 Task: Compose an email with the signature Donna Thompson with the subject Request for a performance review and the message I appreciate your willingness to work with us on this matter. from softage.1@softage.net to softage.2@softage.net with an attached document Employee_contract.pdf Undo the message and rewrite the message as Could you please provide a timeline for this project? Send the email. Finally, move the email from Sent Items to the label Home improvements
Action: Mouse moved to (388, 600)
Screenshot: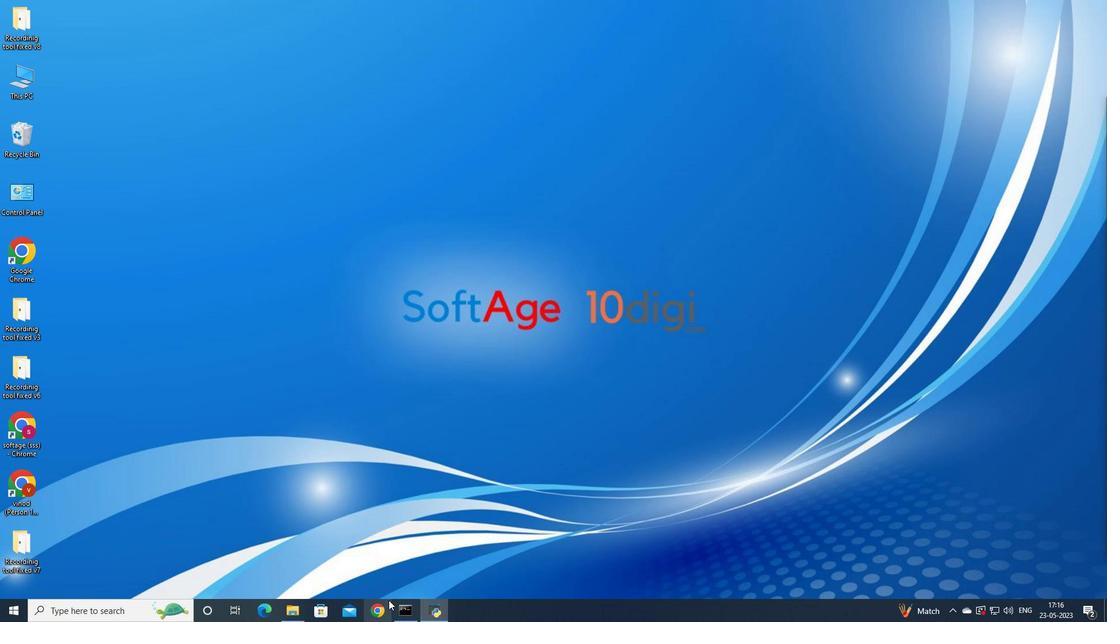 
Action: Mouse pressed left at (388, 600)
Screenshot: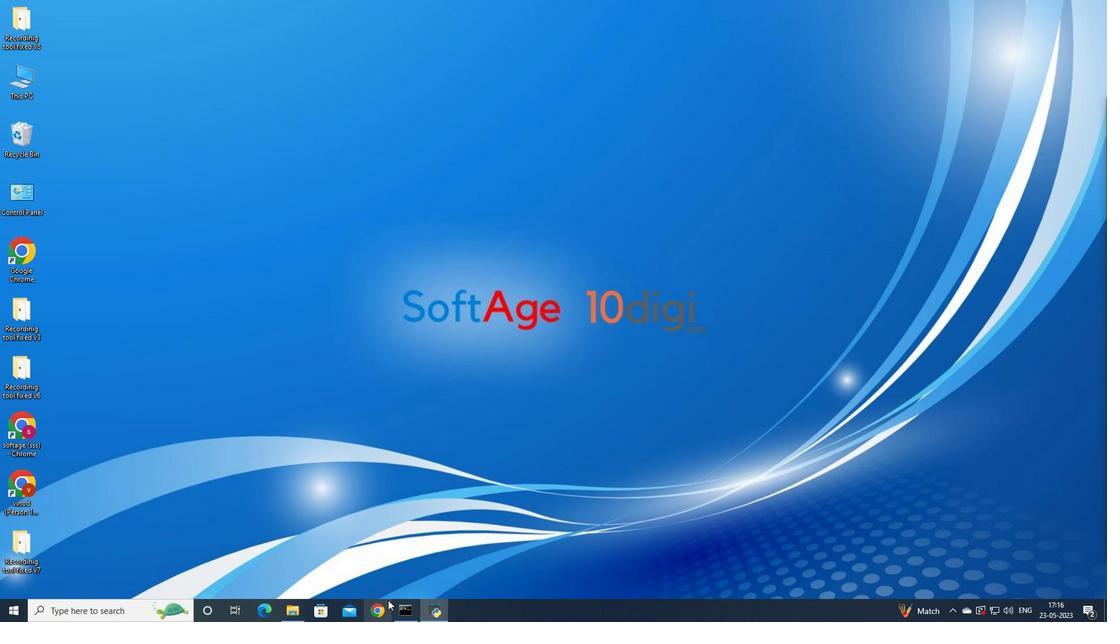 
Action: Mouse moved to (472, 365)
Screenshot: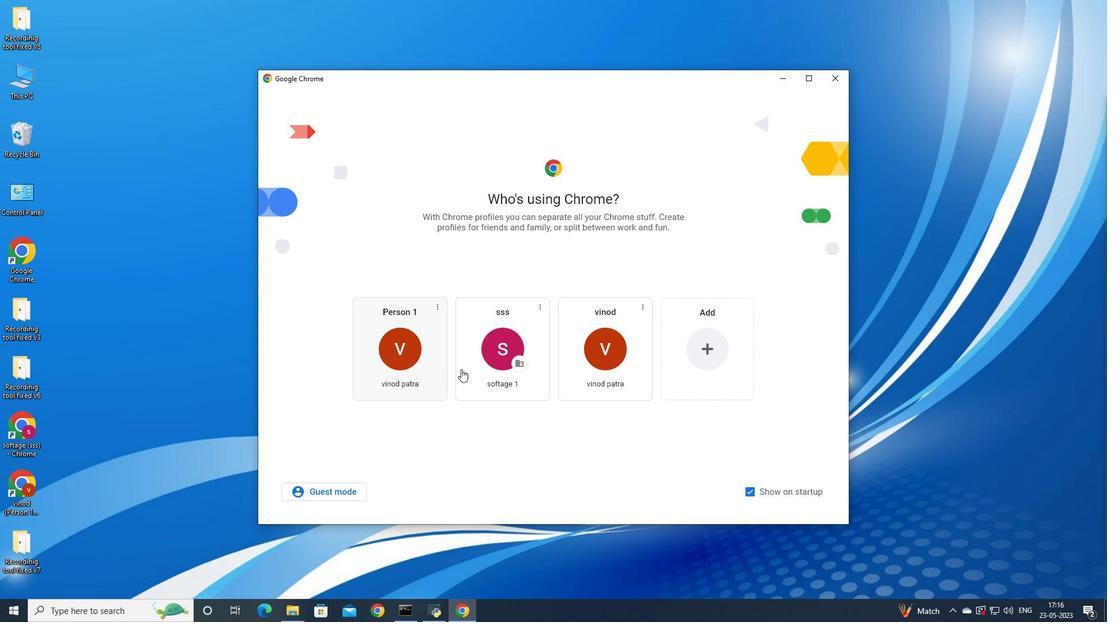
Action: Mouse pressed left at (472, 365)
Screenshot: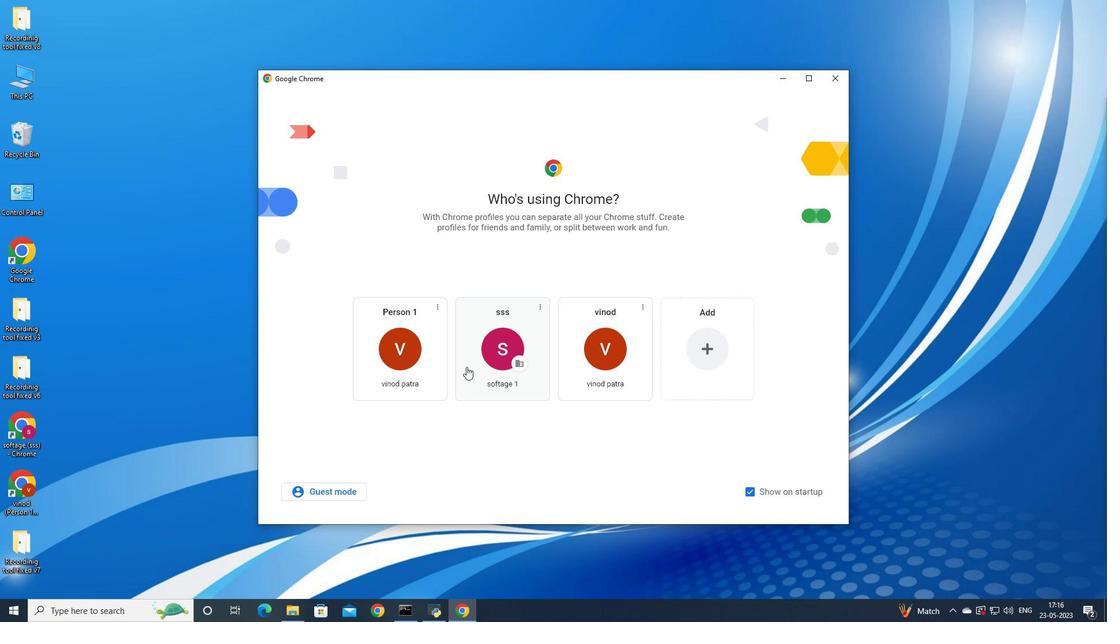 
Action: Mouse moved to (1001, 61)
Screenshot: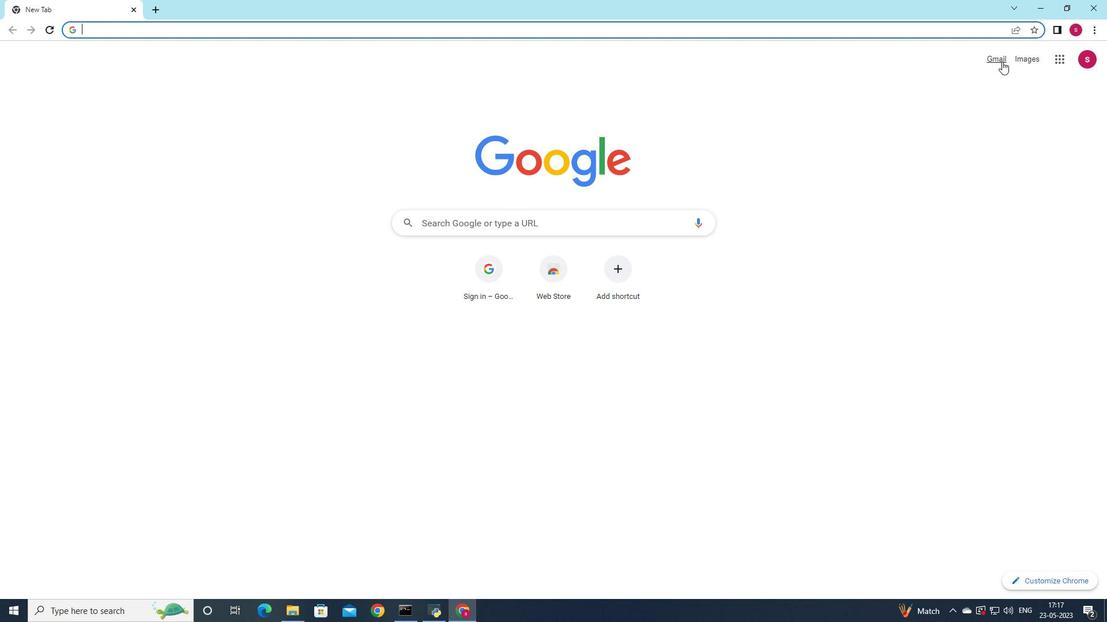 
Action: Mouse pressed left at (1001, 61)
Screenshot: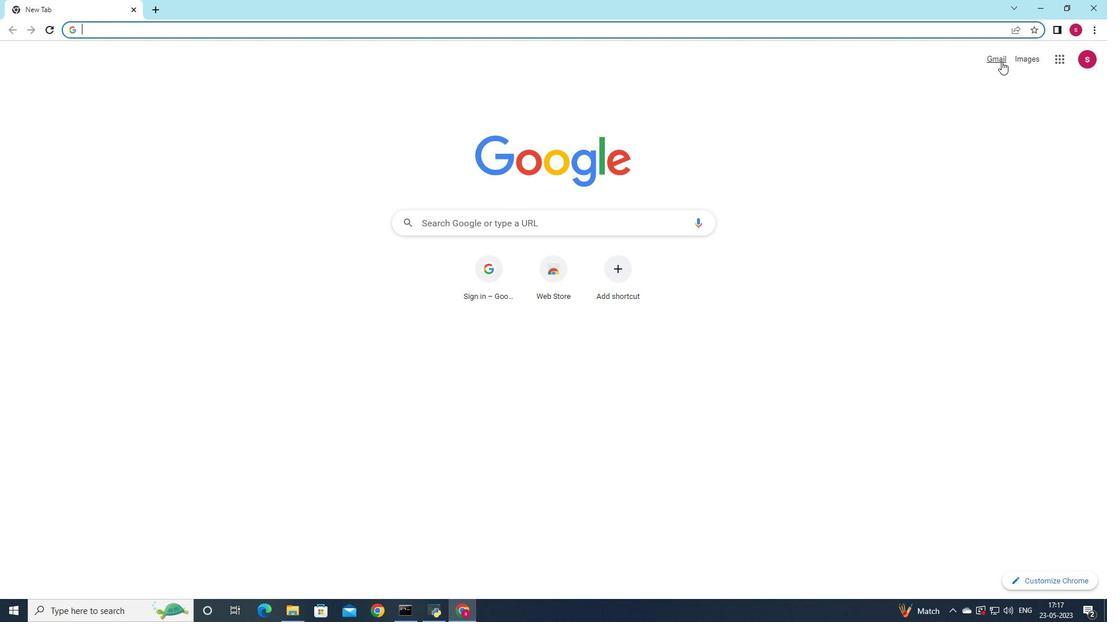 
Action: Mouse moved to (973, 83)
Screenshot: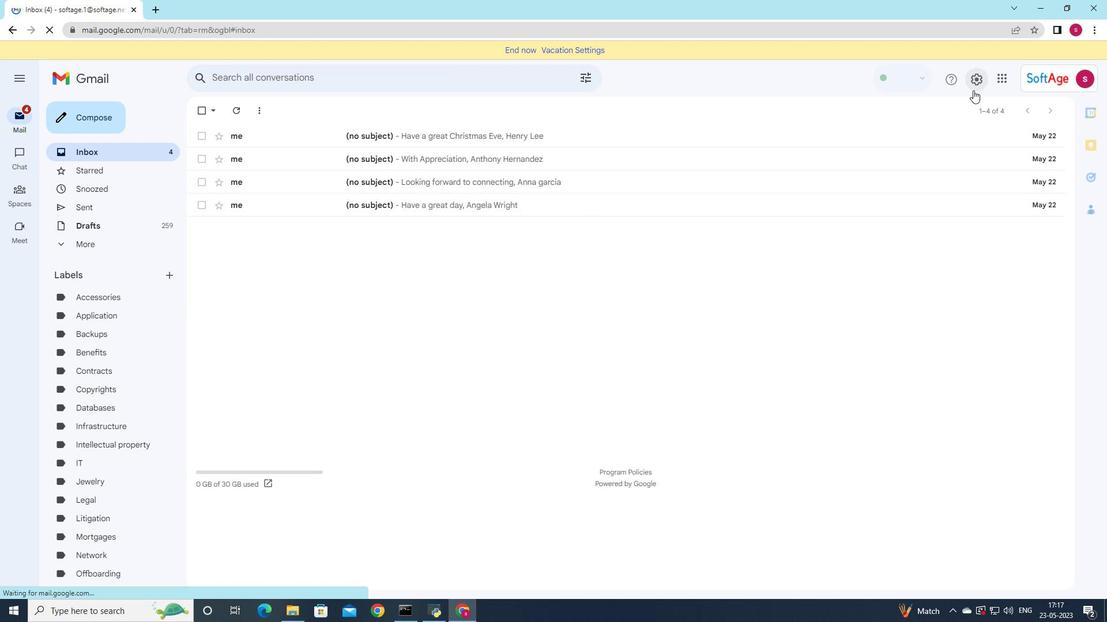 
Action: Mouse pressed left at (973, 83)
Screenshot: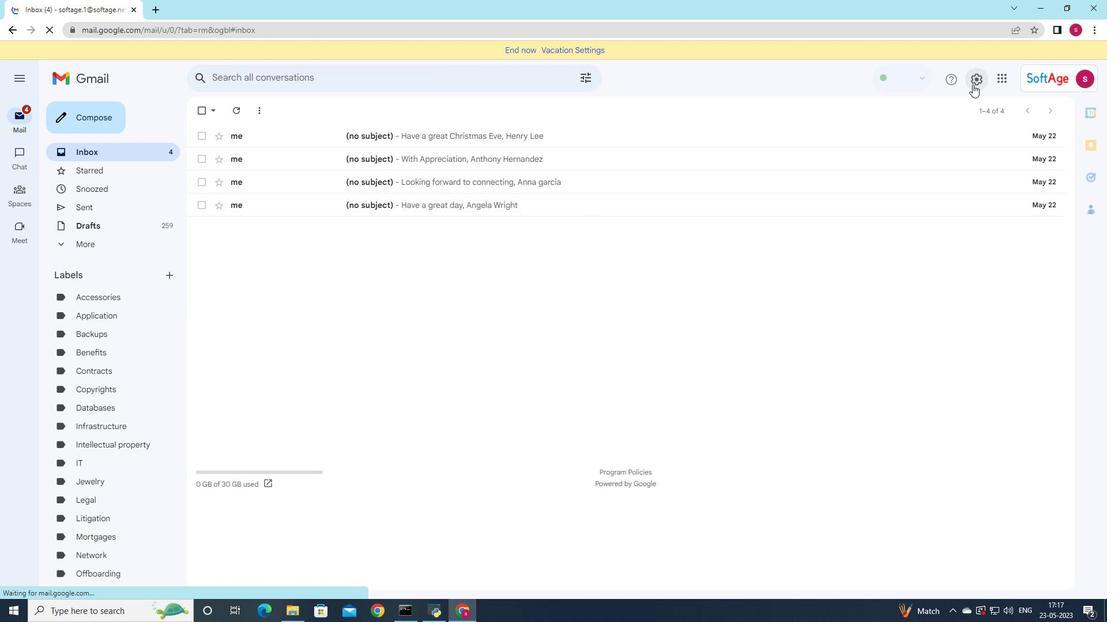 
Action: Mouse moved to (1018, 136)
Screenshot: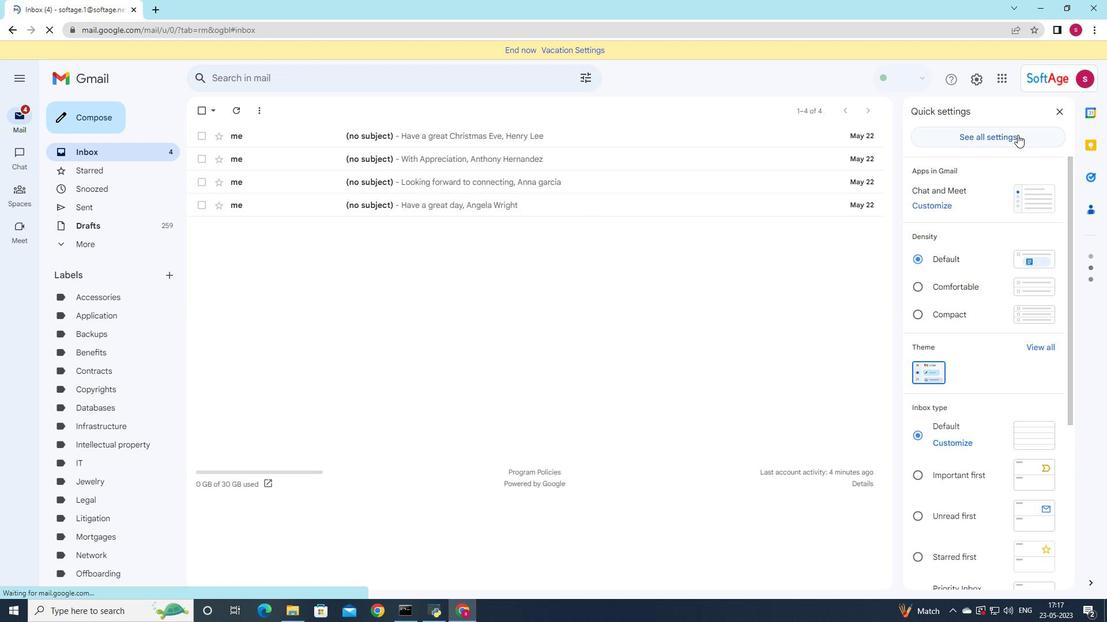 
Action: Mouse pressed left at (1018, 136)
Screenshot: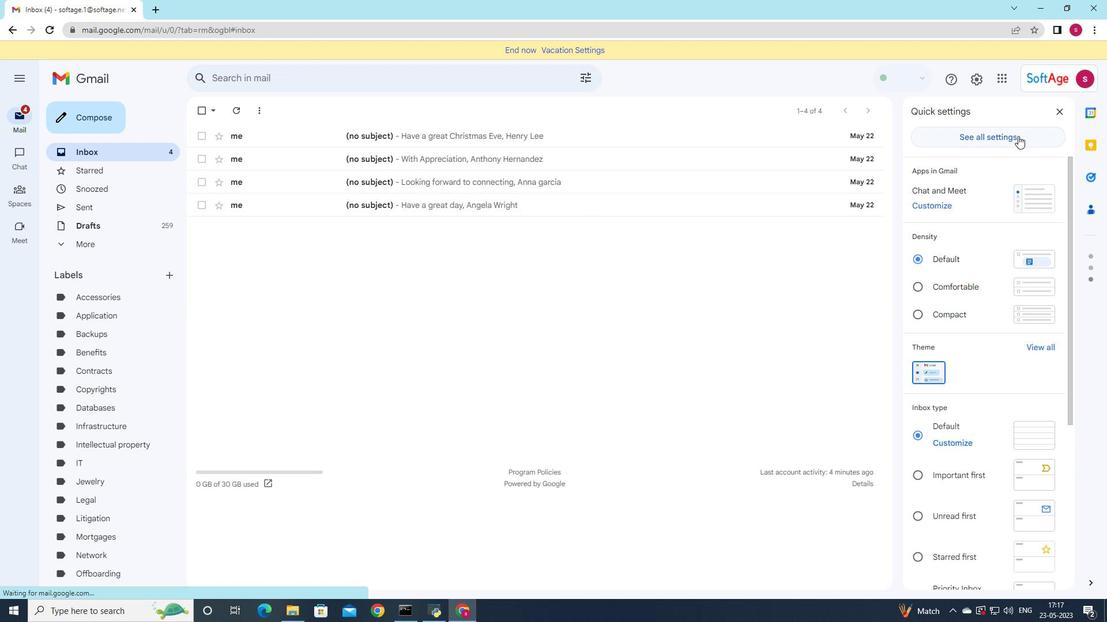 
Action: Mouse moved to (936, 141)
Screenshot: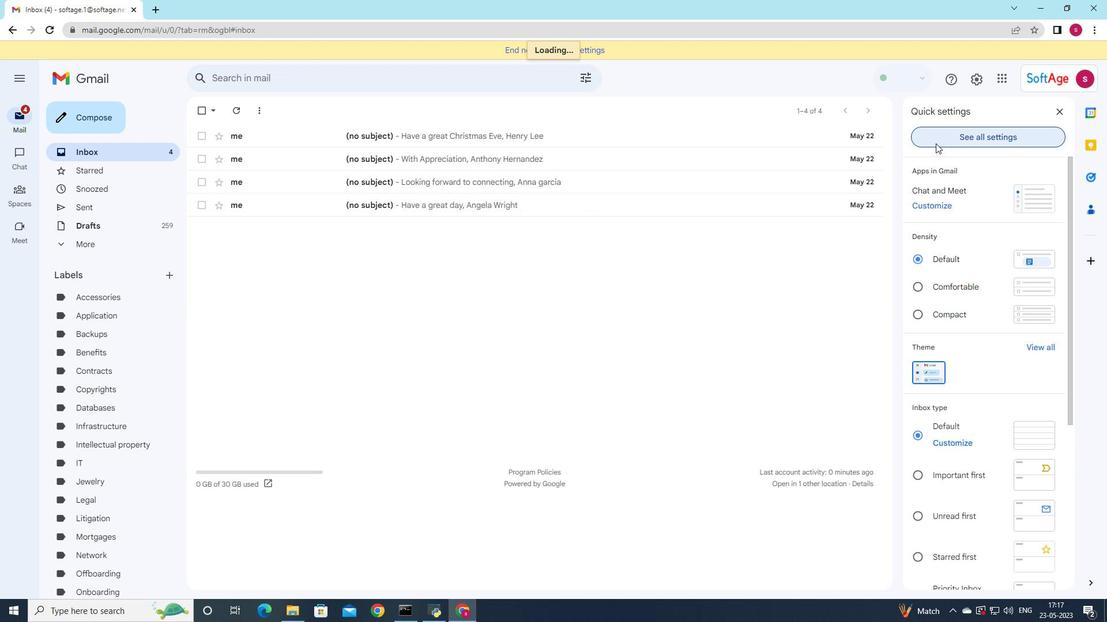 
Action: Mouse pressed left at (936, 141)
Screenshot: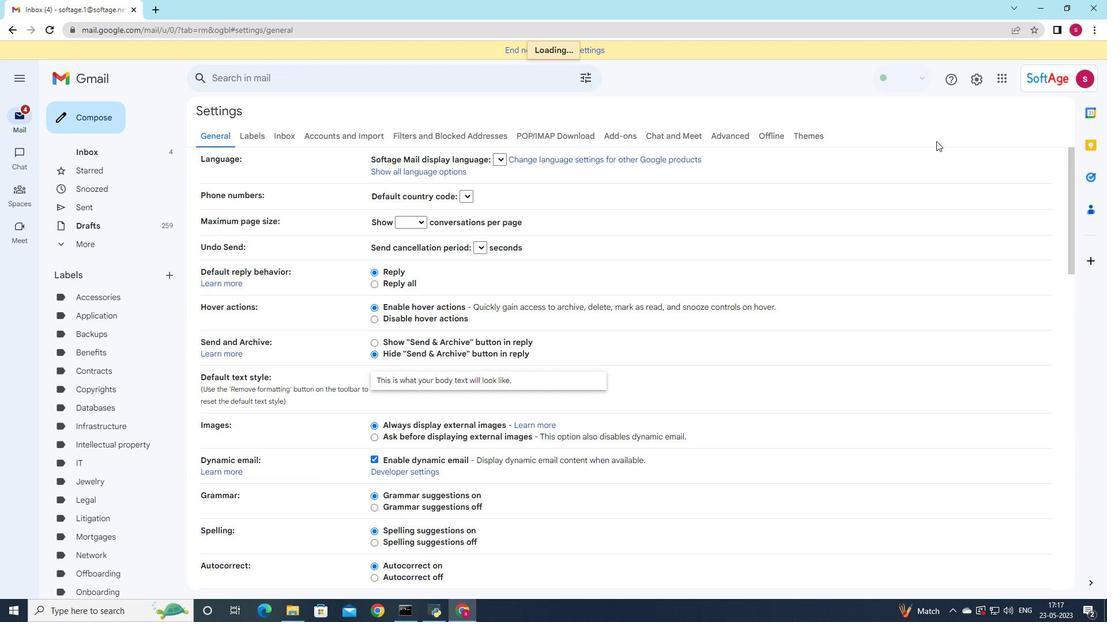 
Action: Mouse moved to (718, 275)
Screenshot: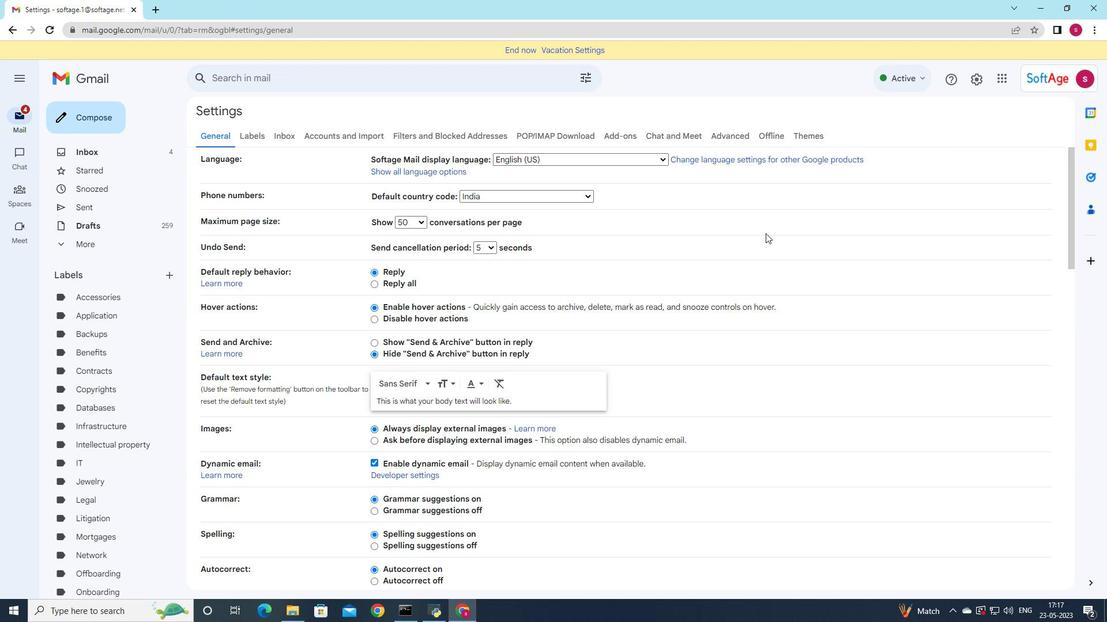 
Action: Mouse scrolled (718, 275) with delta (0, 0)
Screenshot: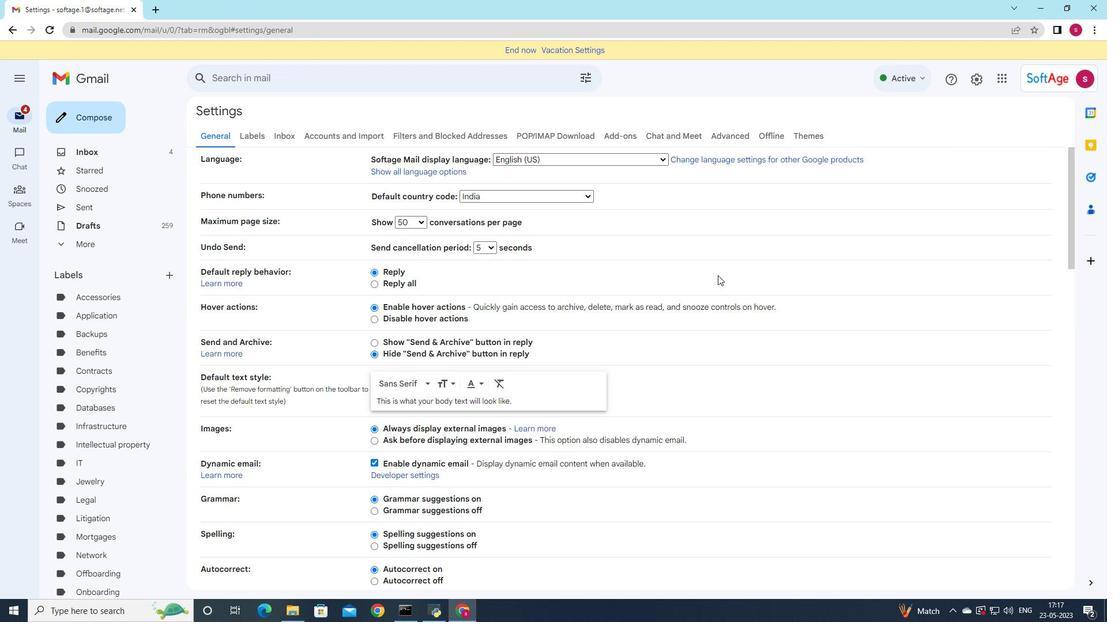 
Action: Mouse scrolled (718, 275) with delta (0, 0)
Screenshot: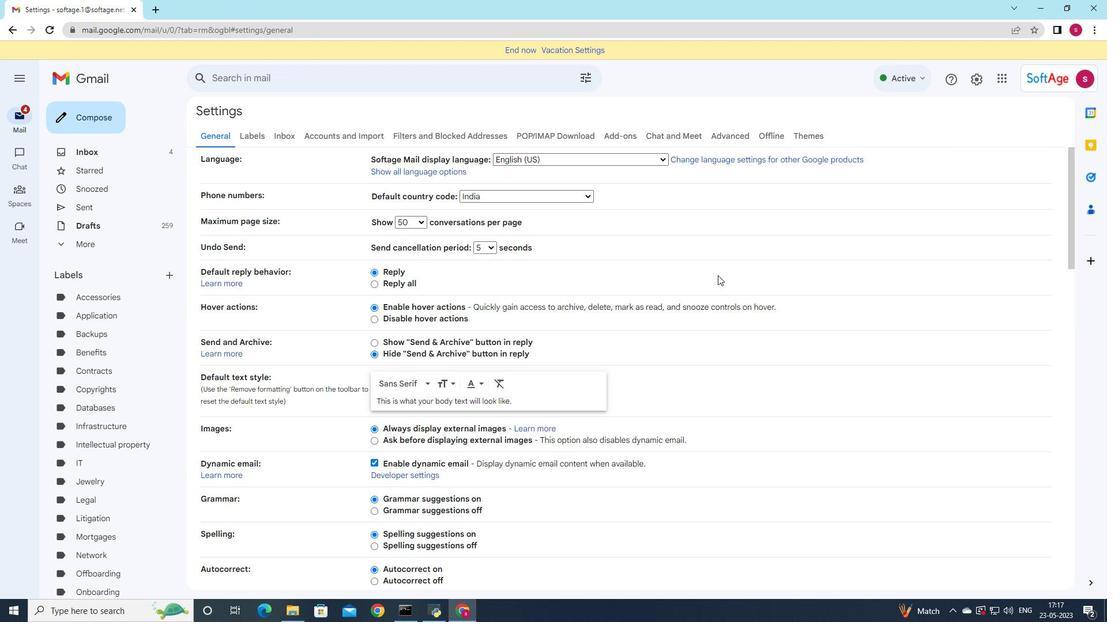 
Action: Mouse pressed middle at (718, 275)
Screenshot: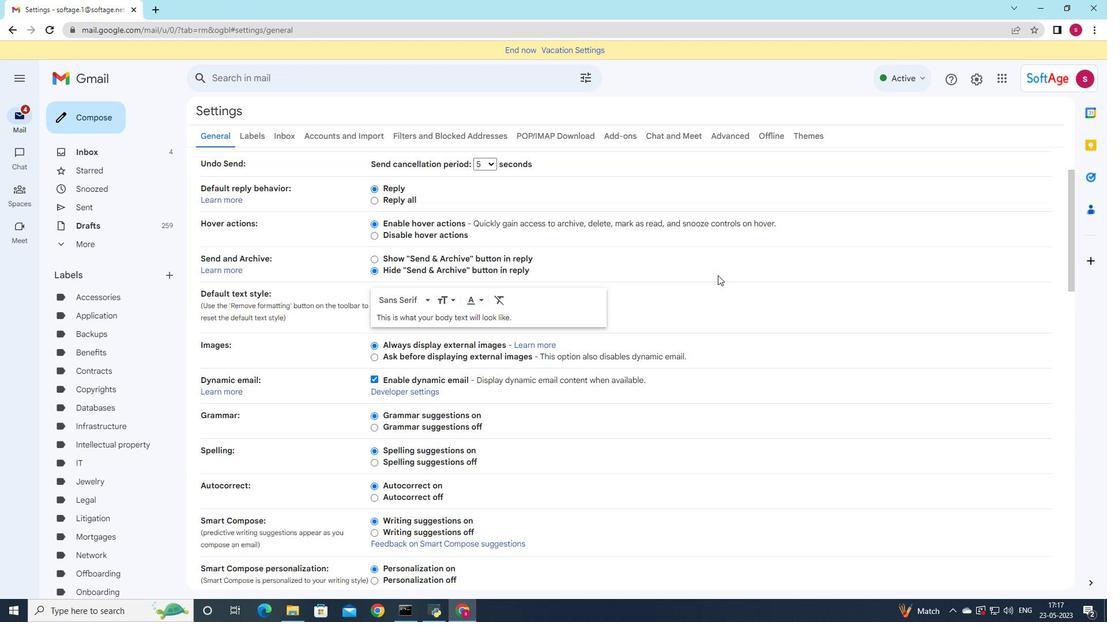 
Action: Mouse scrolled (718, 275) with delta (0, 0)
Screenshot: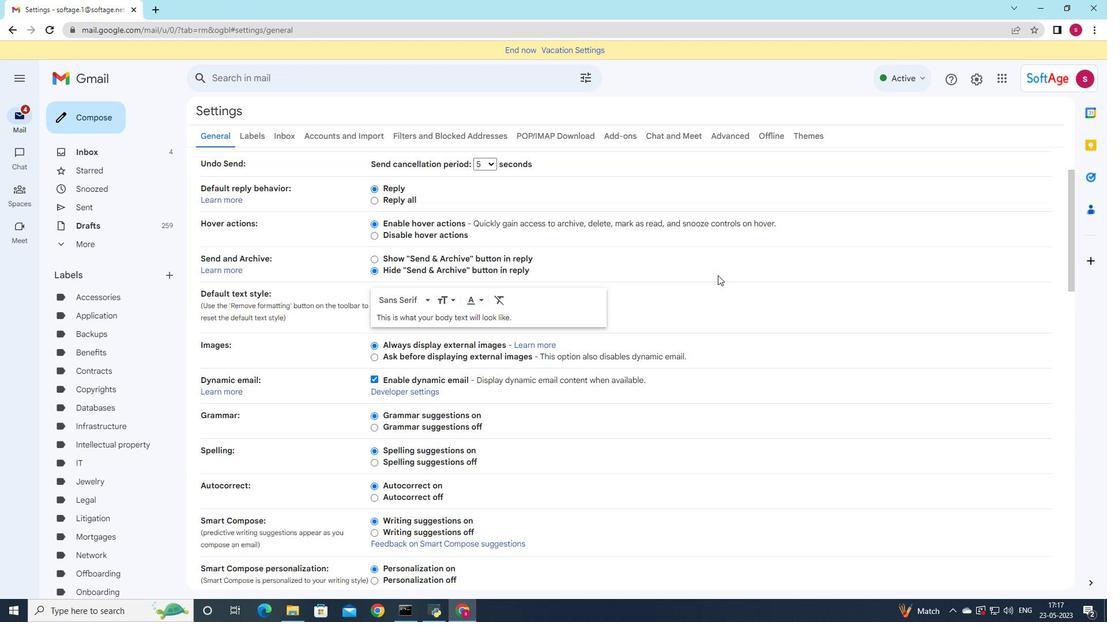 
Action: Mouse scrolled (718, 275) with delta (0, 0)
Screenshot: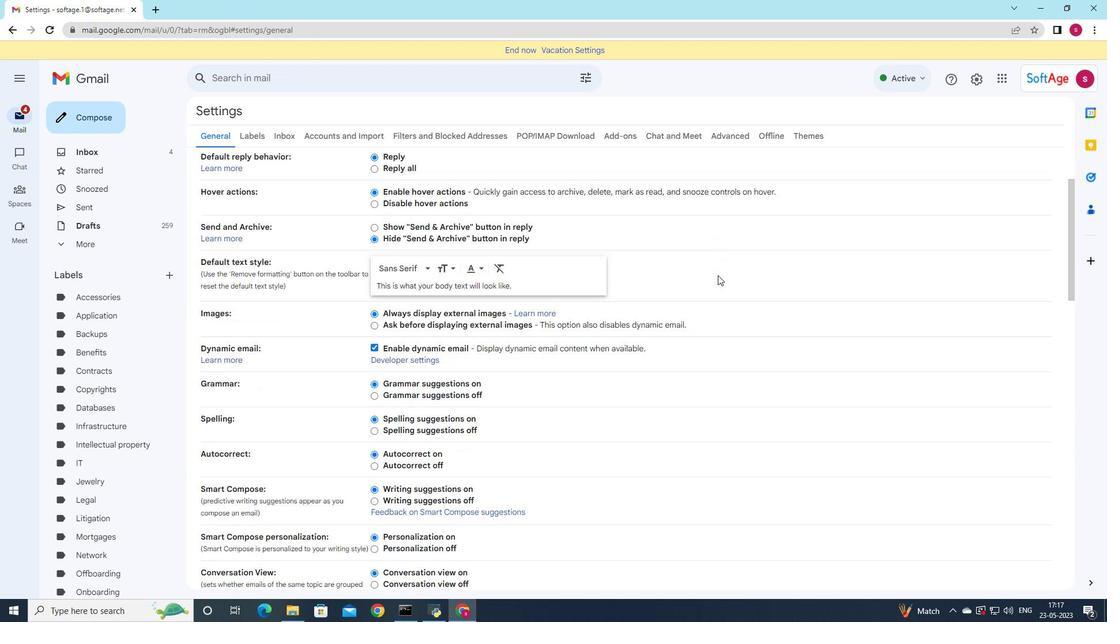 
Action: Mouse scrolled (718, 275) with delta (0, 0)
Screenshot: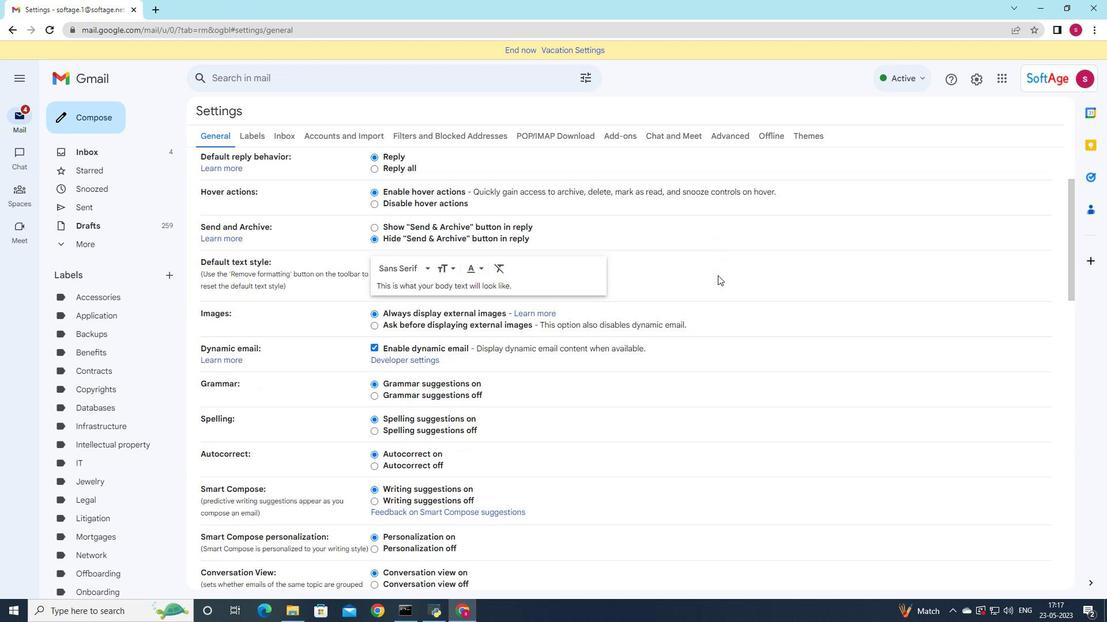 
Action: Mouse scrolled (718, 275) with delta (0, 0)
Screenshot: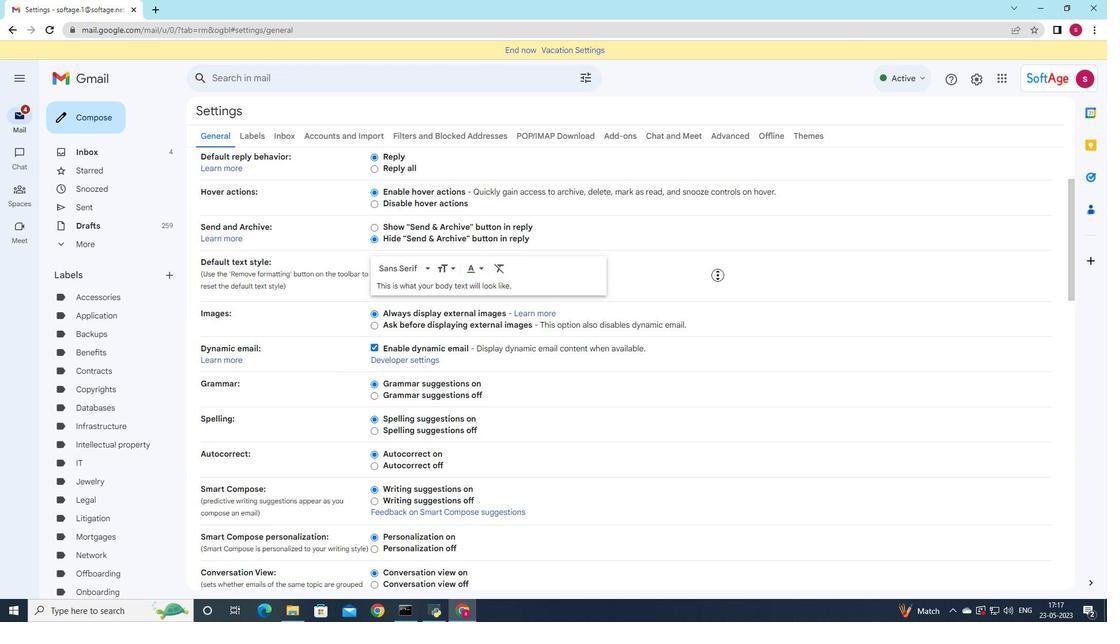 
Action: Mouse scrolled (718, 275) with delta (0, 0)
Screenshot: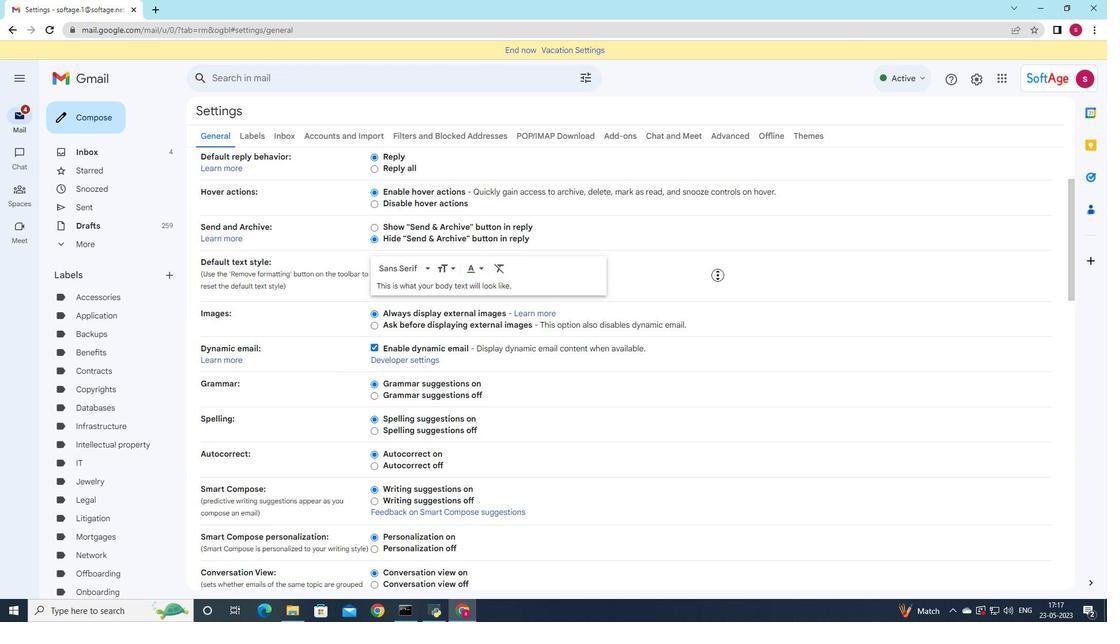 
Action: Mouse scrolled (718, 275) with delta (0, 0)
Screenshot: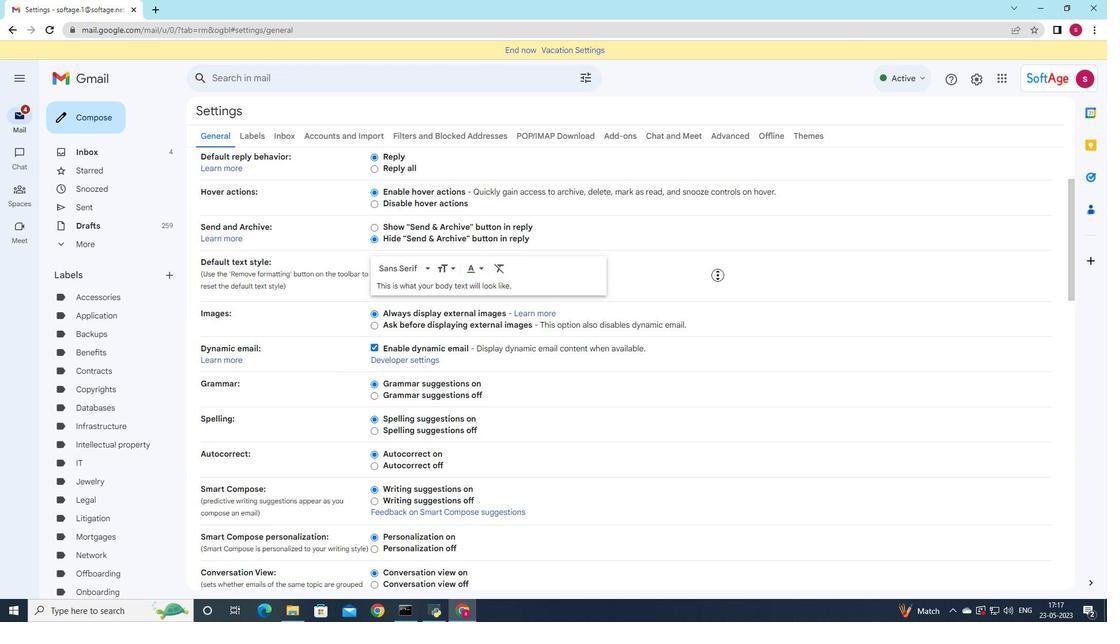 
Action: Mouse moved to (869, 308)
Screenshot: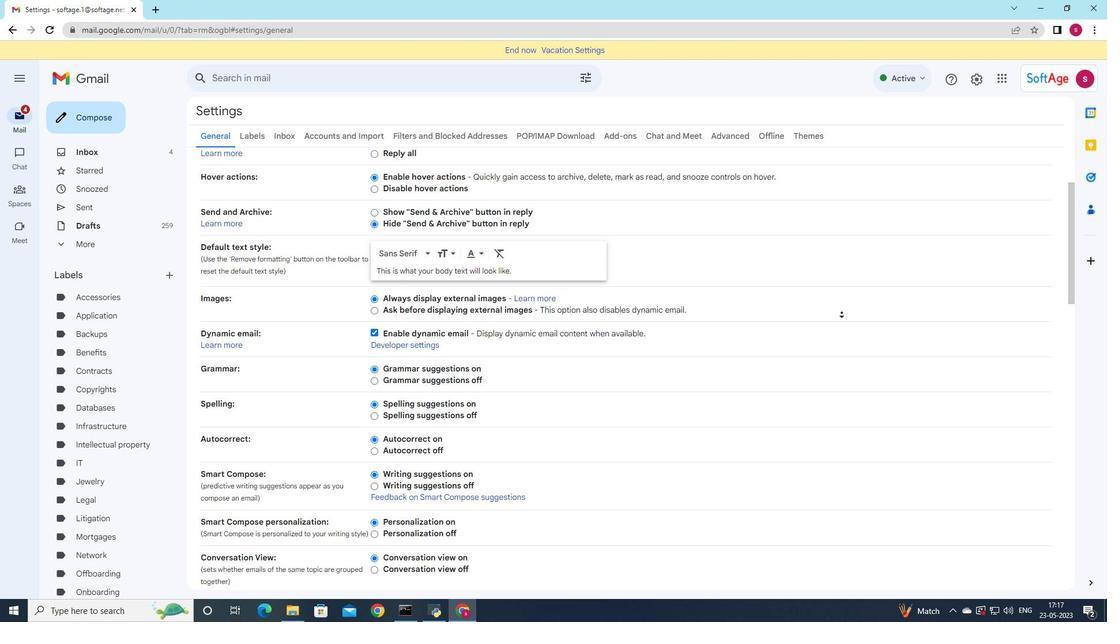 
Action: Mouse pressed left at (869, 308)
Screenshot: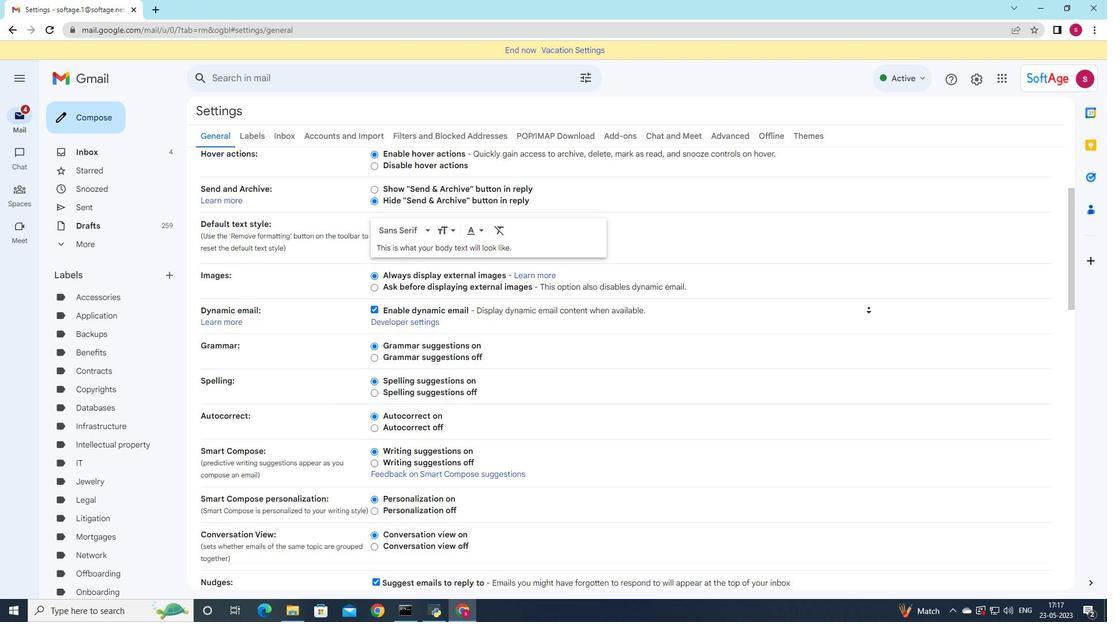 
Action: Mouse moved to (506, 391)
Screenshot: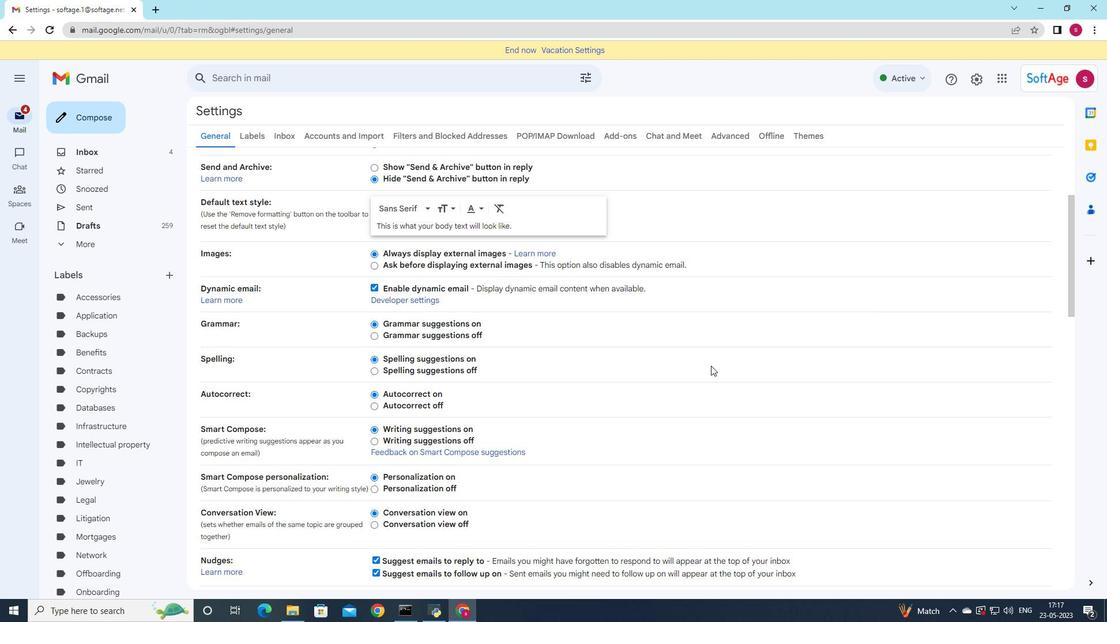 
Action: Mouse scrolled (506, 391) with delta (0, 0)
Screenshot: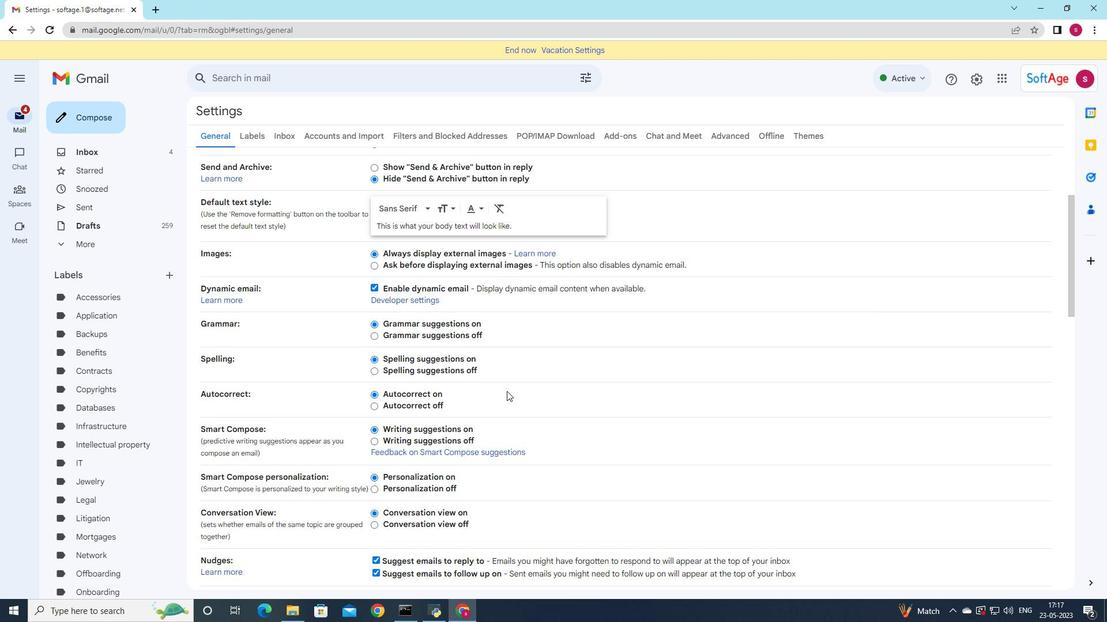 
Action: Mouse scrolled (506, 391) with delta (0, 0)
Screenshot: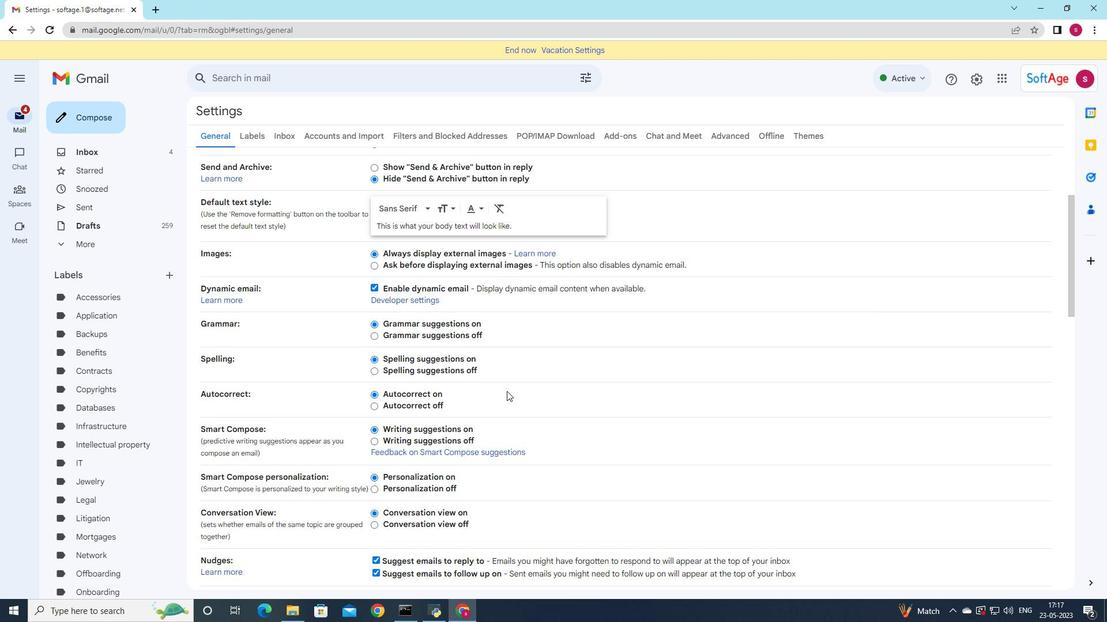 
Action: Mouse scrolled (506, 391) with delta (0, 0)
Screenshot: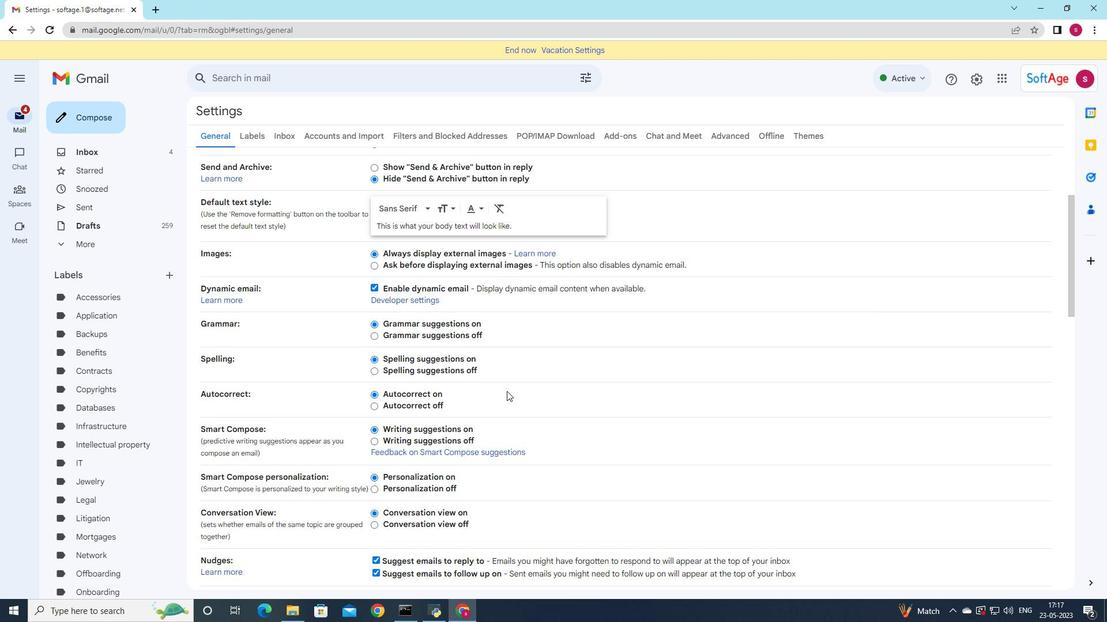 
Action: Mouse scrolled (506, 391) with delta (0, 0)
Screenshot: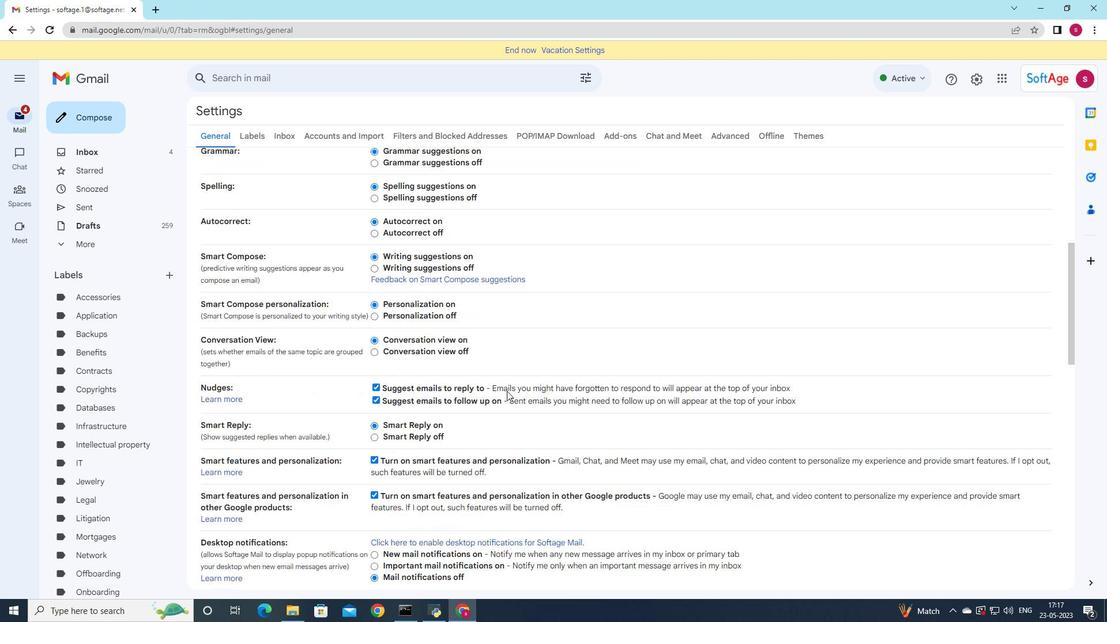 
Action: Mouse scrolled (506, 391) with delta (0, 0)
Screenshot: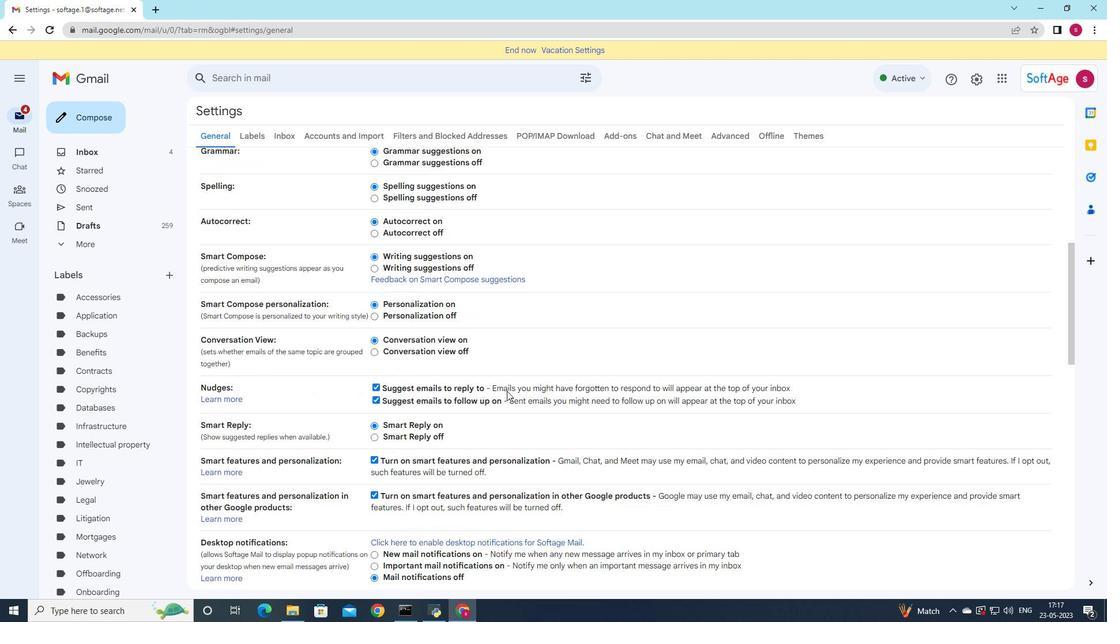 
Action: Mouse scrolled (506, 391) with delta (0, 0)
Screenshot: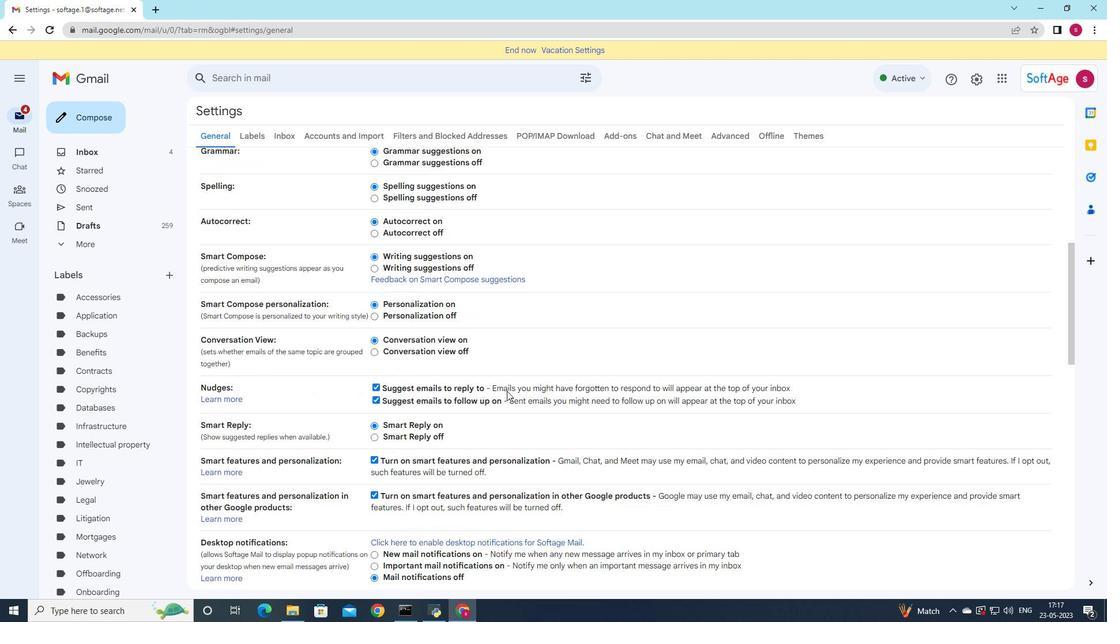 
Action: Mouse scrolled (506, 391) with delta (0, 0)
Screenshot: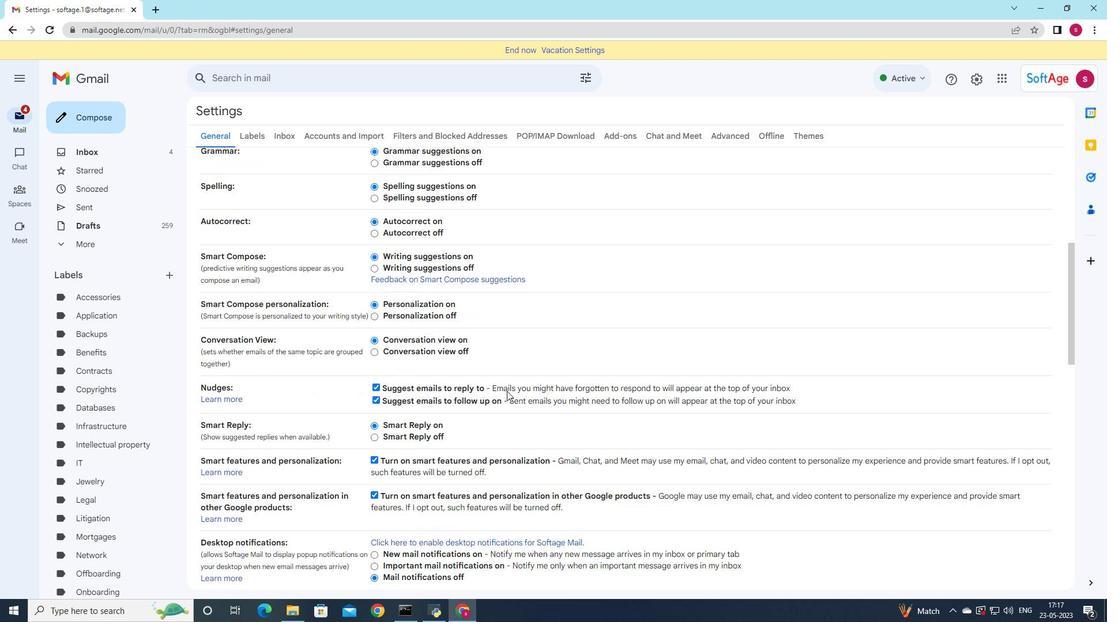 
Action: Mouse moved to (506, 398)
Screenshot: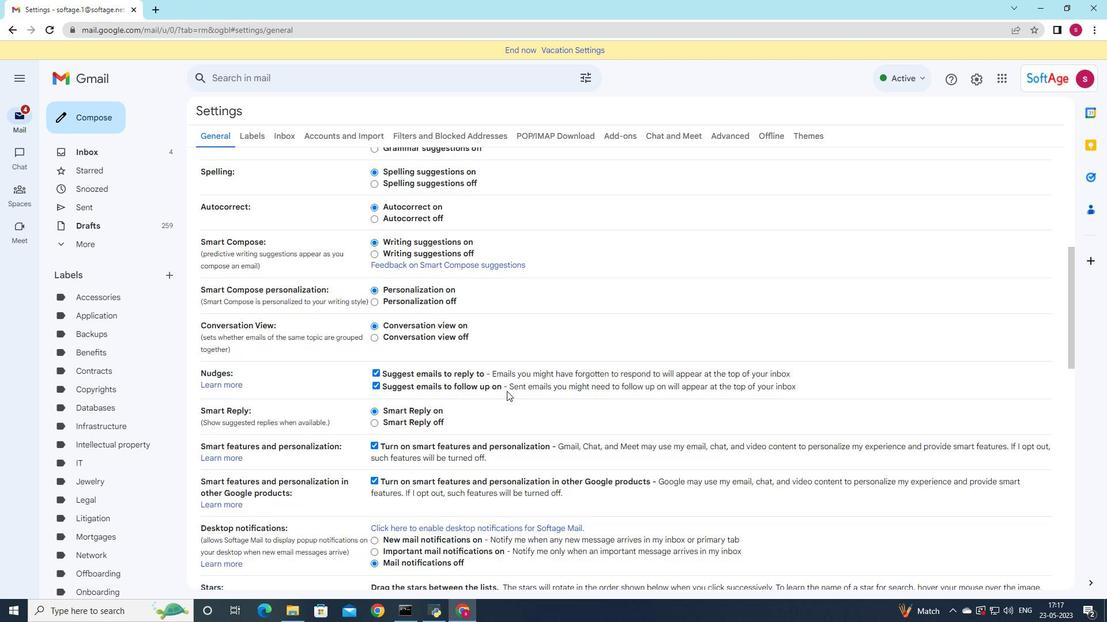 
Action: Mouse scrolled (506, 397) with delta (0, 0)
Screenshot: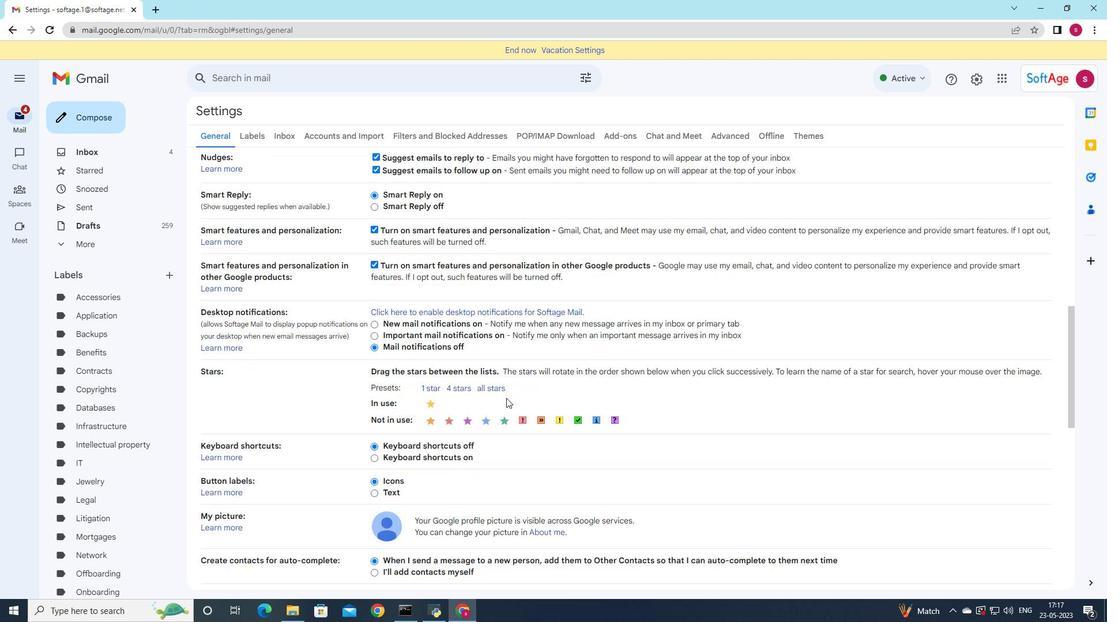 
Action: Mouse moved to (478, 440)
Screenshot: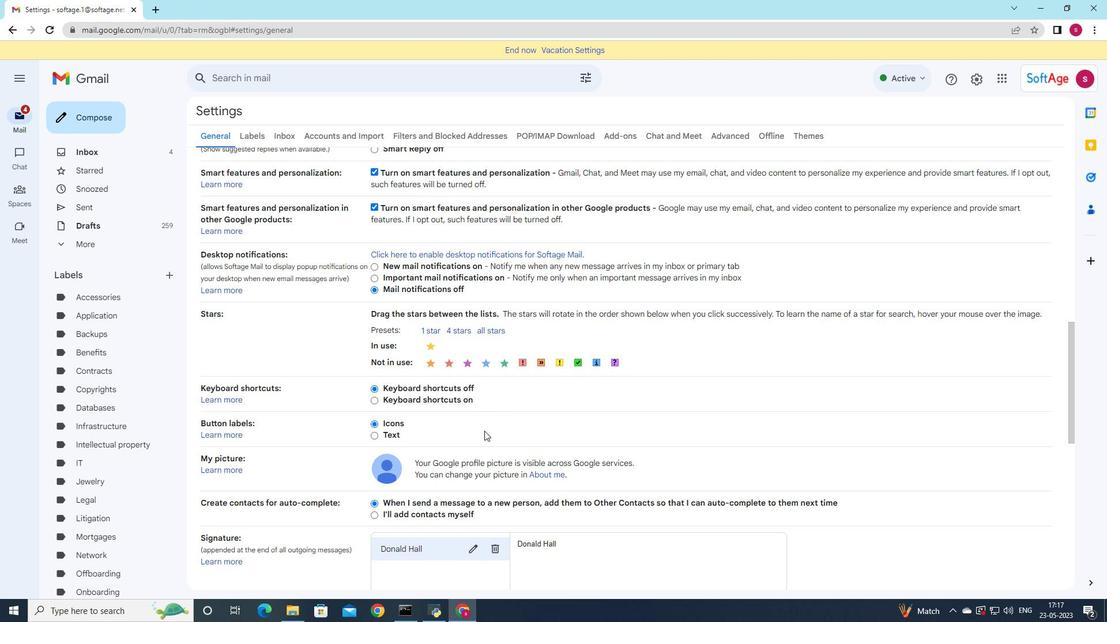 
Action: Mouse scrolled (478, 439) with delta (0, 0)
Screenshot: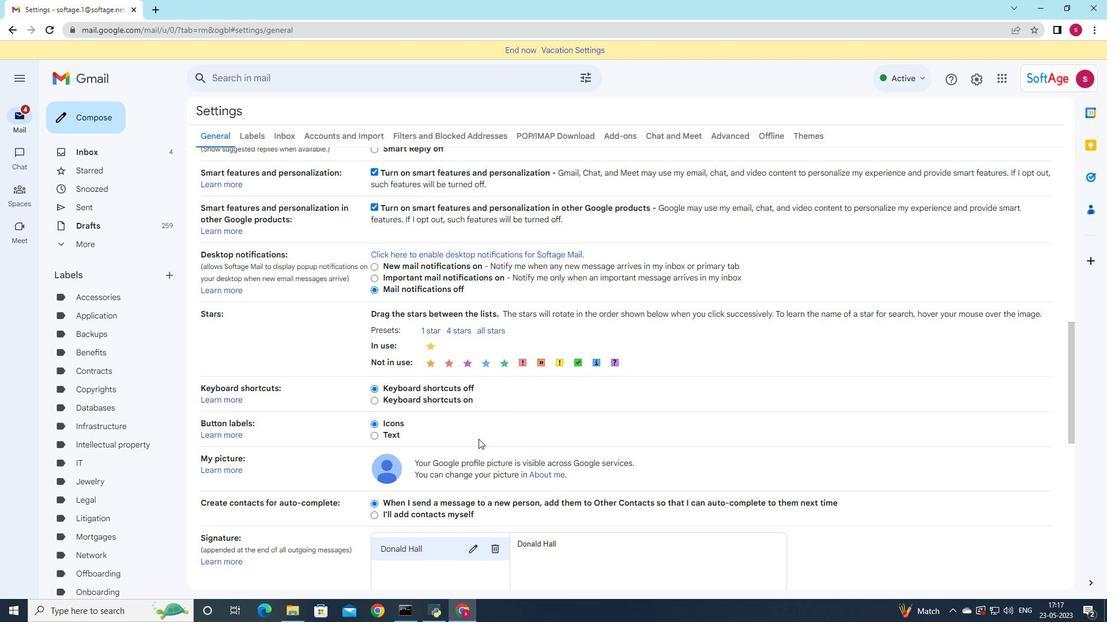 
Action: Mouse scrolled (478, 439) with delta (0, 0)
Screenshot: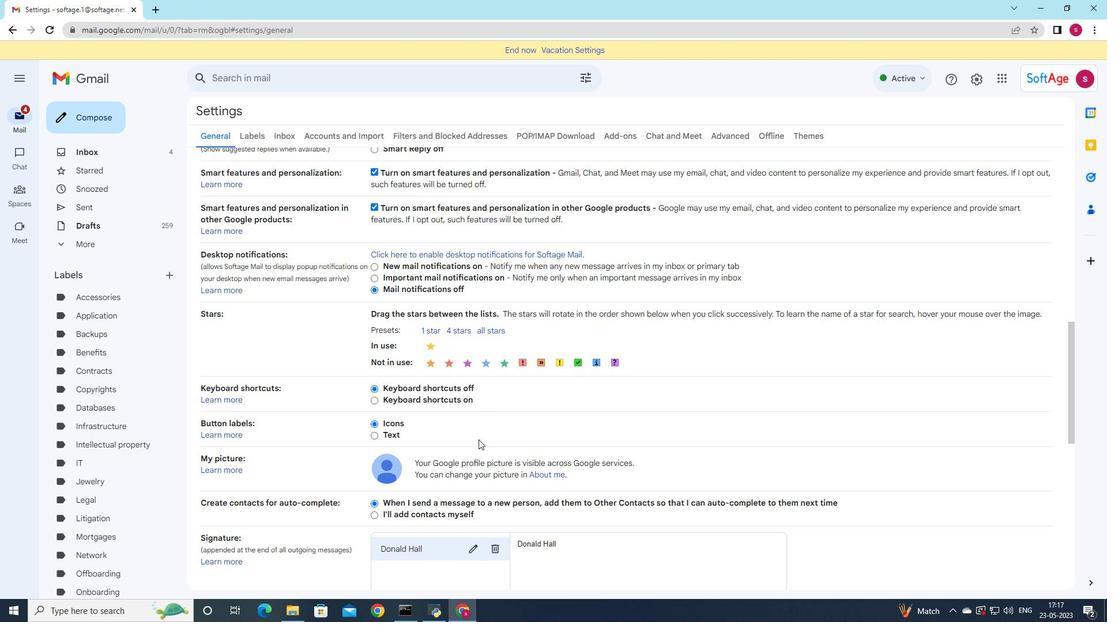 
Action: Mouse scrolled (478, 439) with delta (0, 0)
Screenshot: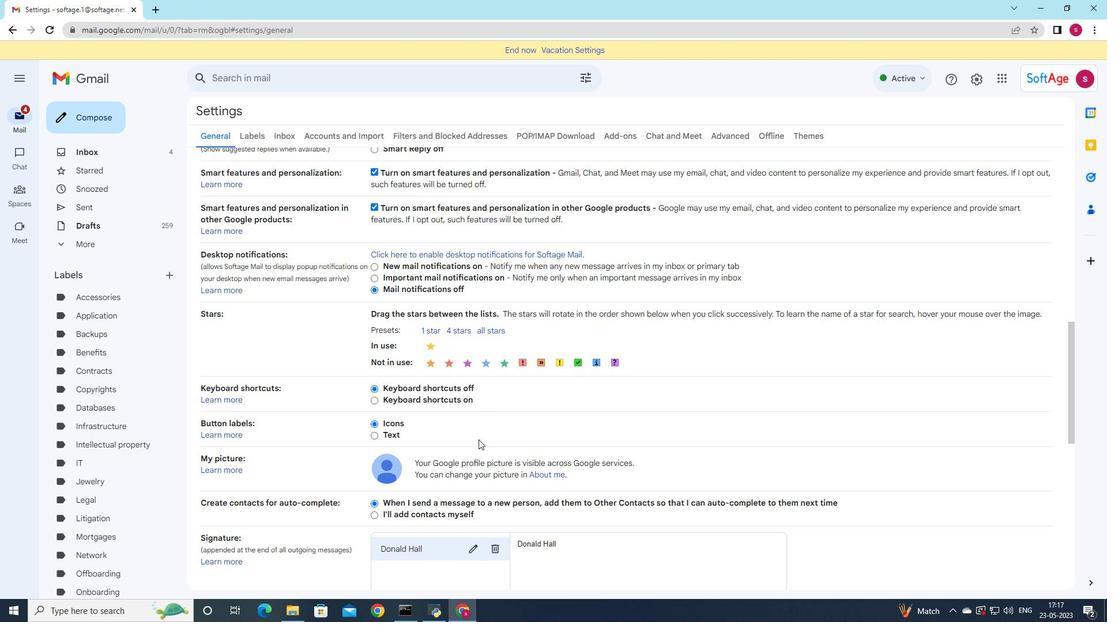 
Action: Mouse moved to (500, 380)
Screenshot: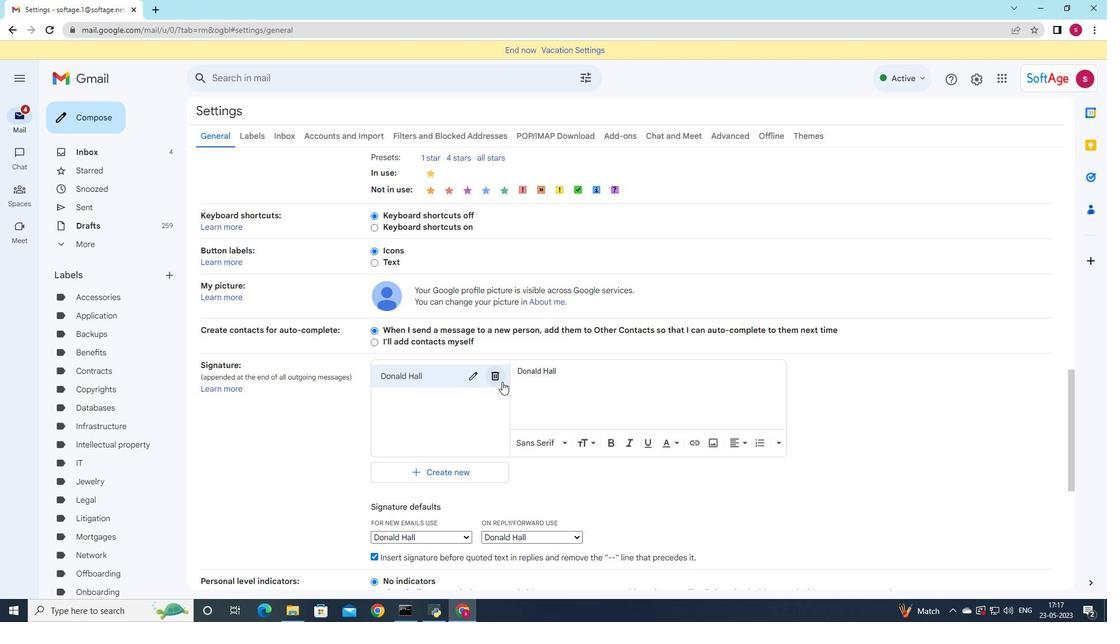 
Action: Mouse pressed left at (500, 380)
Screenshot: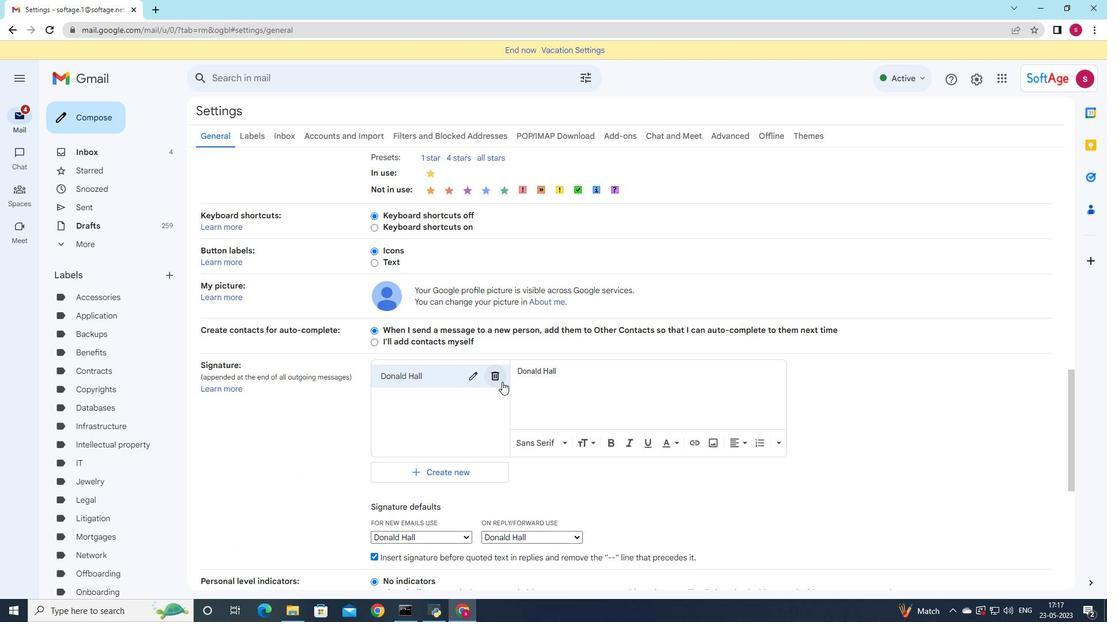 
Action: Mouse moved to (647, 344)
Screenshot: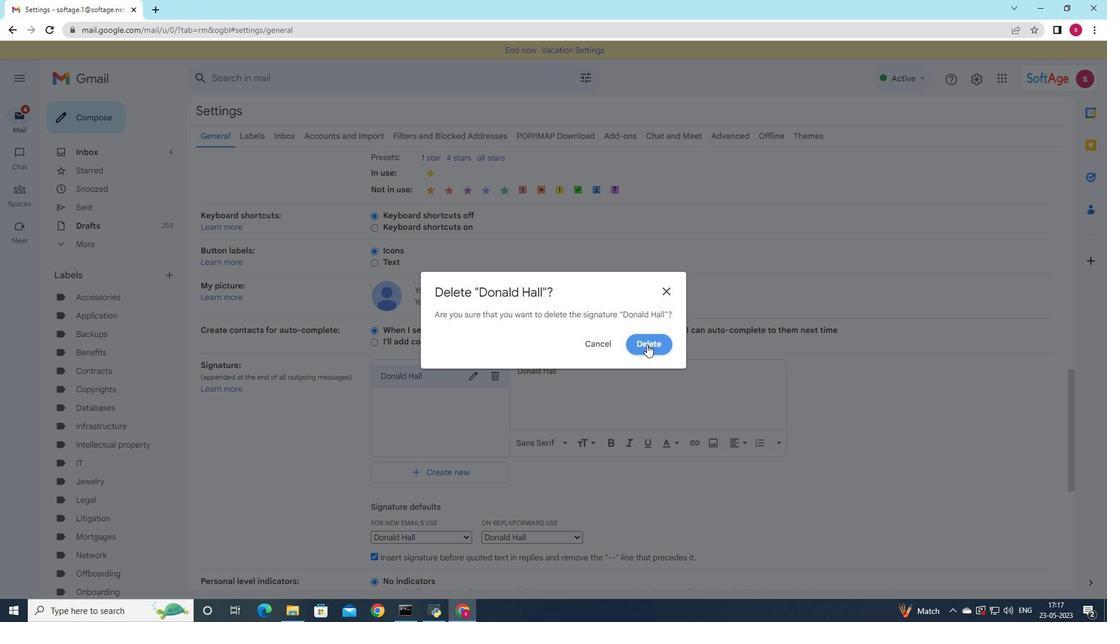
Action: Mouse pressed left at (647, 344)
Screenshot: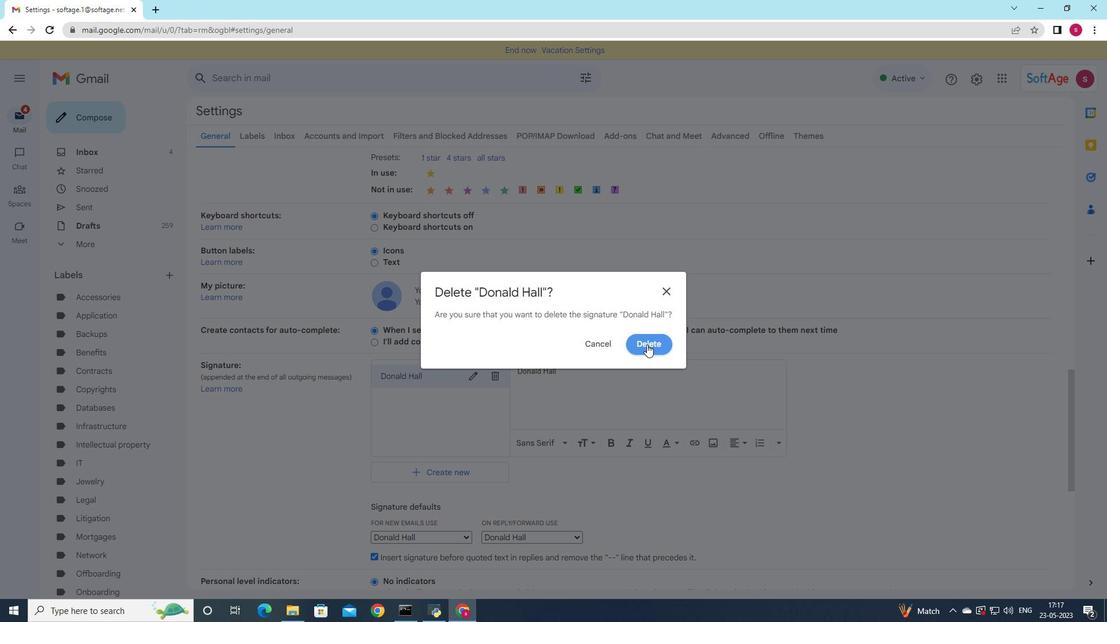 
Action: Mouse moved to (445, 393)
Screenshot: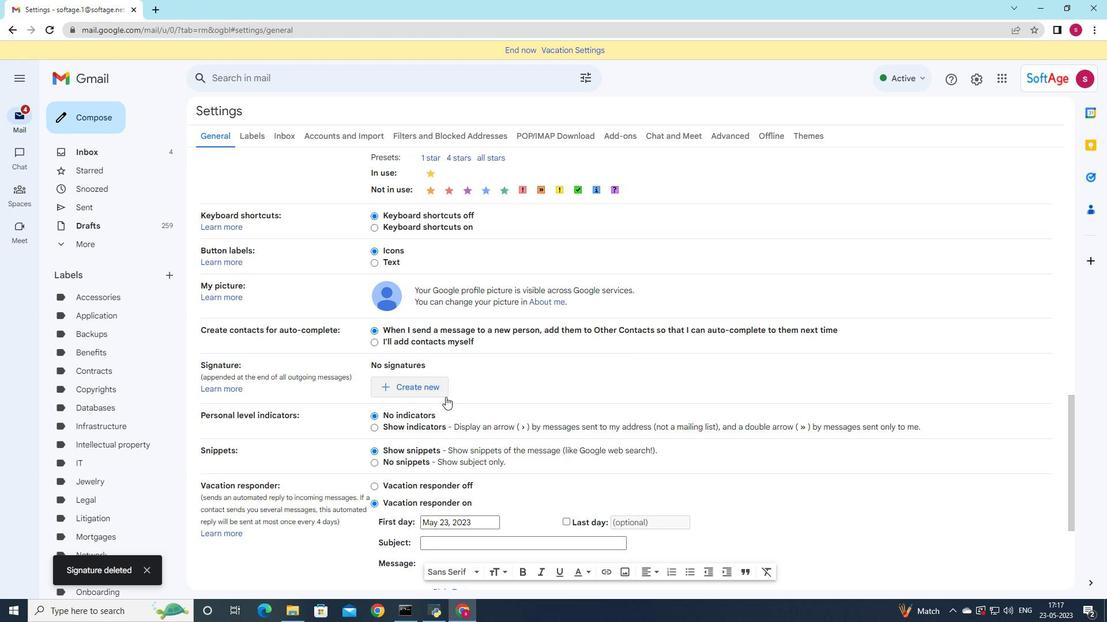 
Action: Mouse pressed left at (445, 393)
Screenshot: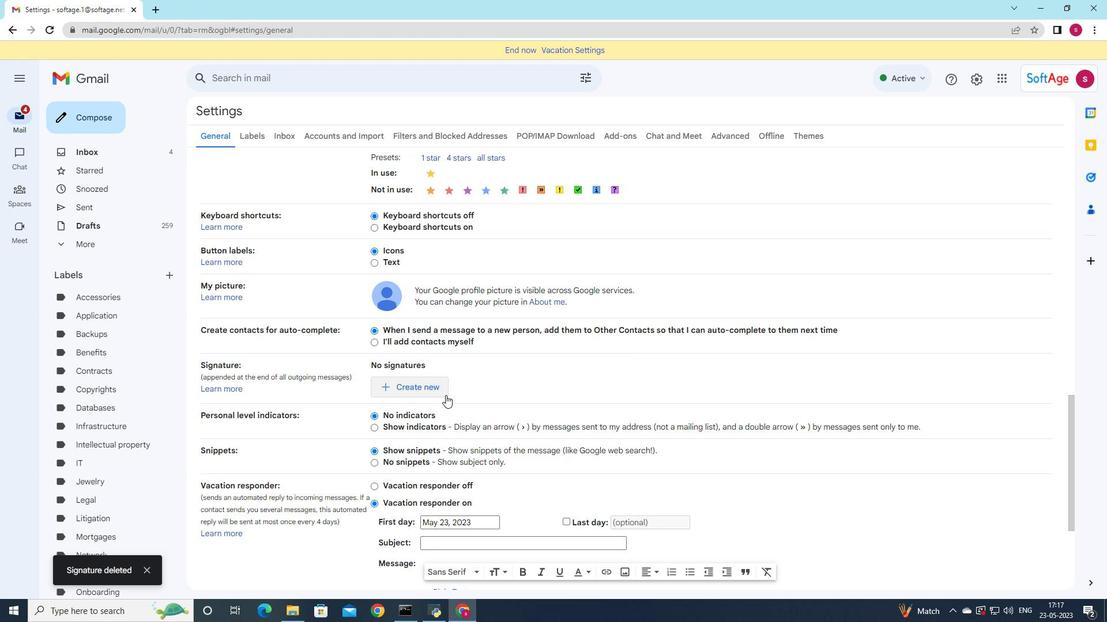 
Action: Mouse moved to (651, 387)
Screenshot: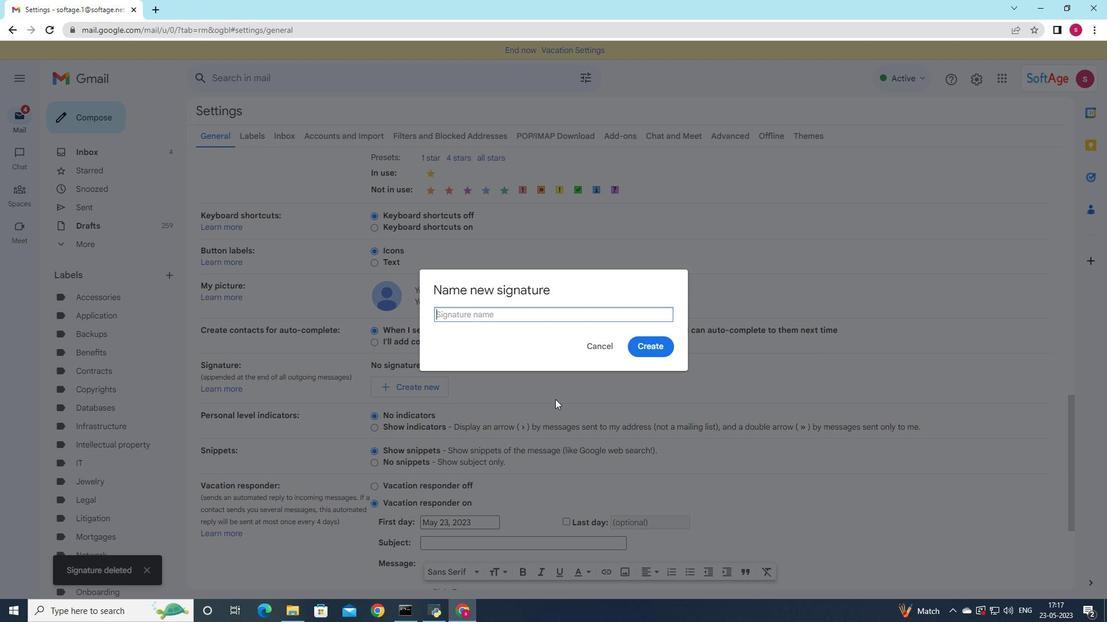 
Action: Key pressed <Key.shift>Donna<Key.space><Key.shift>Thompson
Screenshot: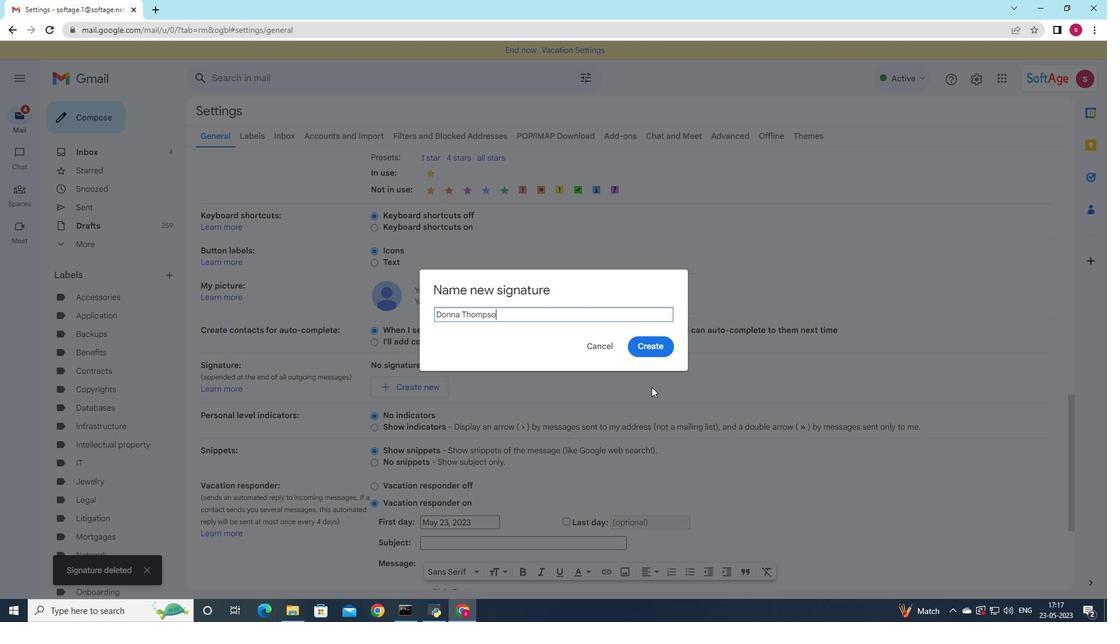 
Action: Mouse moved to (659, 346)
Screenshot: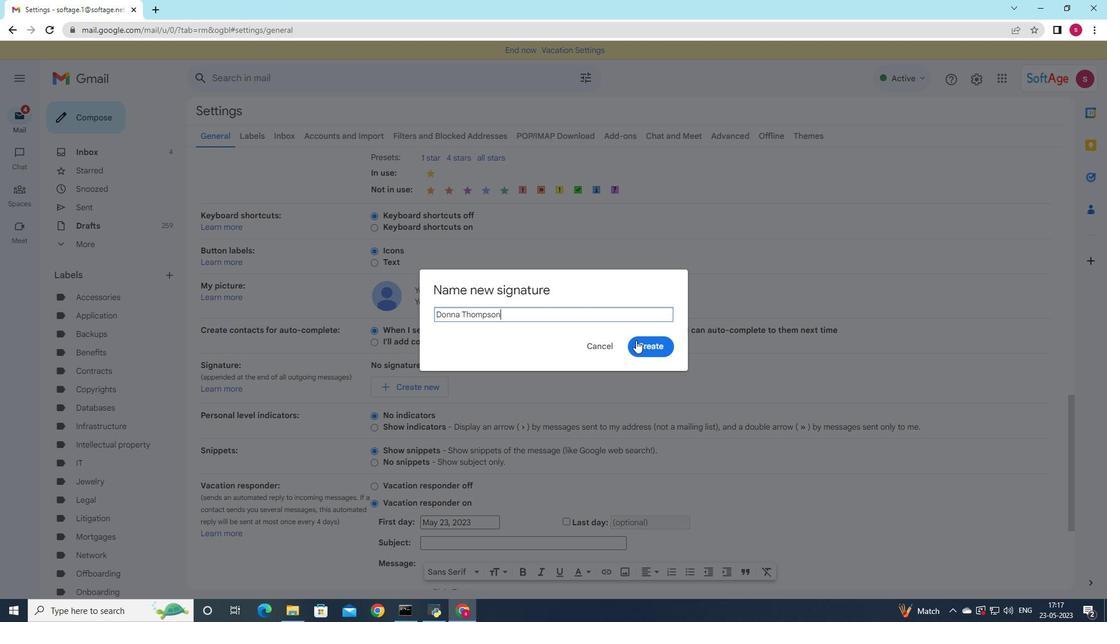 
Action: Mouse pressed left at (659, 346)
Screenshot: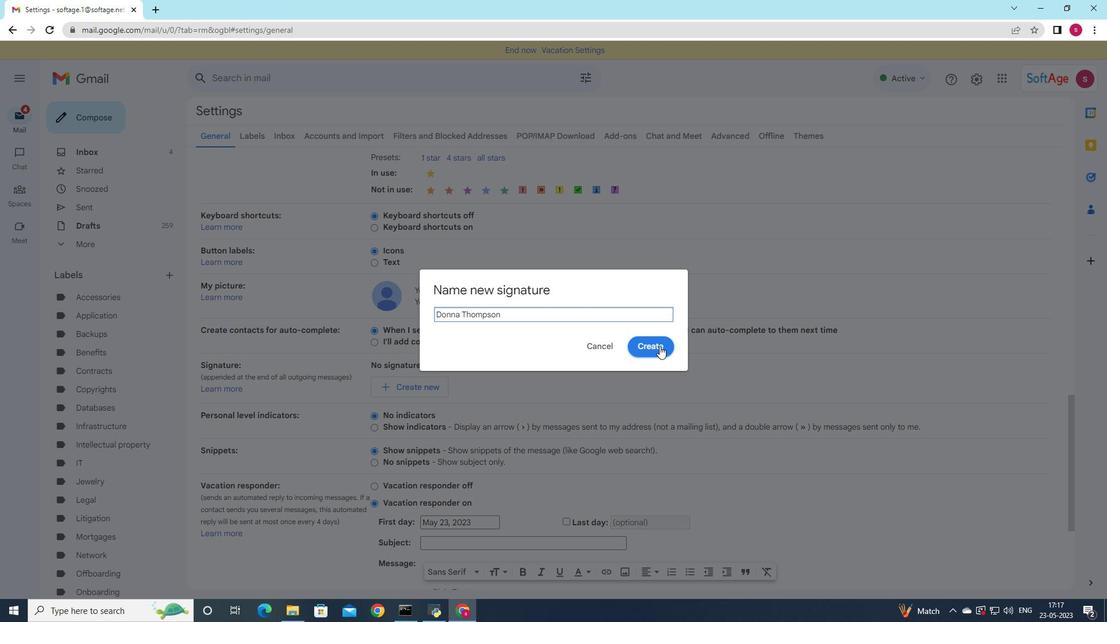 
Action: Mouse moved to (467, 302)
Screenshot: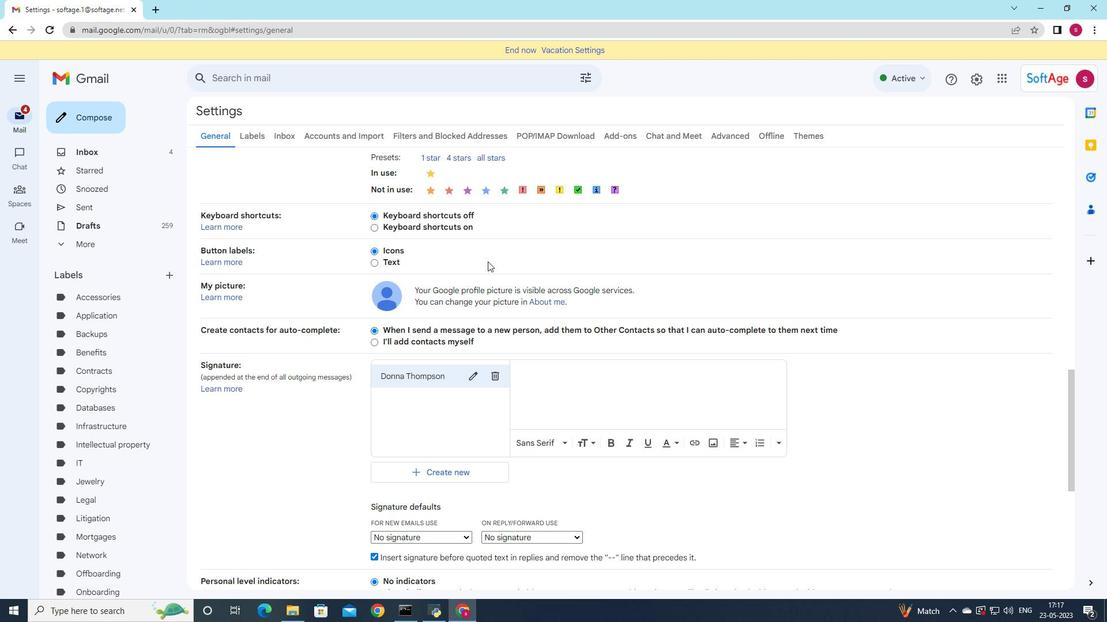 
Action: Mouse scrolled (467, 302) with delta (0, 0)
Screenshot: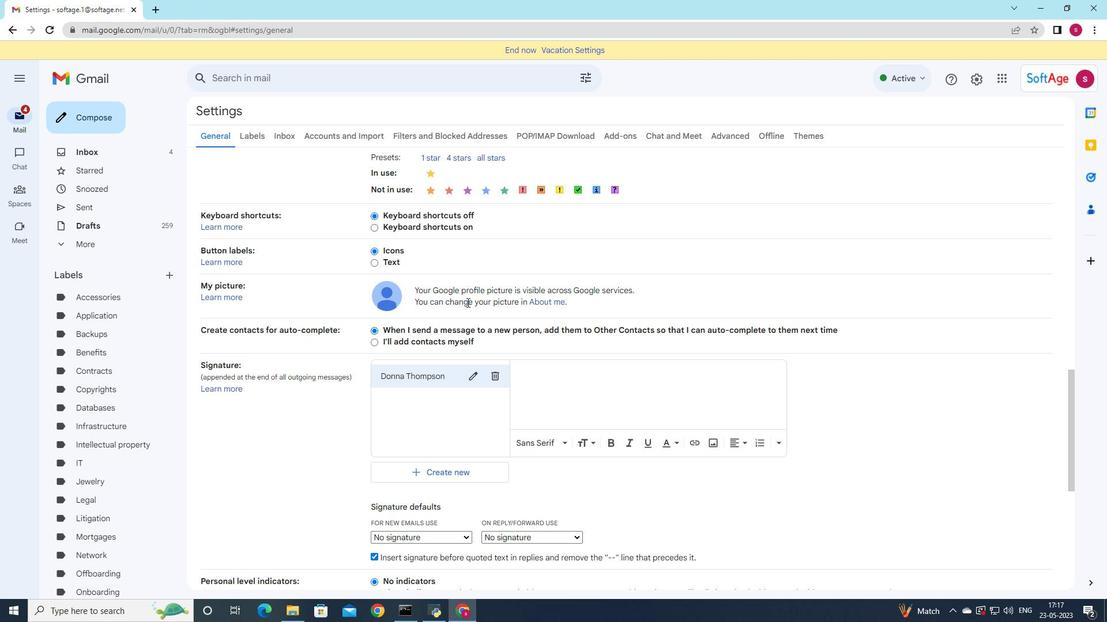 
Action: Mouse moved to (554, 336)
Screenshot: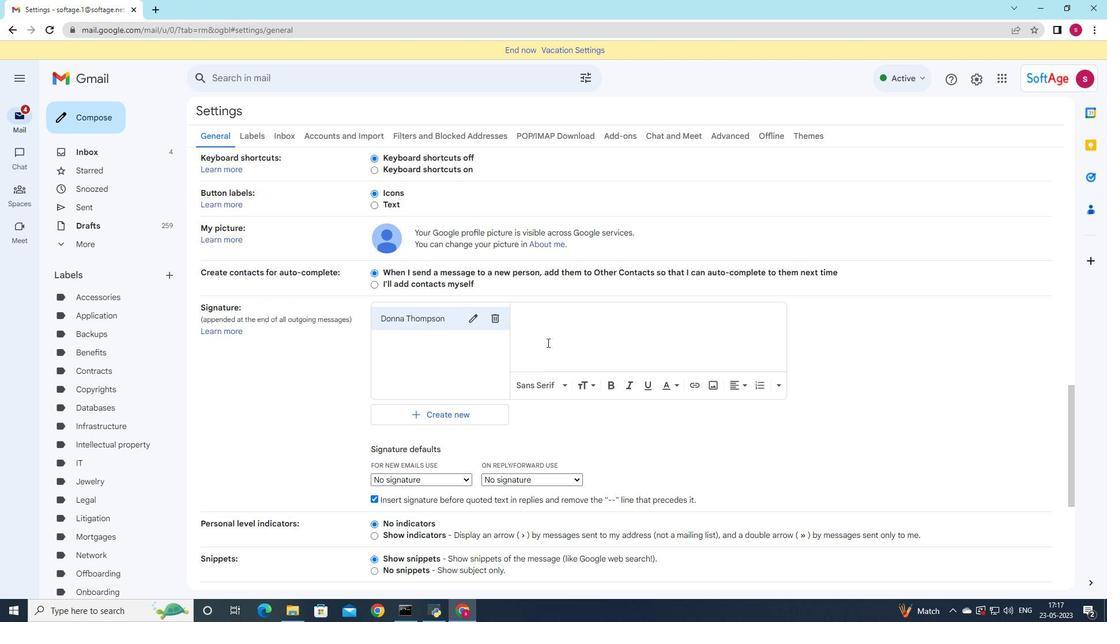 
Action: Mouse pressed left at (554, 336)
Screenshot: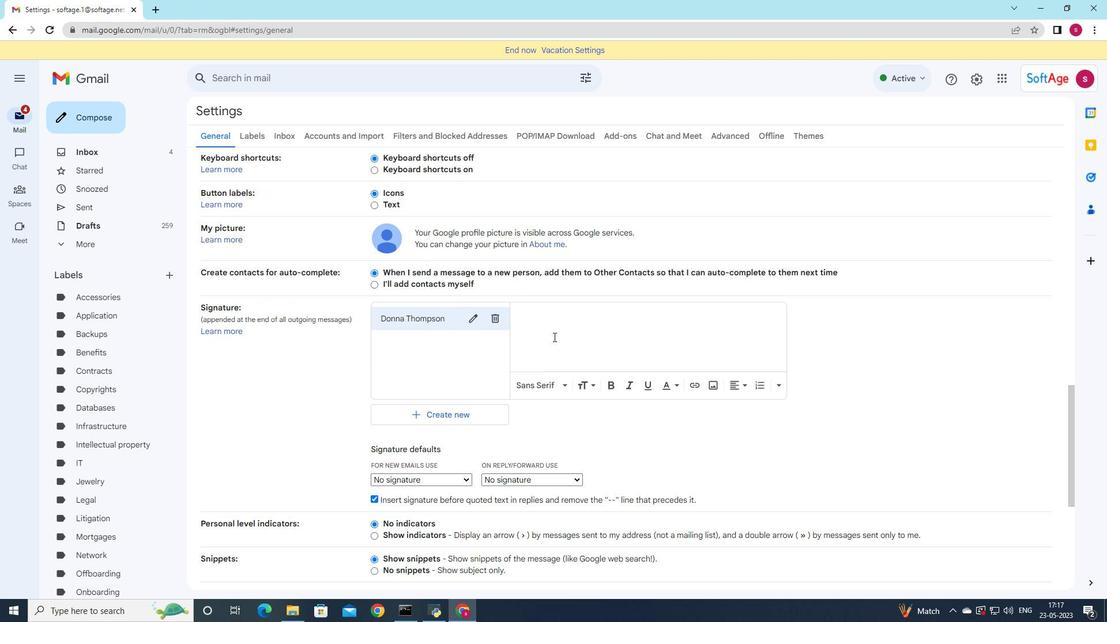 
Action: Key pressed <Key.shift>Donna<Key.space><Key.shift>Thompson
Screenshot: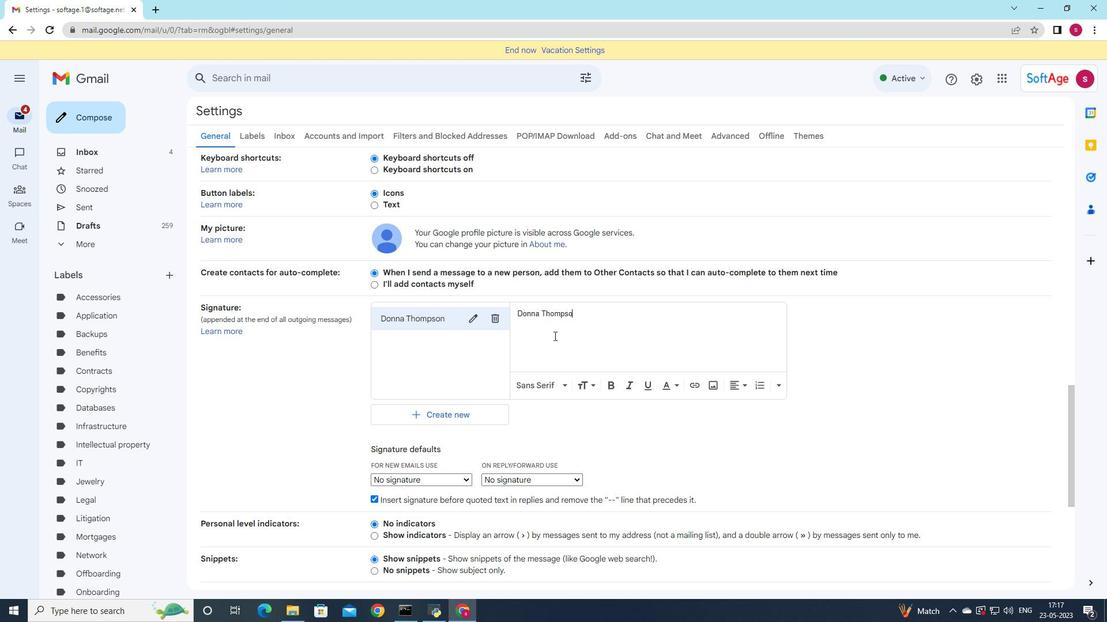 
Action: Mouse moved to (448, 483)
Screenshot: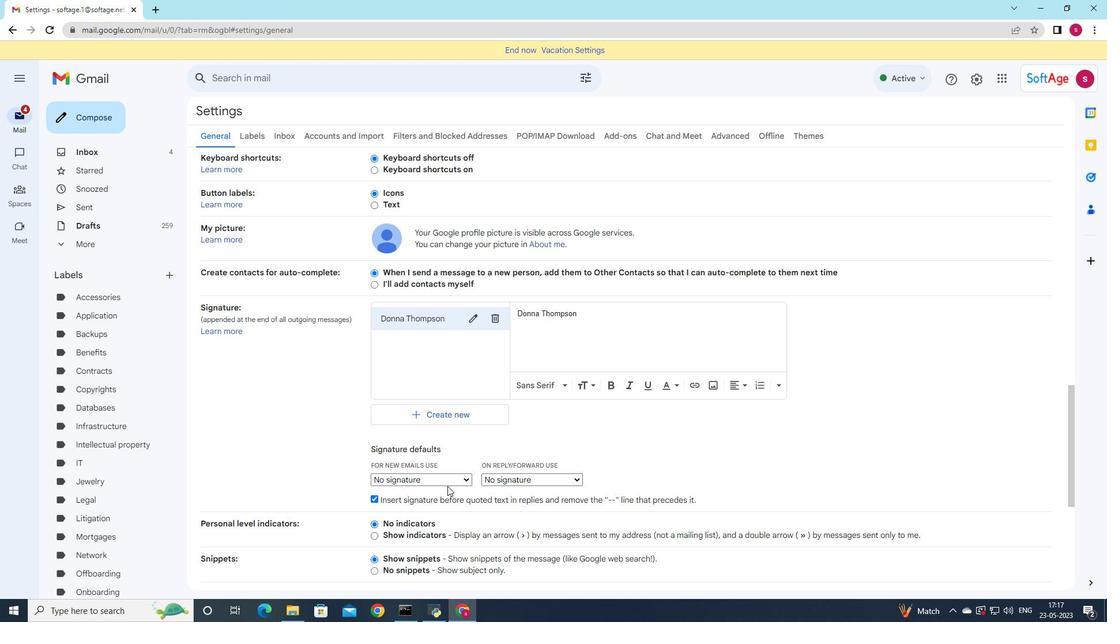 
Action: Mouse pressed left at (448, 483)
Screenshot: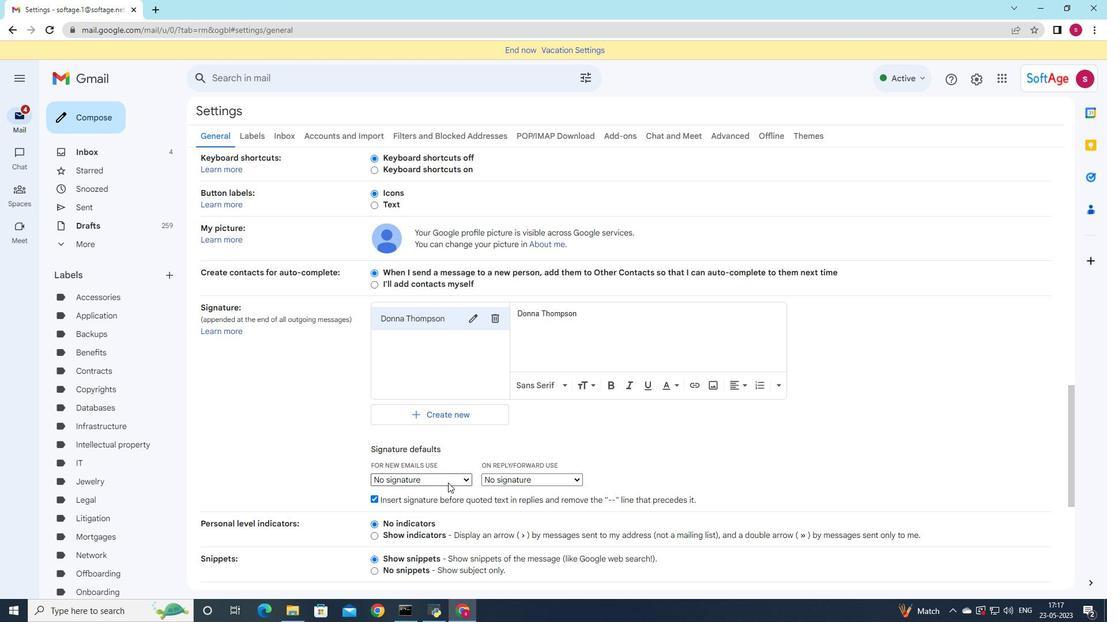 
Action: Mouse moved to (451, 504)
Screenshot: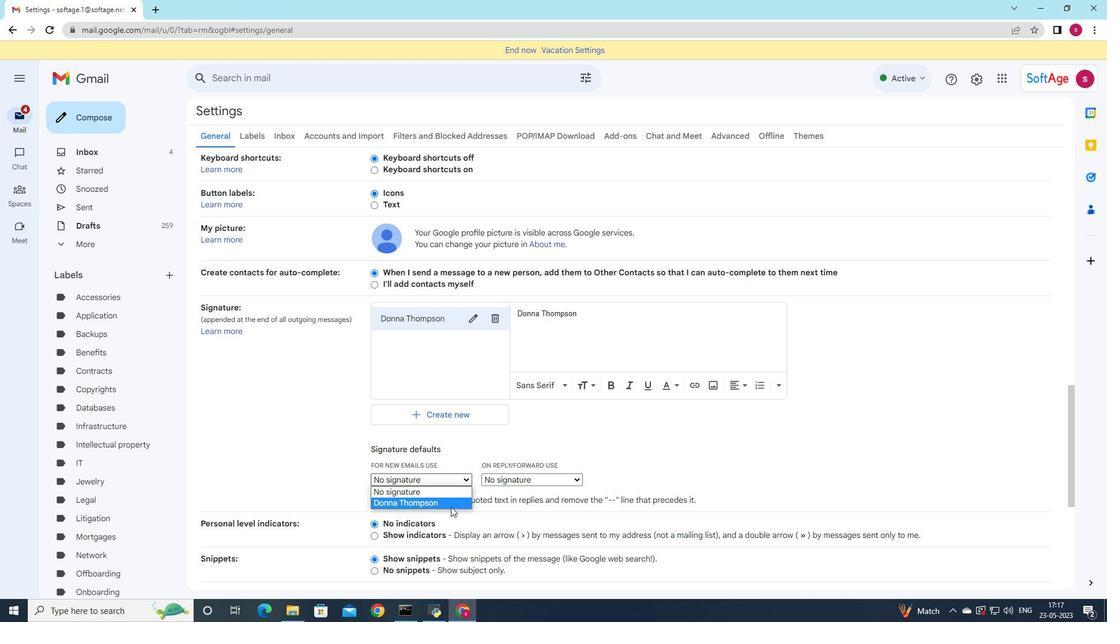 
Action: Mouse pressed left at (451, 504)
Screenshot: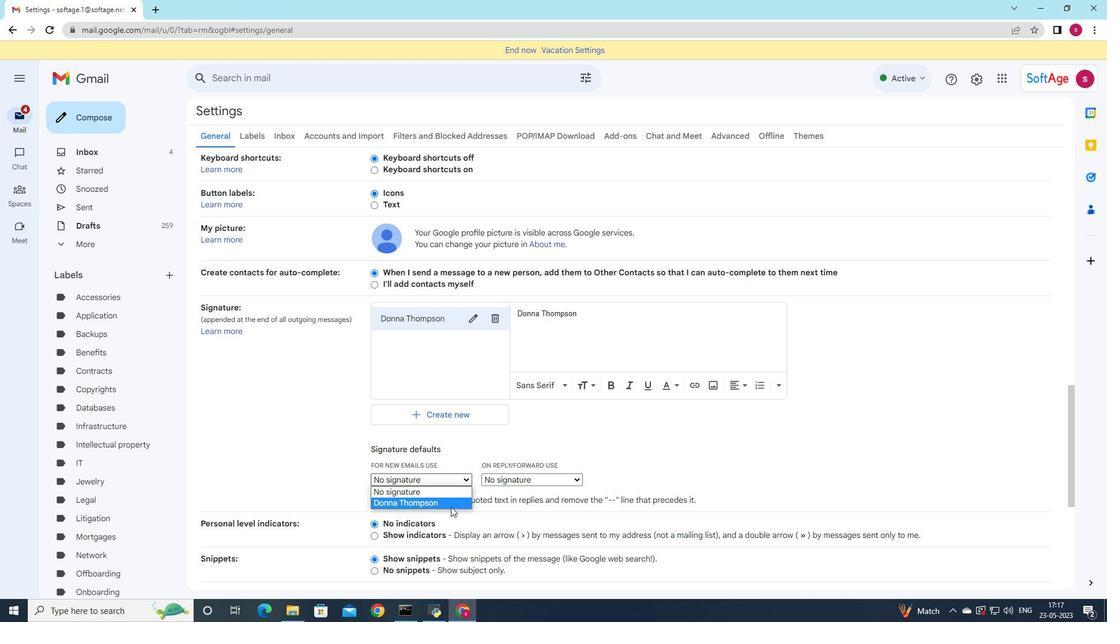 
Action: Mouse moved to (501, 482)
Screenshot: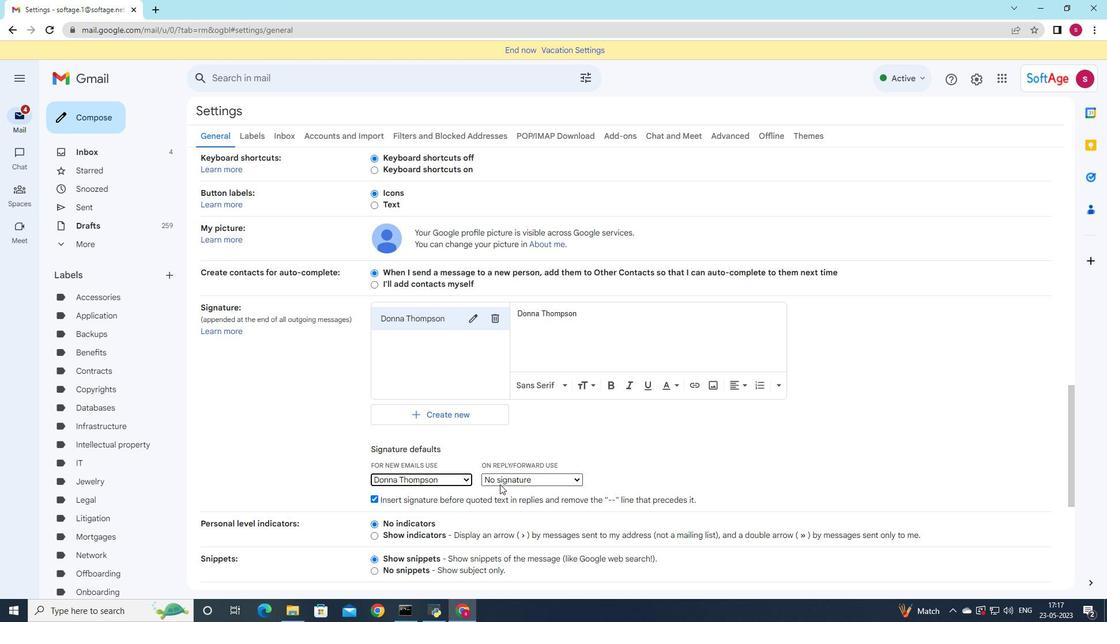 
Action: Mouse pressed left at (501, 482)
Screenshot: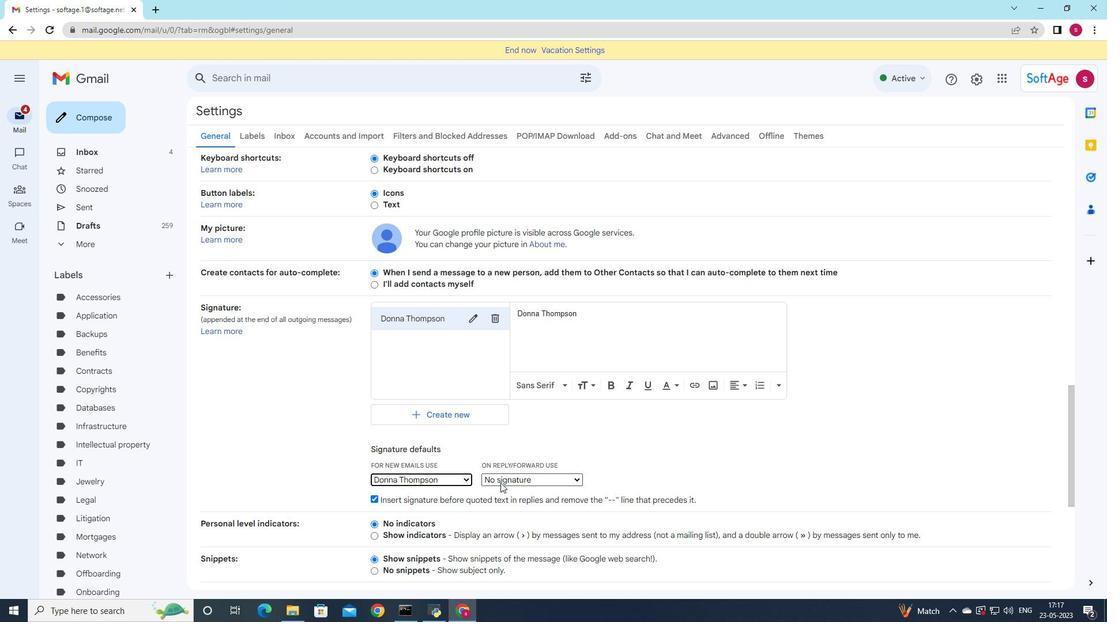 
Action: Mouse moved to (503, 505)
Screenshot: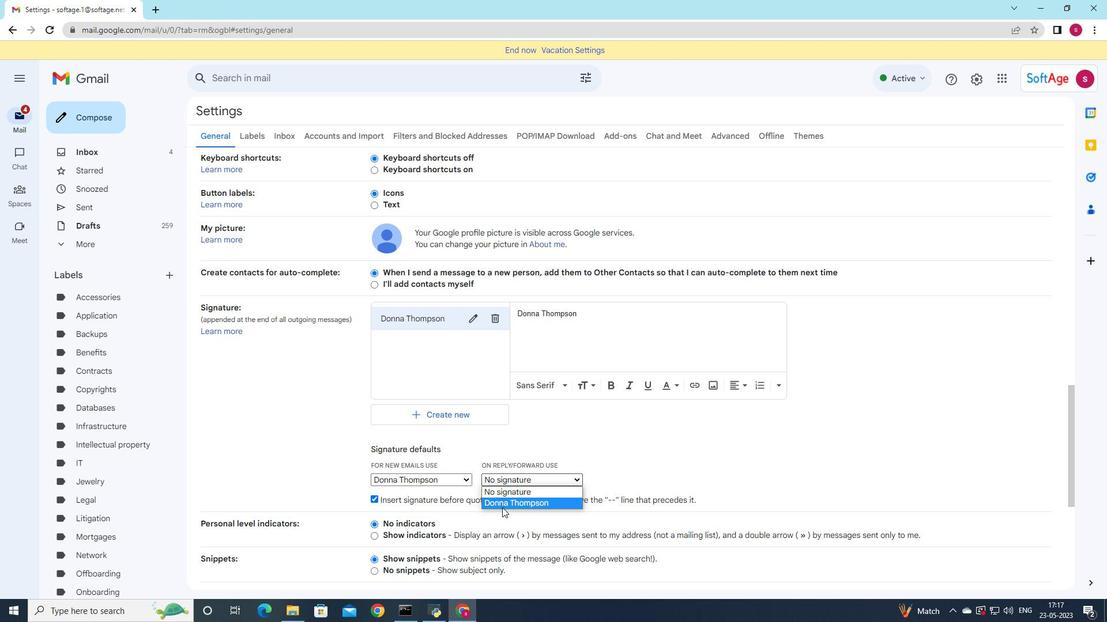 
Action: Mouse pressed left at (503, 505)
Screenshot: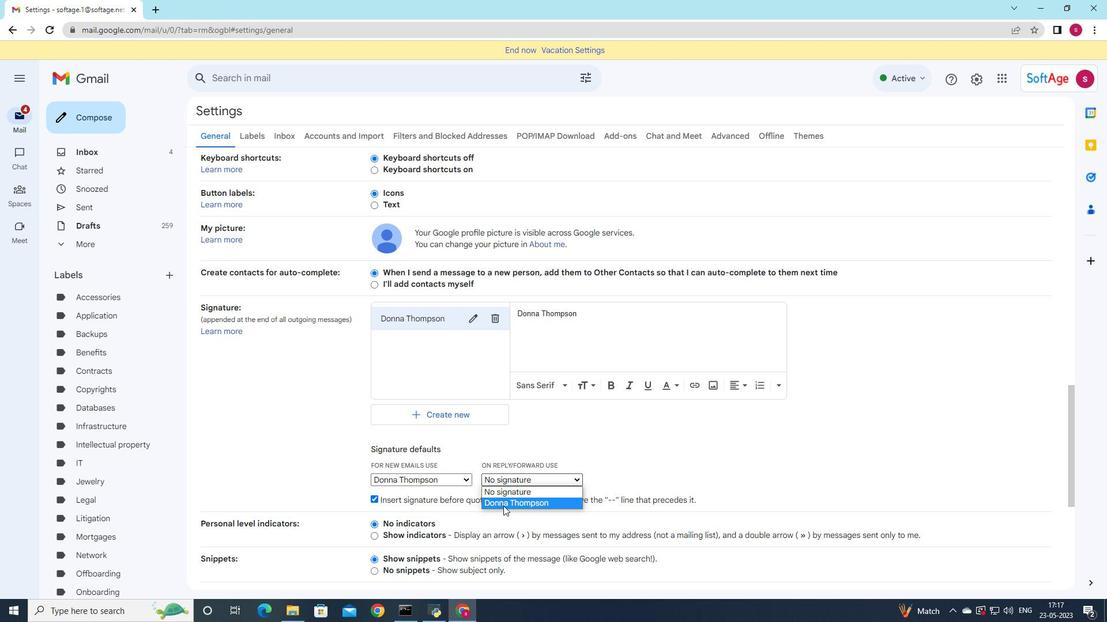 
Action: Mouse moved to (467, 478)
Screenshot: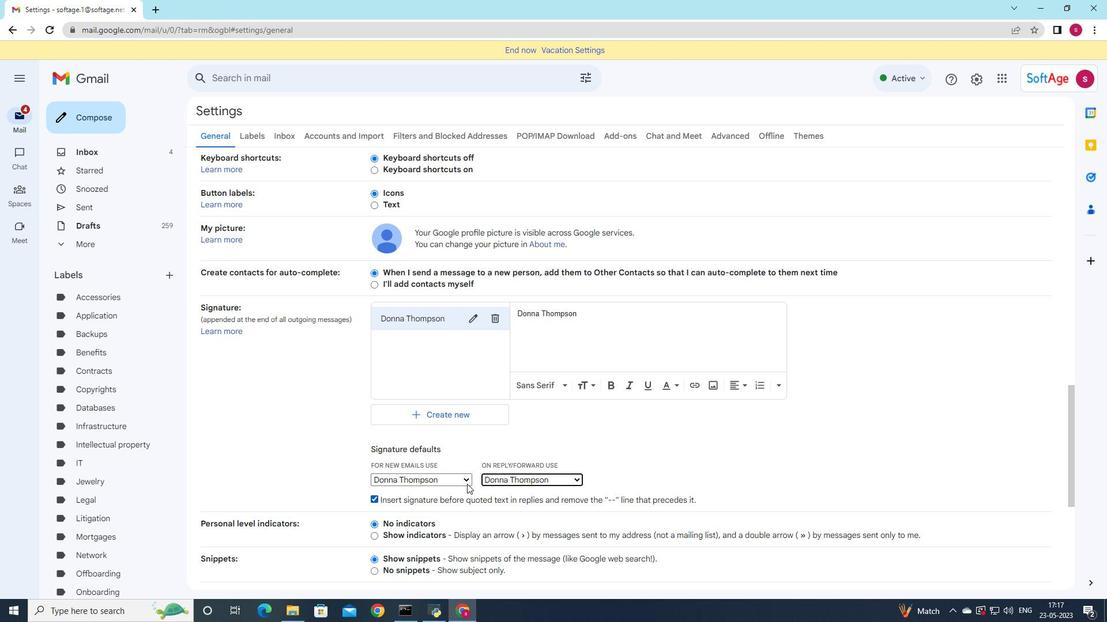 
Action: Mouse scrolled (467, 478) with delta (0, 0)
Screenshot: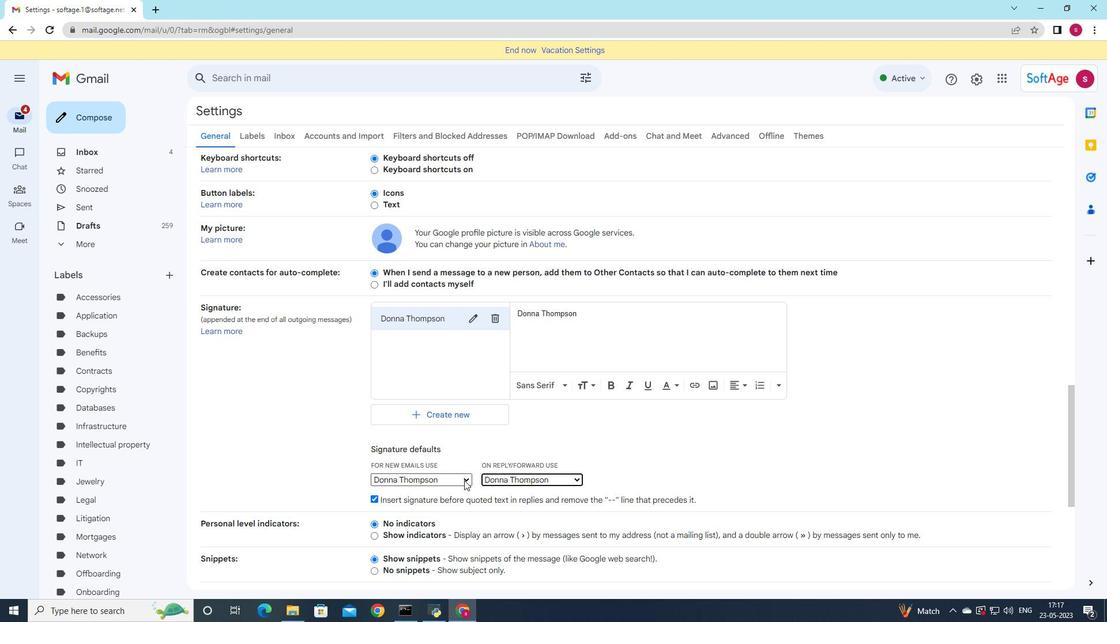
Action: Mouse scrolled (467, 478) with delta (0, 0)
Screenshot: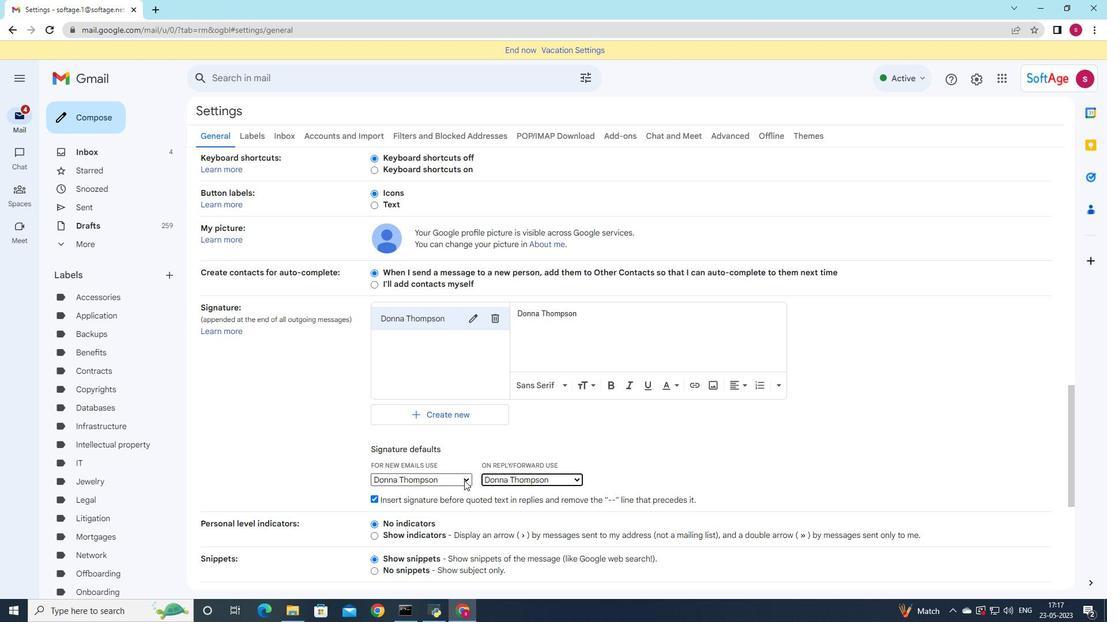 
Action: Mouse scrolled (467, 478) with delta (0, 0)
Screenshot: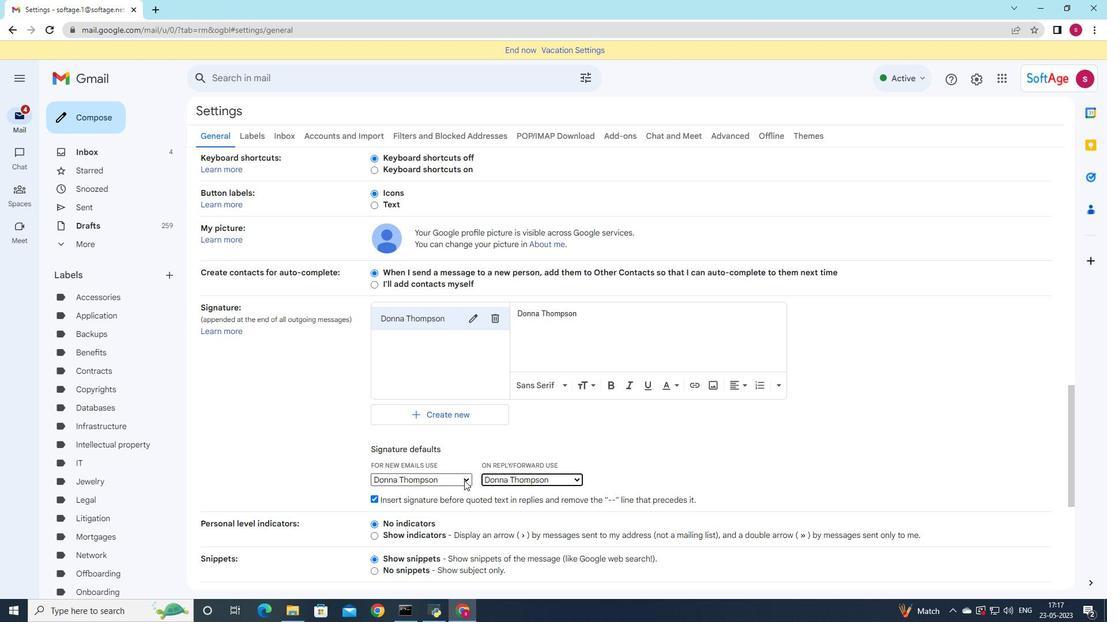 
Action: Mouse scrolled (467, 478) with delta (0, 0)
Screenshot: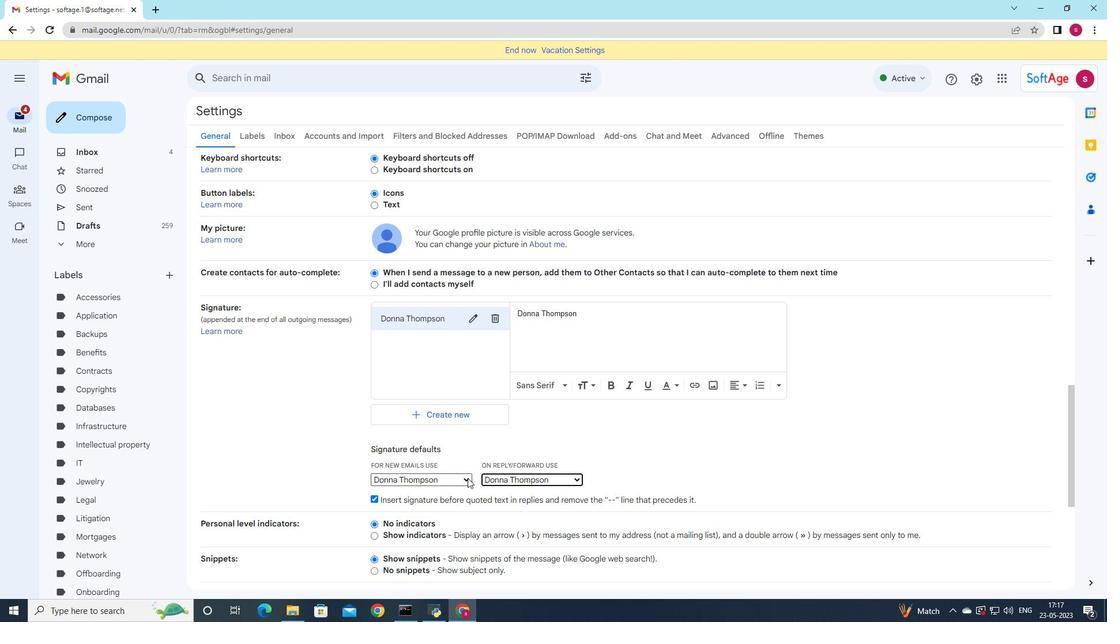 
Action: Mouse moved to (449, 438)
Screenshot: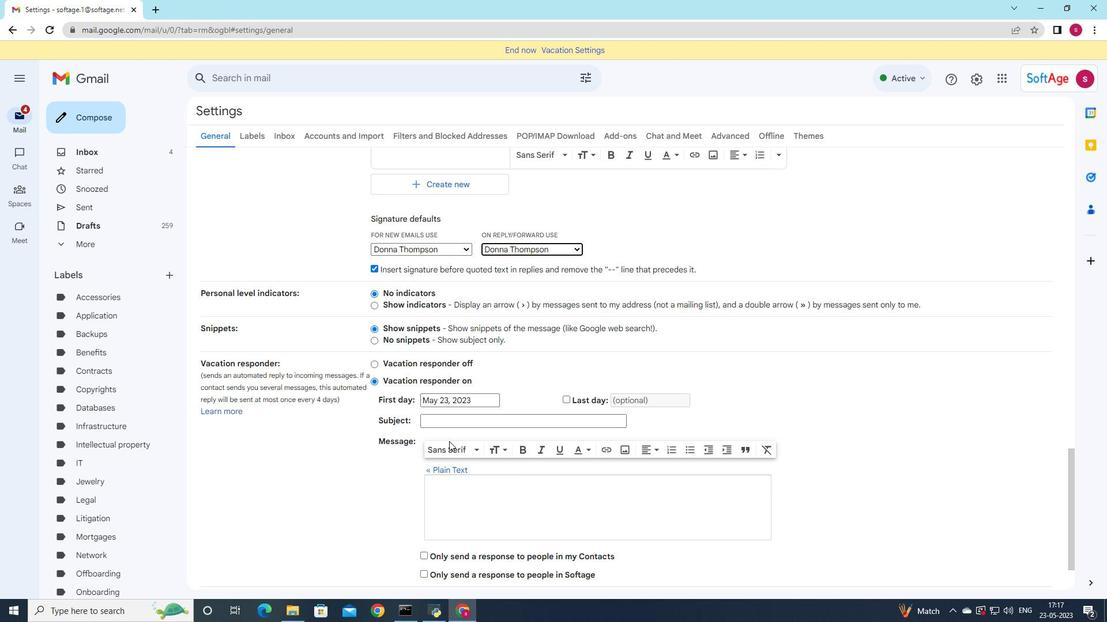 
Action: Mouse scrolled (449, 438) with delta (0, 0)
Screenshot: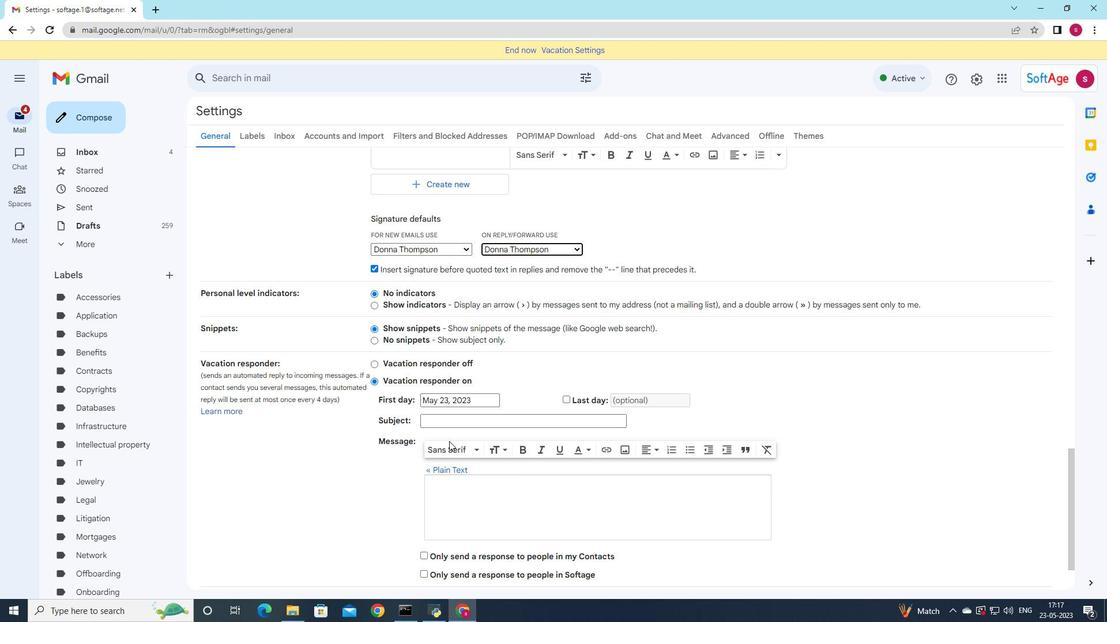 
Action: Mouse scrolled (449, 438) with delta (0, 0)
Screenshot: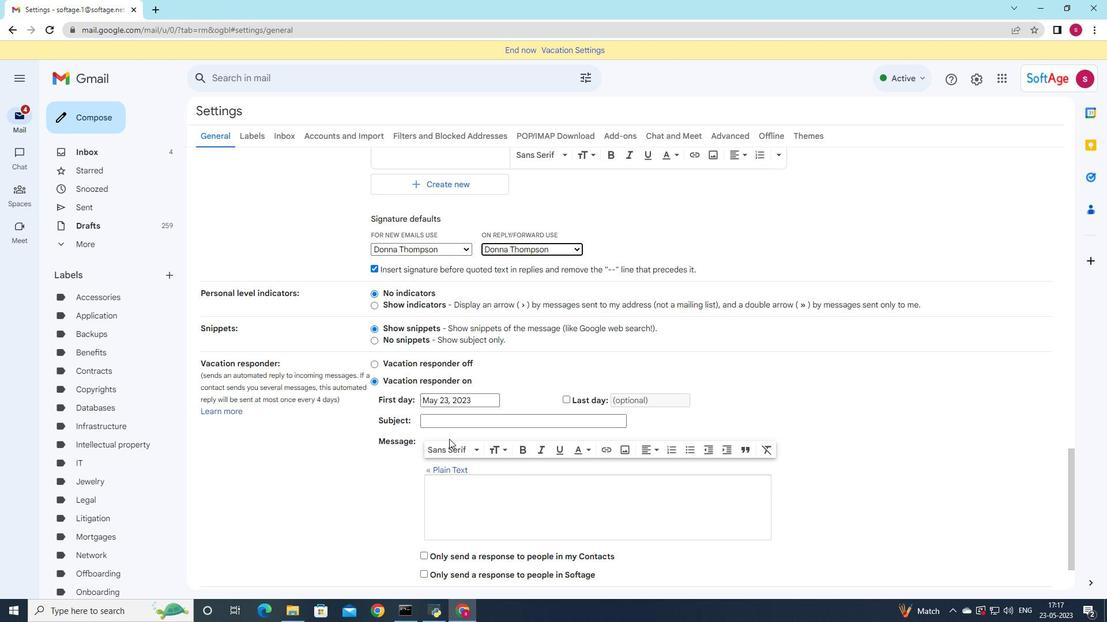 
Action: Mouse scrolled (449, 438) with delta (0, 0)
Screenshot: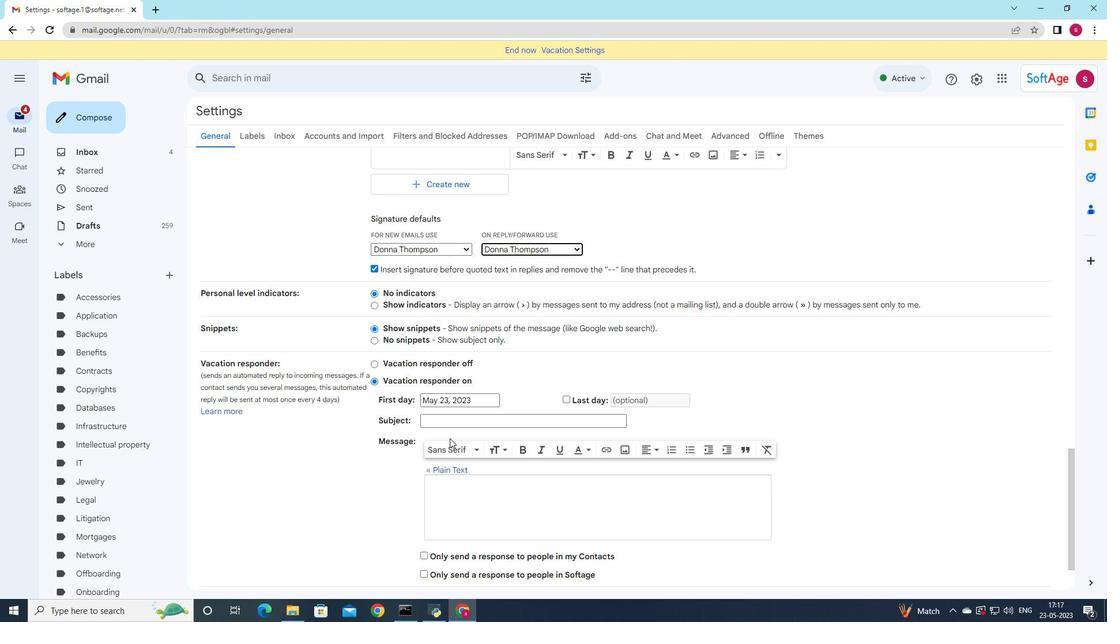 
Action: Mouse scrolled (449, 438) with delta (0, 0)
Screenshot: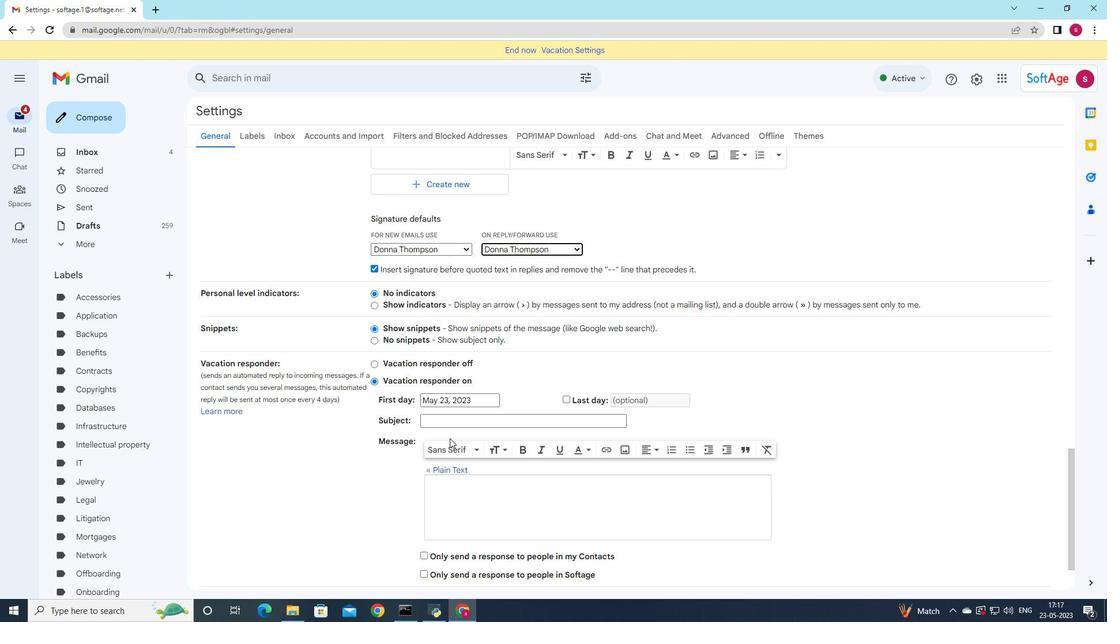 
Action: Mouse moved to (587, 526)
Screenshot: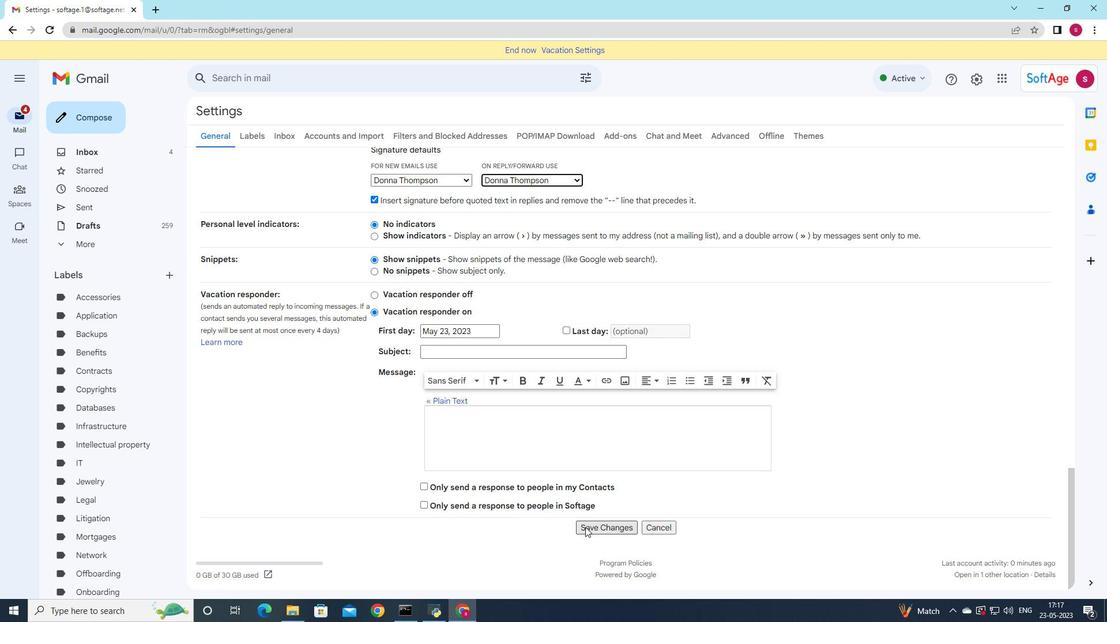 
Action: Mouse pressed left at (587, 526)
Screenshot: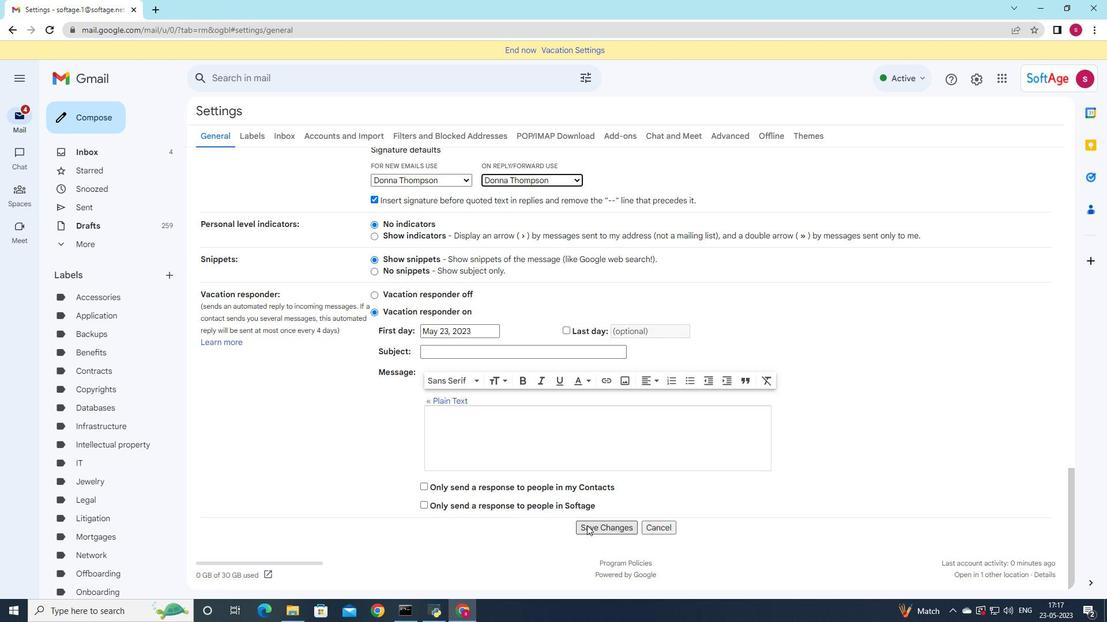 
Action: Mouse moved to (113, 110)
Screenshot: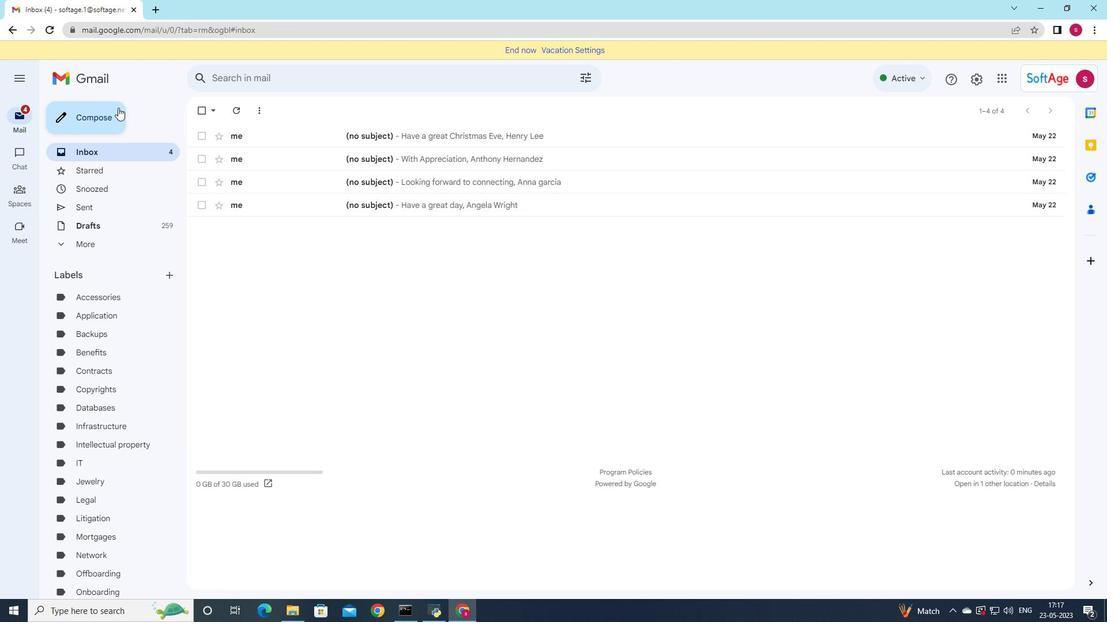 
Action: Mouse pressed left at (113, 110)
Screenshot: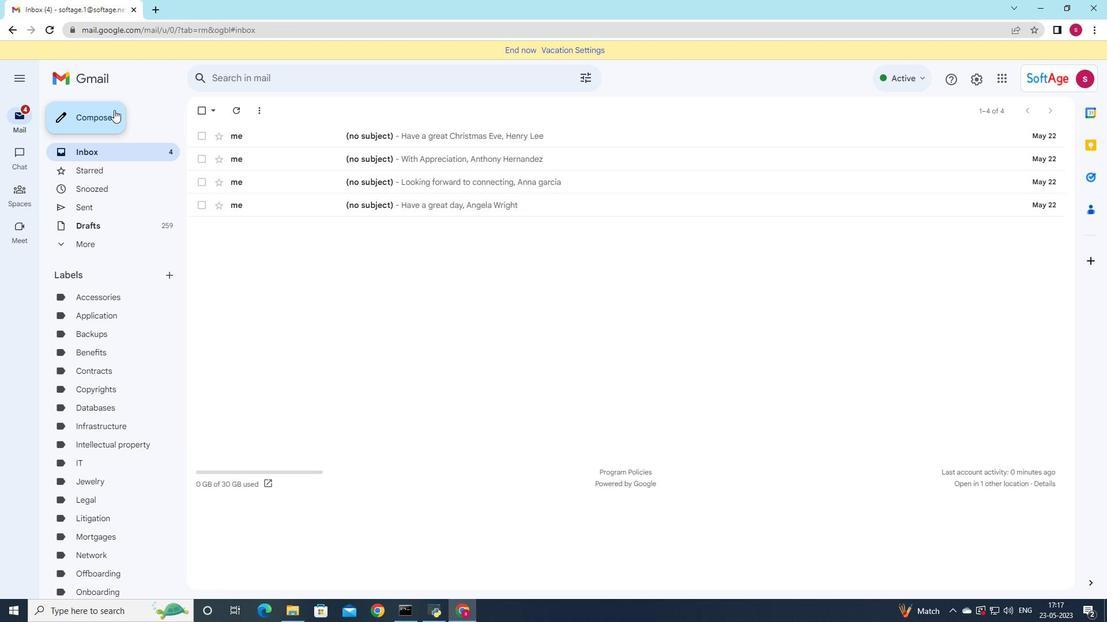 
Action: Mouse moved to (835, 282)
Screenshot: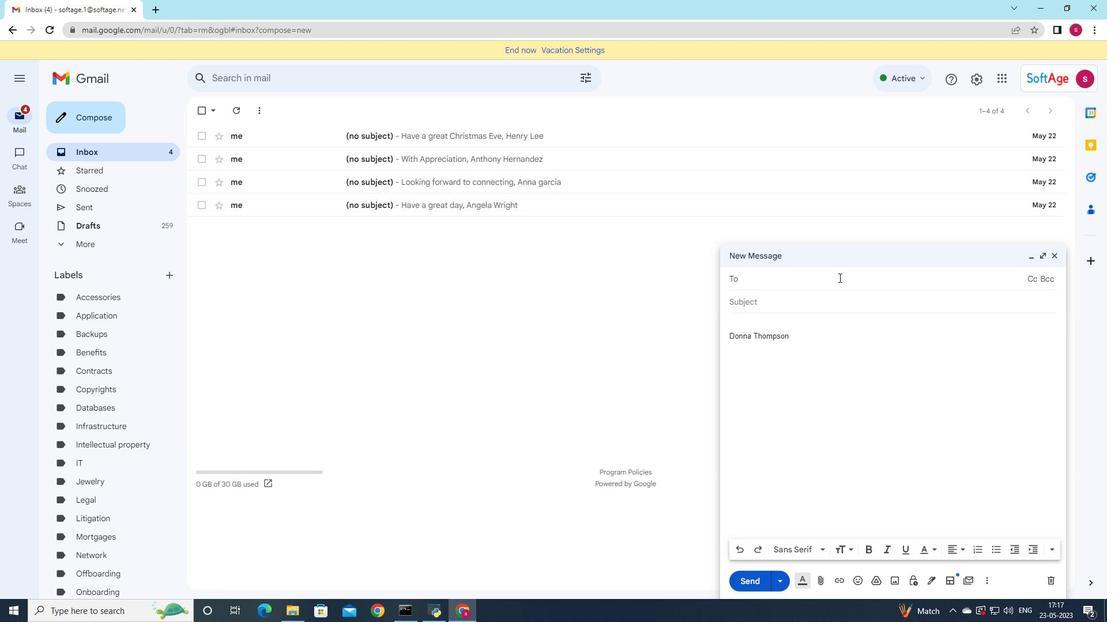
Action: Key pressed so
Screenshot: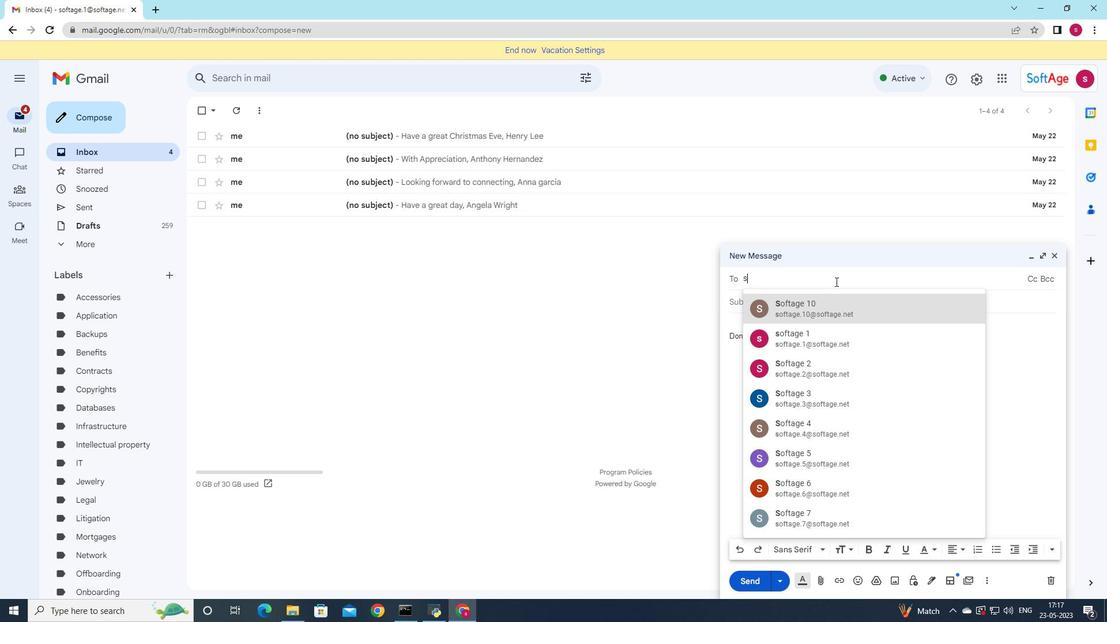 
Action: Mouse moved to (820, 366)
Screenshot: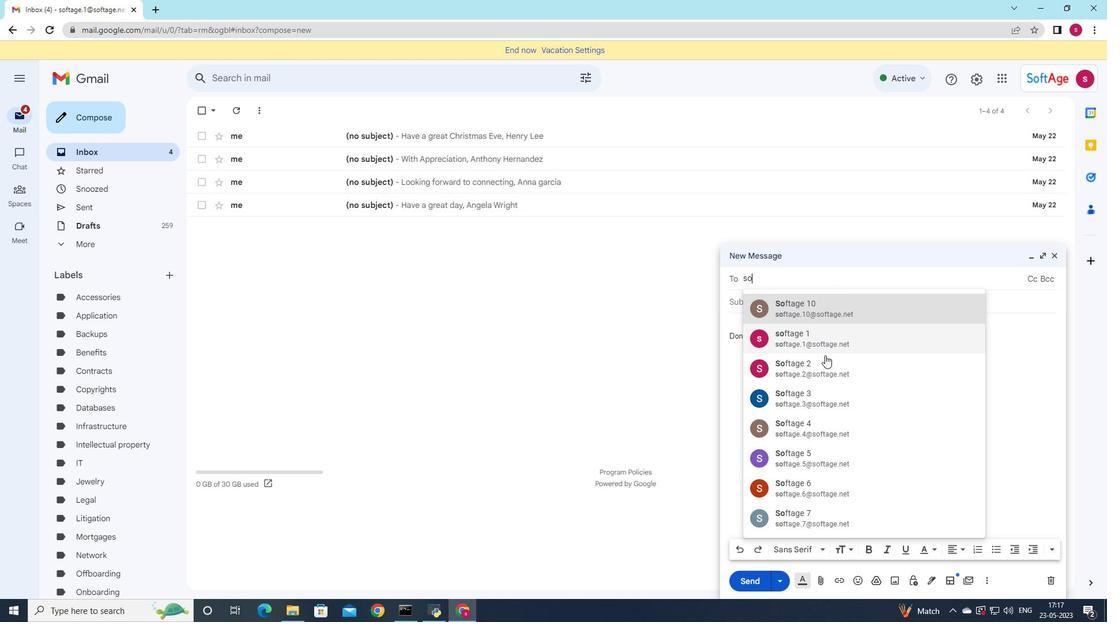 
Action: Mouse pressed left at (820, 366)
Screenshot: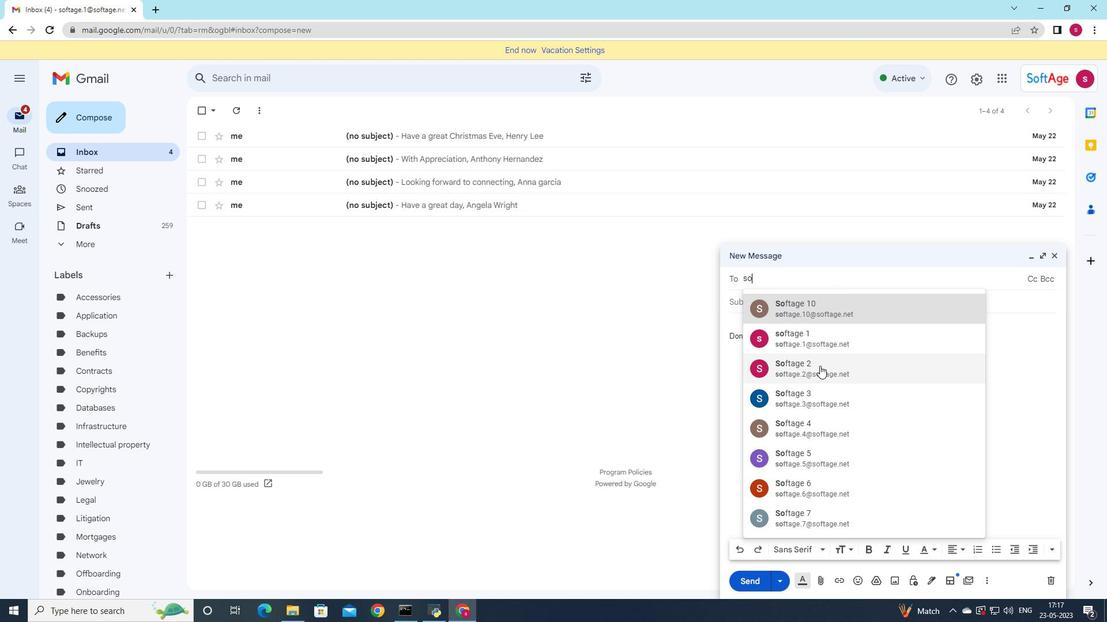 
Action: Mouse moved to (776, 316)
Screenshot: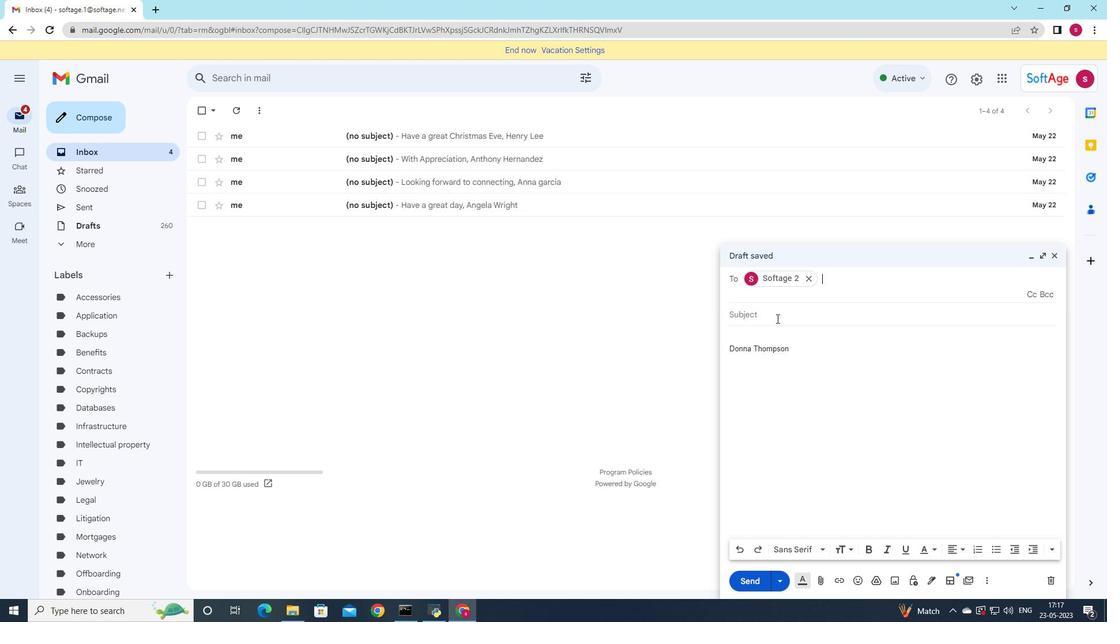
Action: Mouse pressed left at (776, 316)
Screenshot: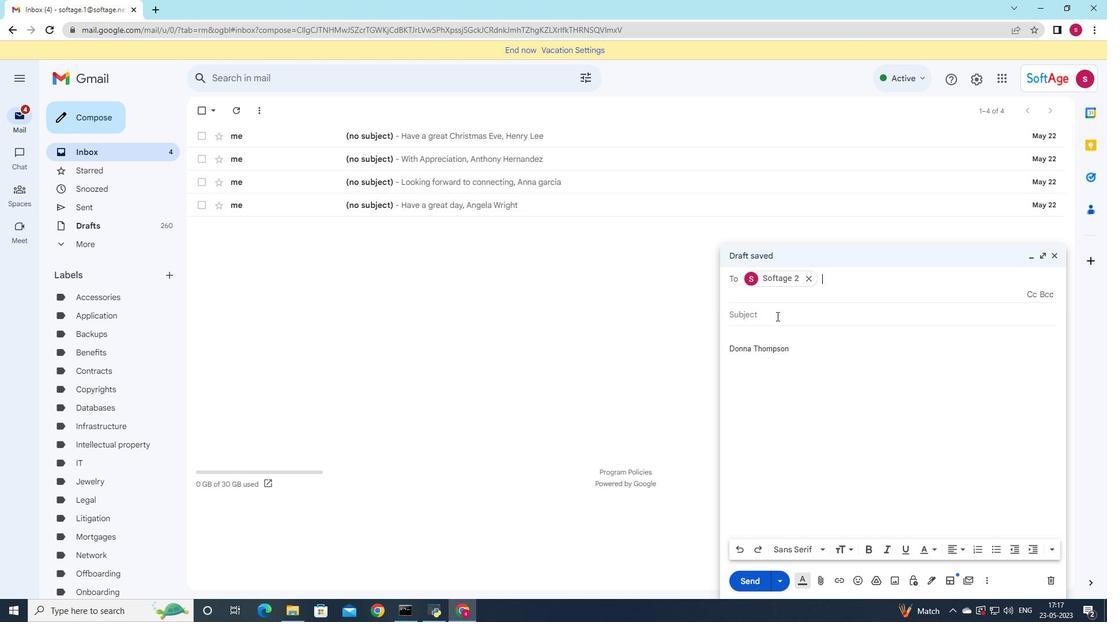 
Action: Mouse moved to (1019, 374)
Screenshot: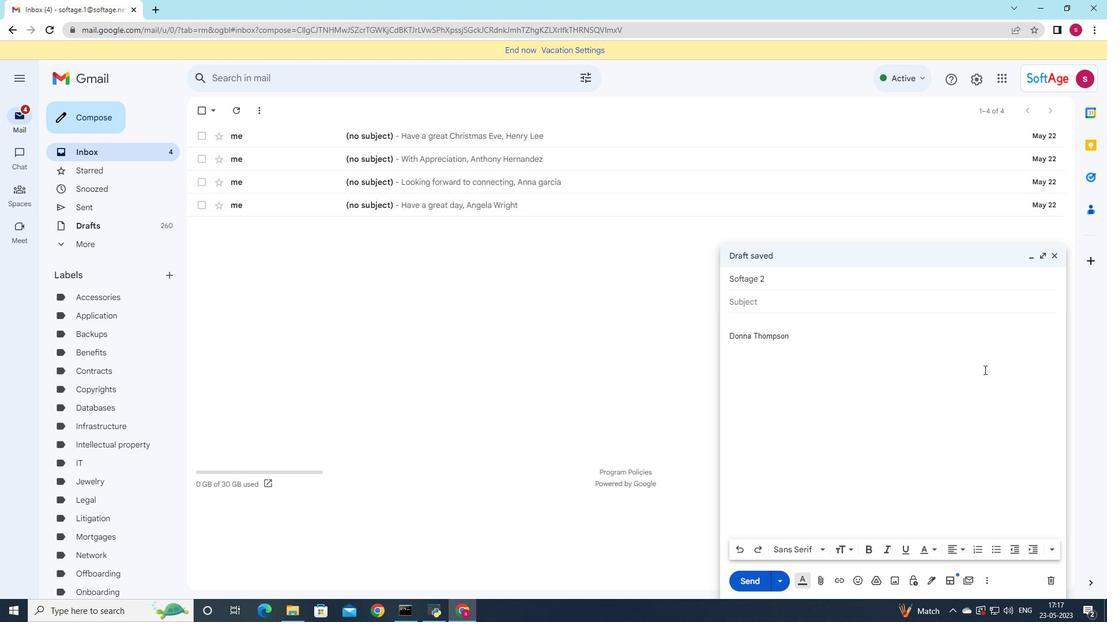 
Action: Key pressed <Key.shift>Requs<Key.backspace>est<Key.space>for<Key.space>a<Key.space>pr<Key.backspace>erfomance<Key.space>review
Screenshot: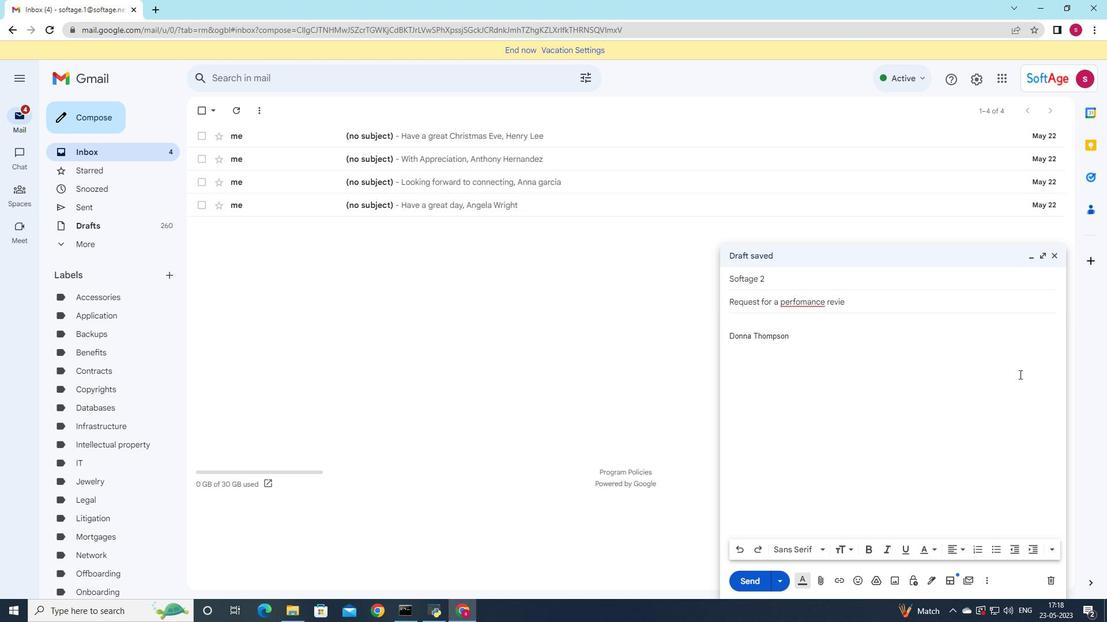 
Action: Mouse moved to (876, 306)
Screenshot: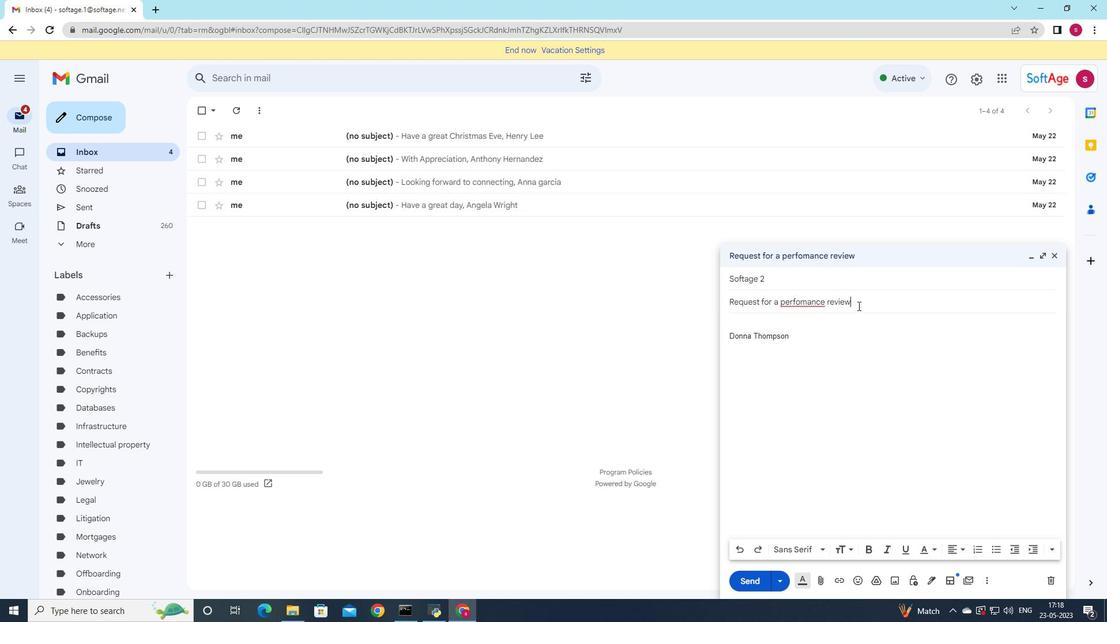 
Action: Mouse pressed left at (876, 306)
Screenshot: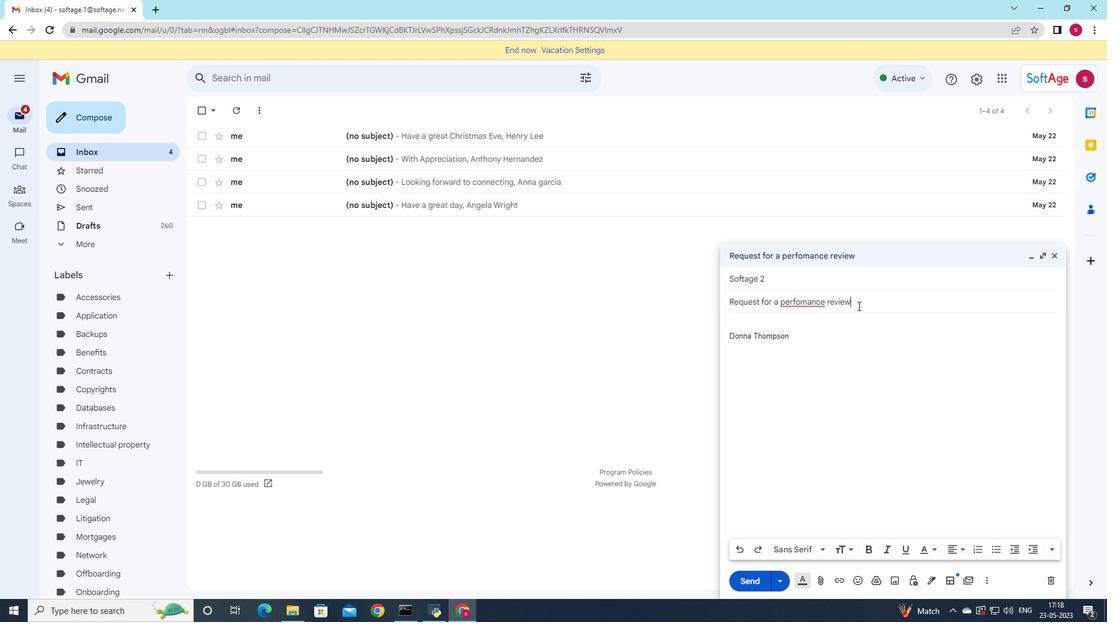 
Action: Mouse moved to (821, 582)
Screenshot: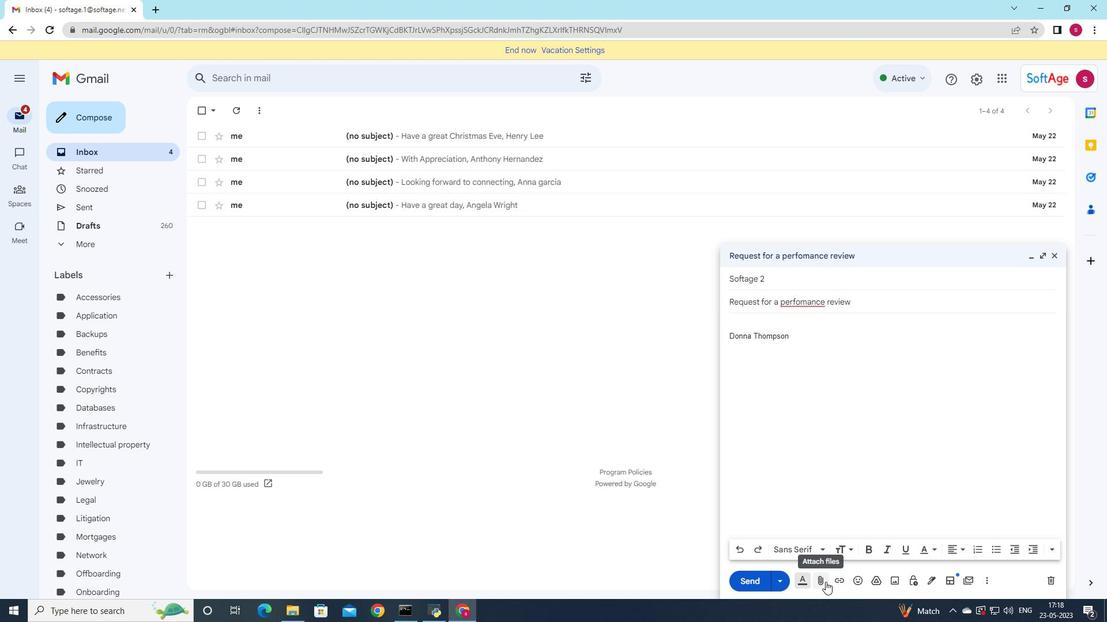 
Action: Mouse pressed left at (821, 582)
Screenshot: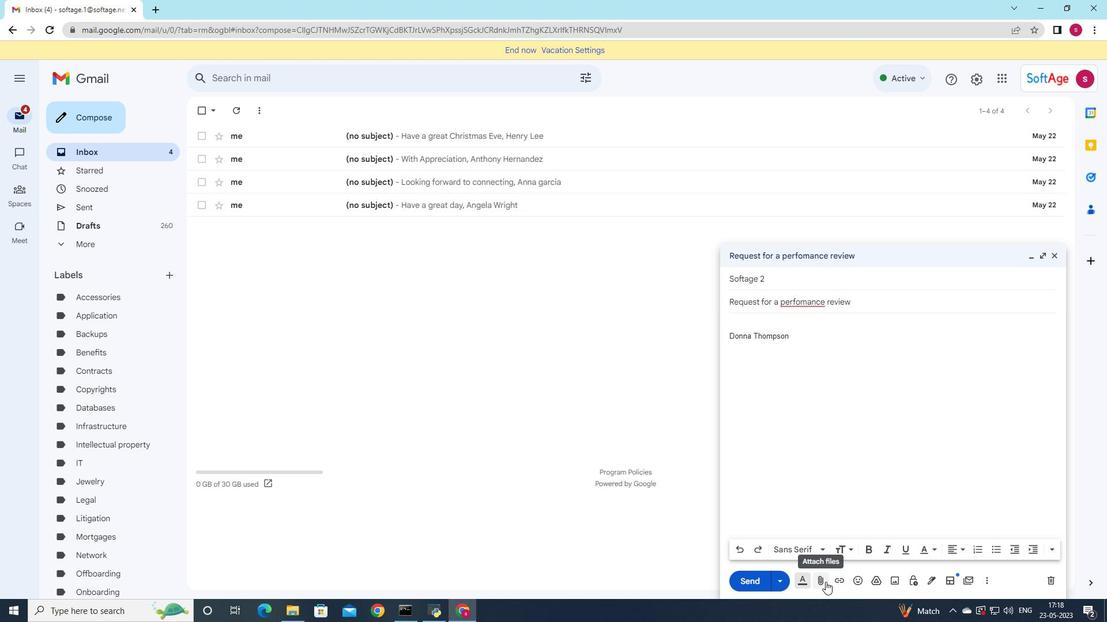 
Action: Mouse moved to (193, 88)
Screenshot: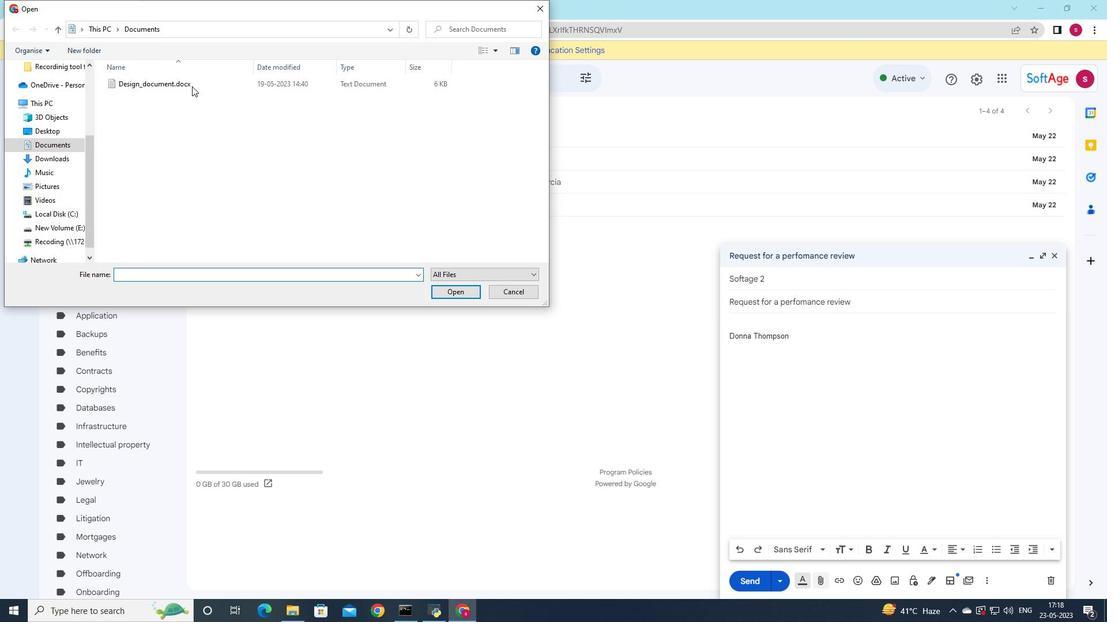 
Action: Mouse pressed left at (193, 88)
Screenshot: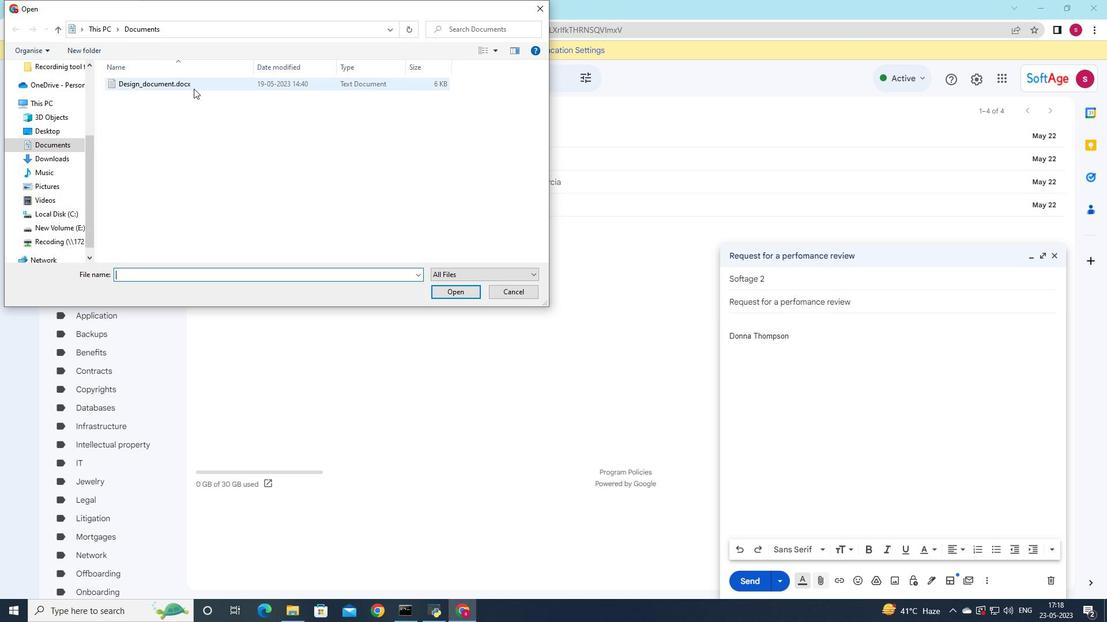 
Action: Mouse moved to (203, 82)
Screenshot: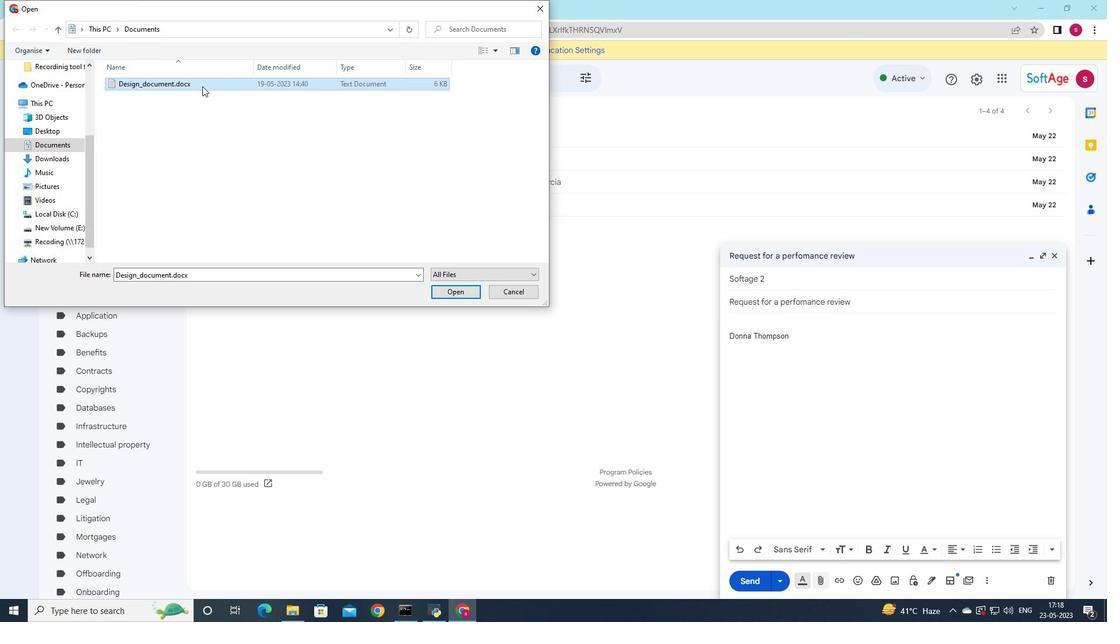 
Action: Mouse pressed left at (203, 82)
Screenshot: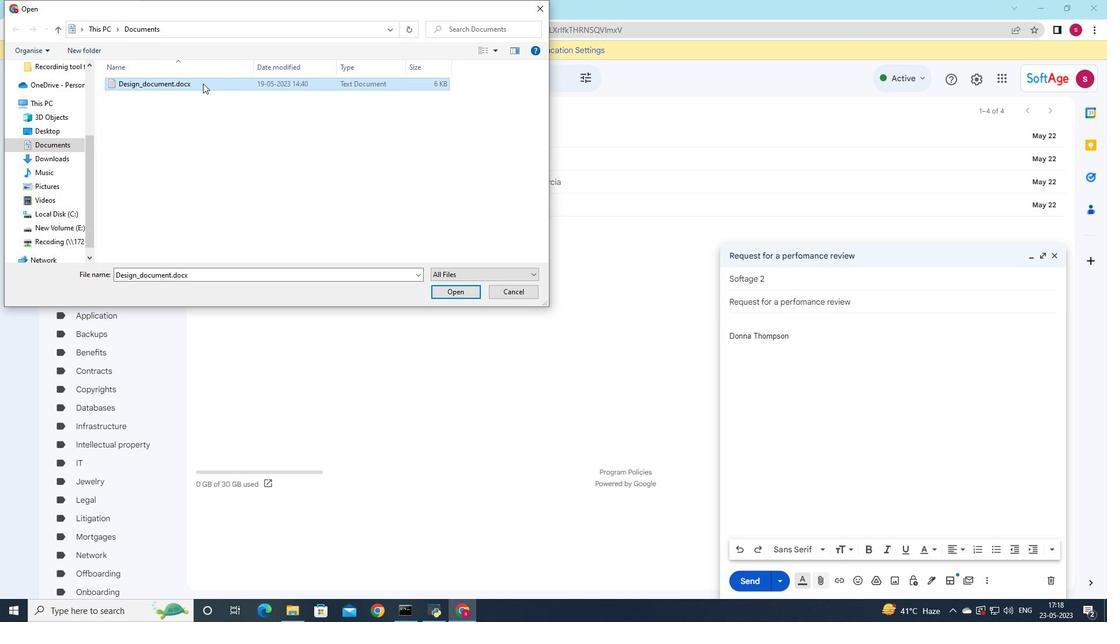 
Action: Mouse moved to (672, 164)
Screenshot: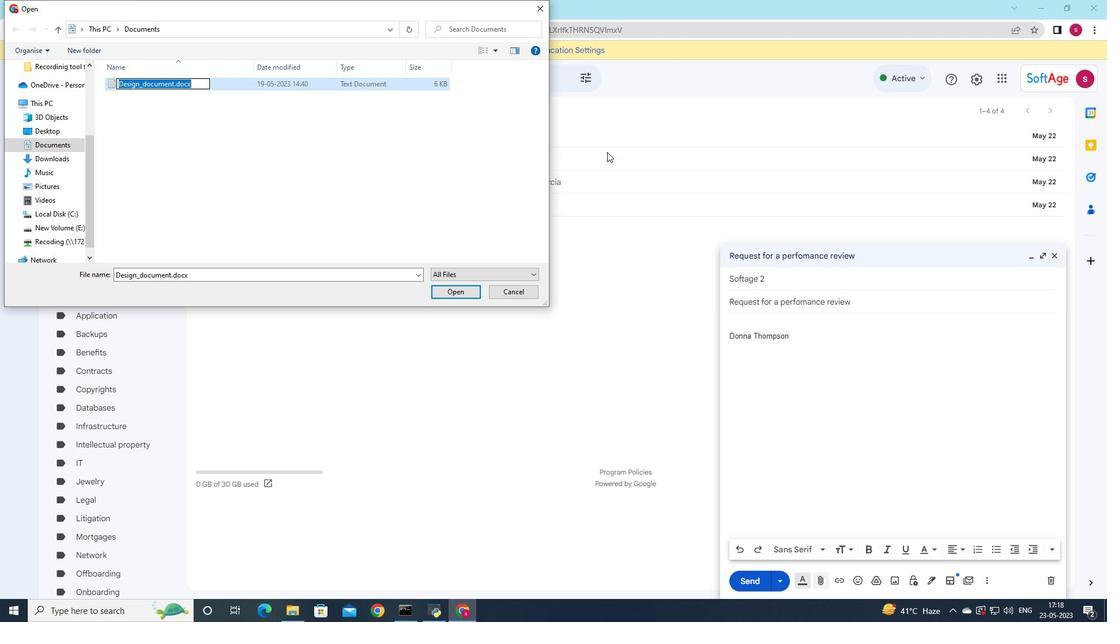 
Action: Key pressed <Key.shift><Key.shift><Key.shift><Key.shift><Key.shift><Key.shift><Key.shift>Employee<Key.shift><Key.shift><Key.shift><Key.shift><Key.shift>_contract.pdf
Screenshot: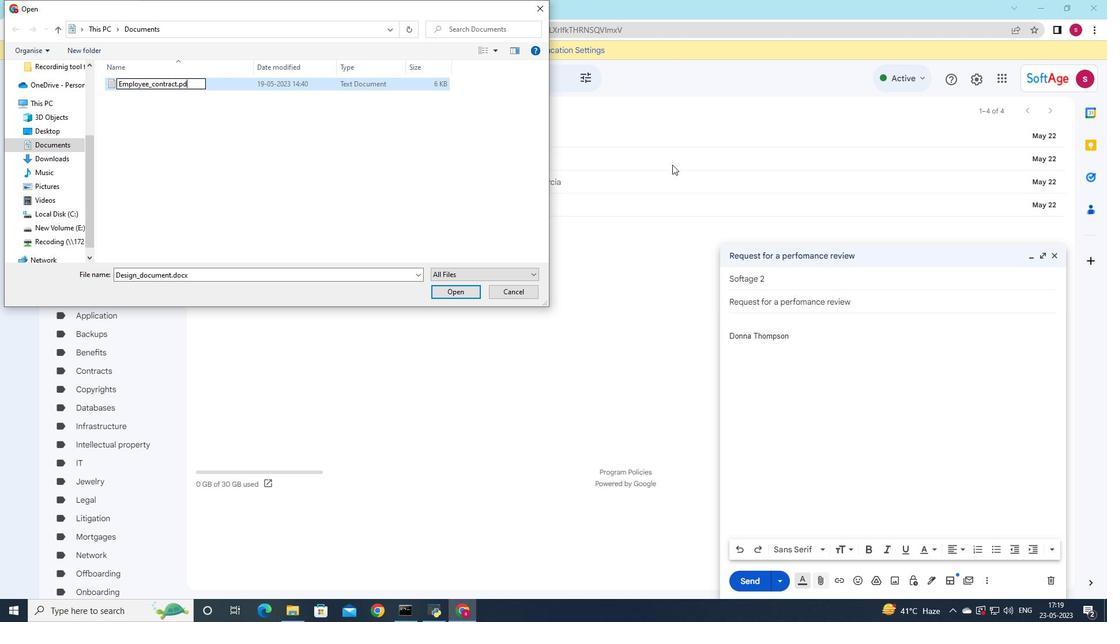 
Action: Mouse moved to (386, 86)
Screenshot: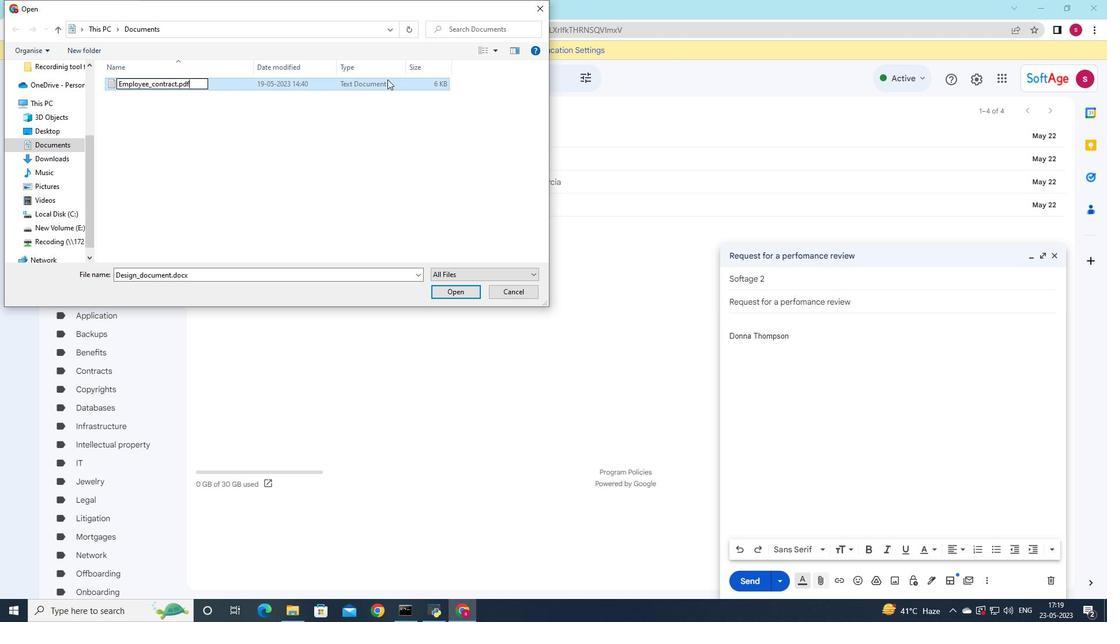 
Action: Mouse pressed left at (386, 86)
Screenshot: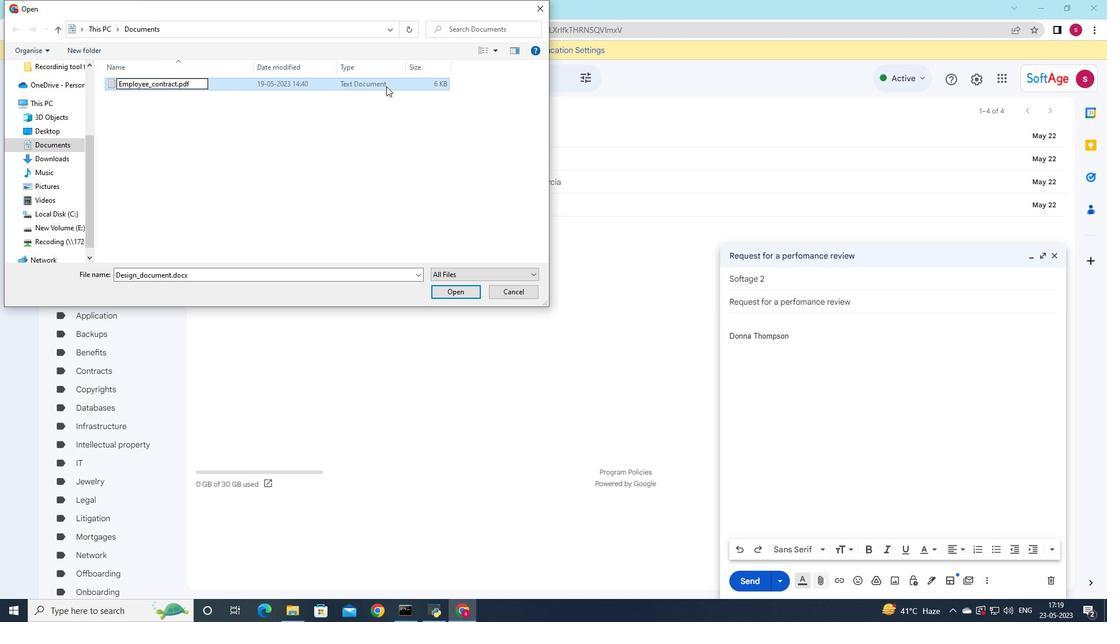 
Action: Mouse moved to (457, 295)
Screenshot: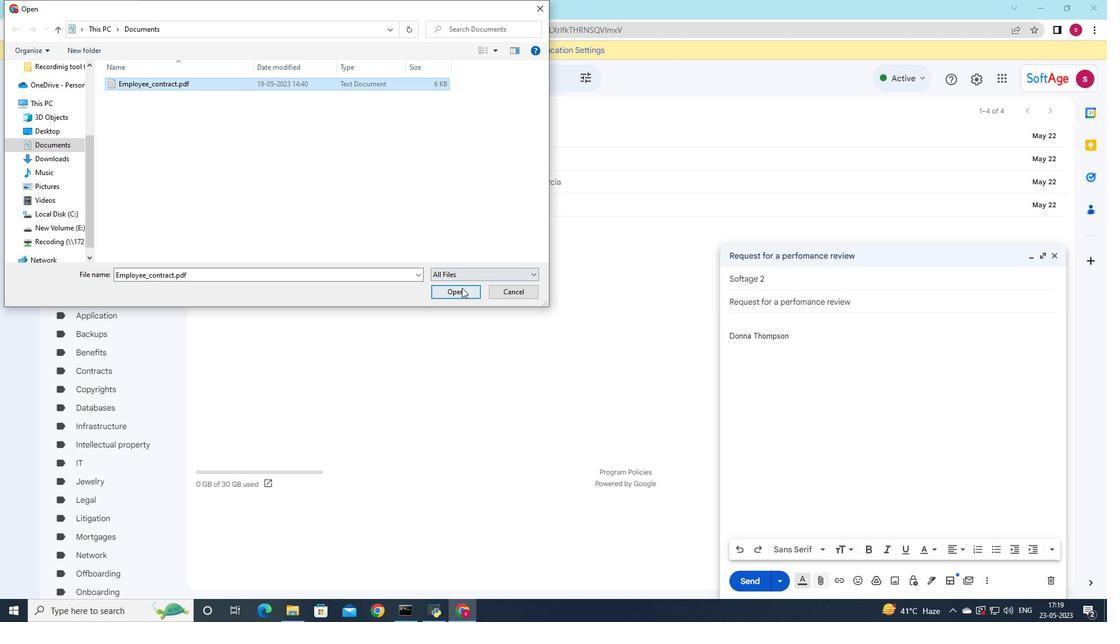 
Action: Mouse pressed left at (457, 295)
Screenshot: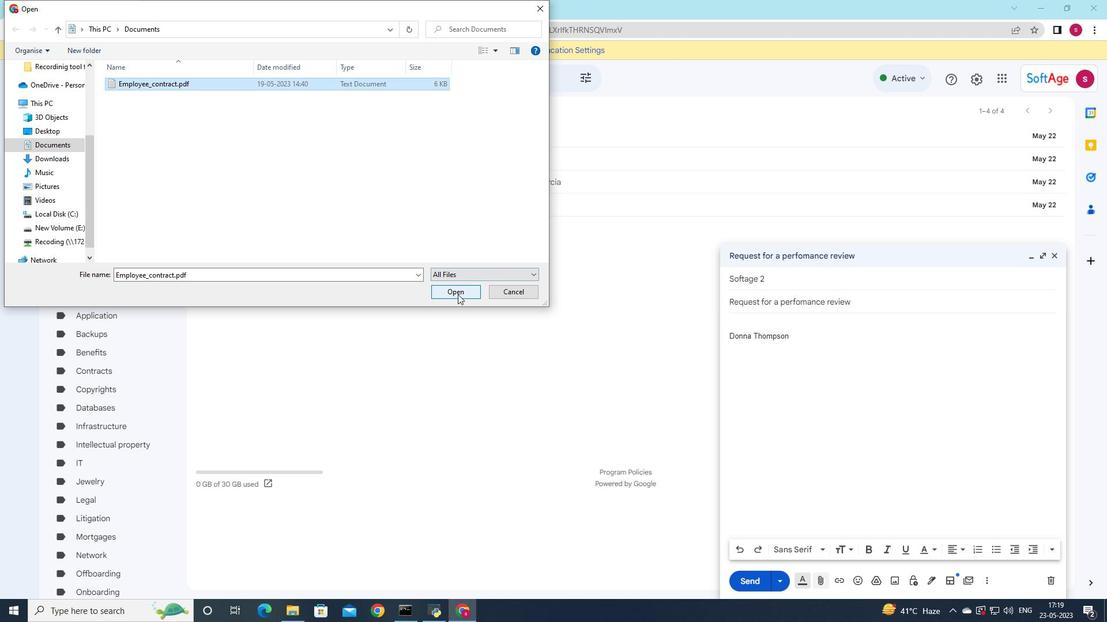 
Action: Mouse moved to (771, 333)
Screenshot: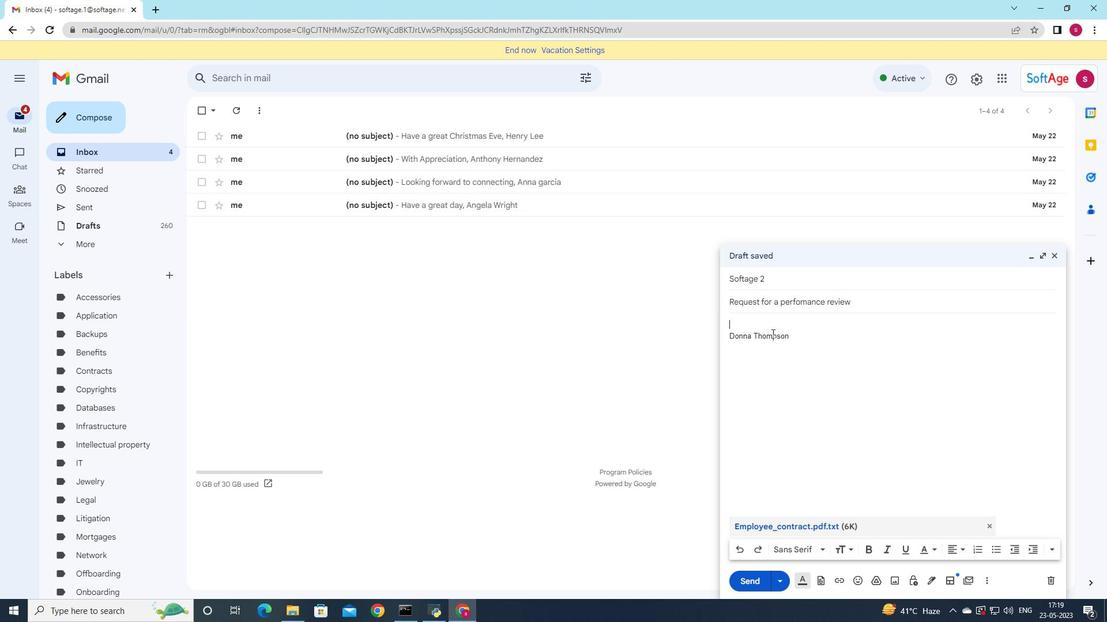 
Action: Key pressed <Key.shift>I<Key.space>appreciate<Key.space>your<Key.space>willingness<Key.space>to<Key.space>work<Key.space>with<Key.space>us<Key.space>on<Key.space>this<Key.space>matter
Screenshot: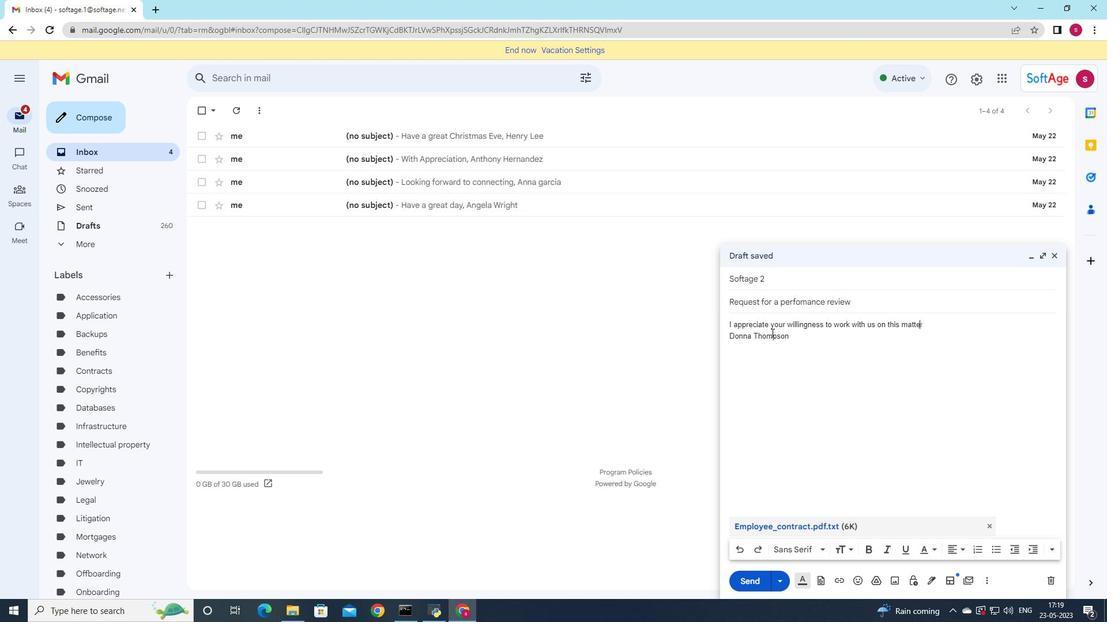 
Action: Mouse moved to (735, 553)
Screenshot: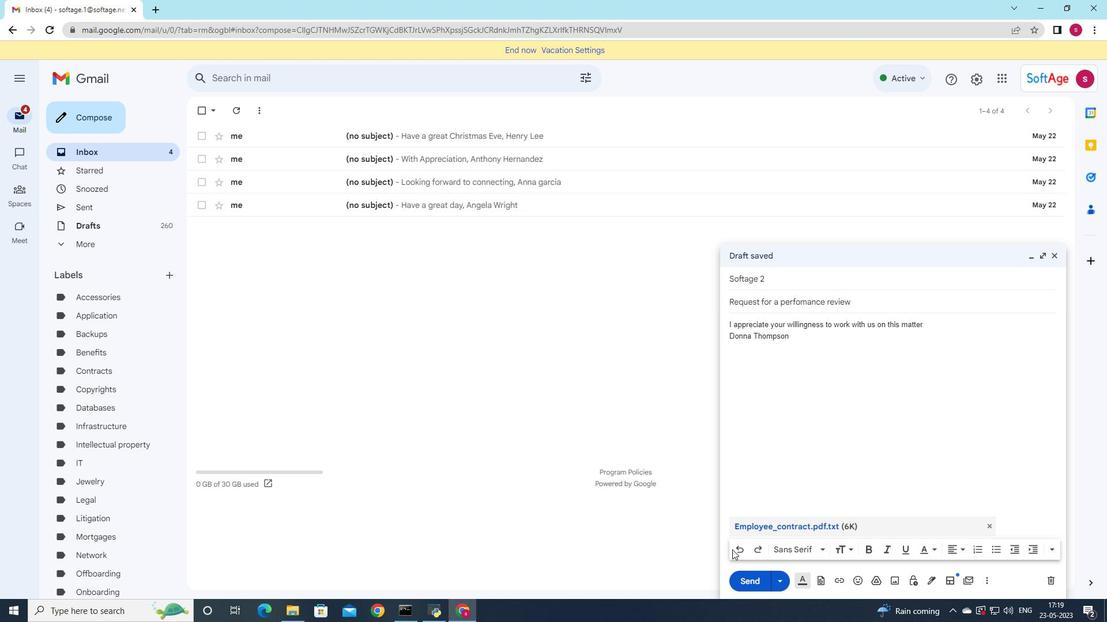 
Action: Mouse pressed left at (735, 553)
Screenshot: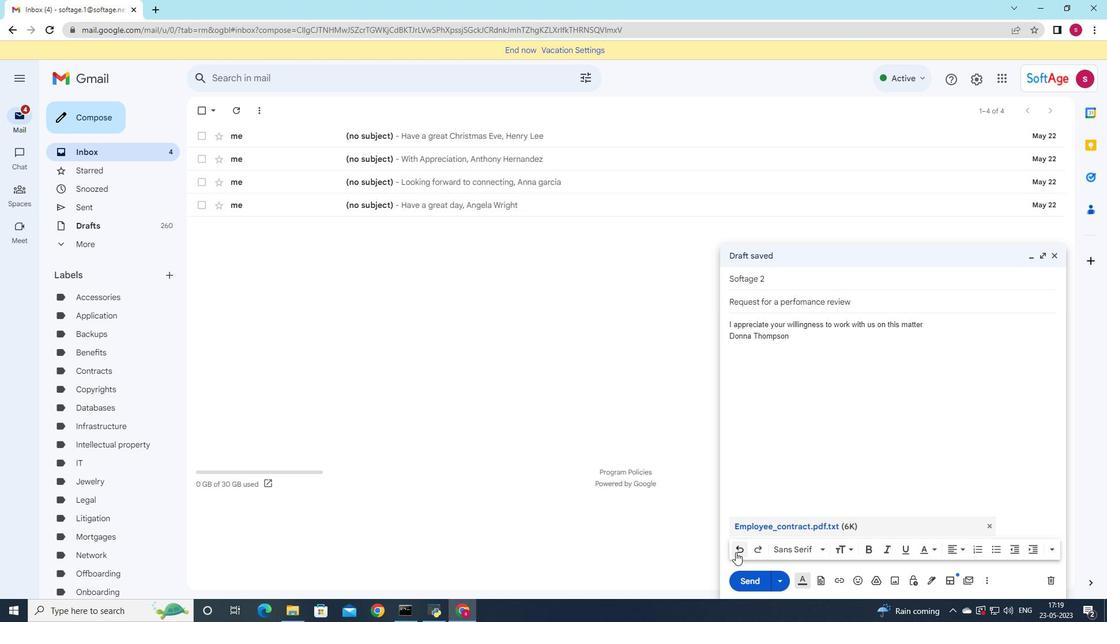 
Action: Mouse pressed left at (735, 553)
Screenshot: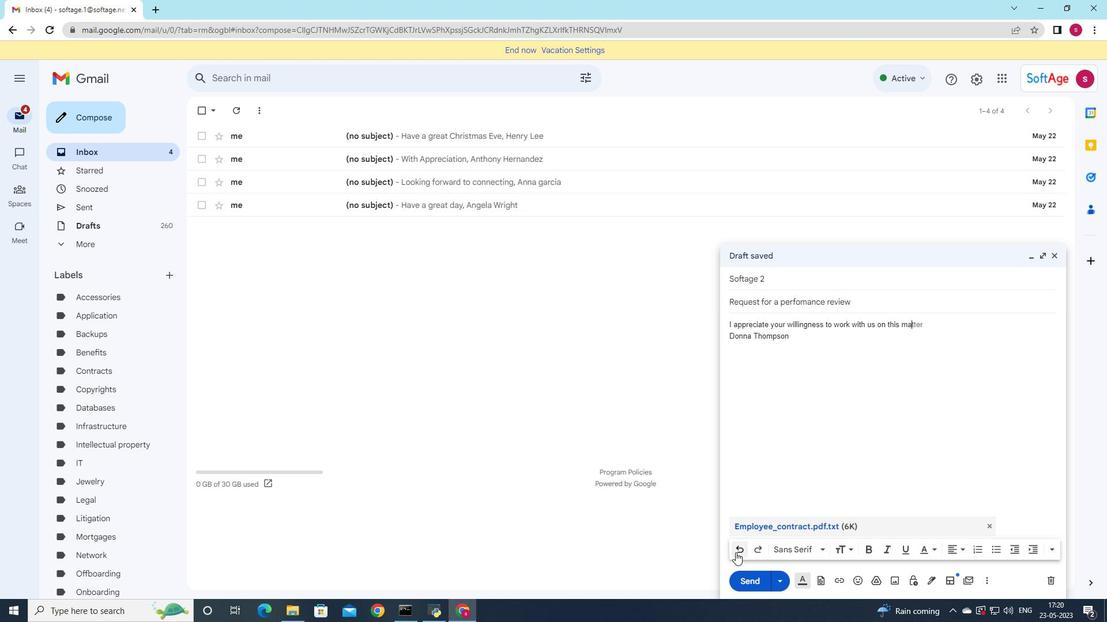 
Action: Mouse pressed left at (735, 553)
Screenshot: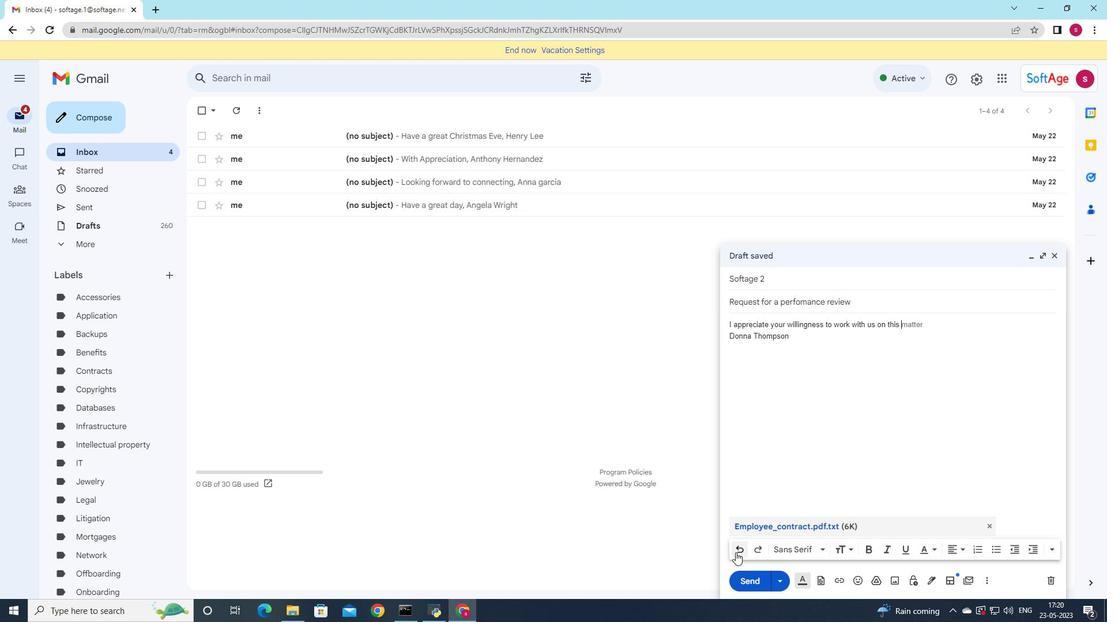 
Action: Mouse pressed left at (735, 553)
Screenshot: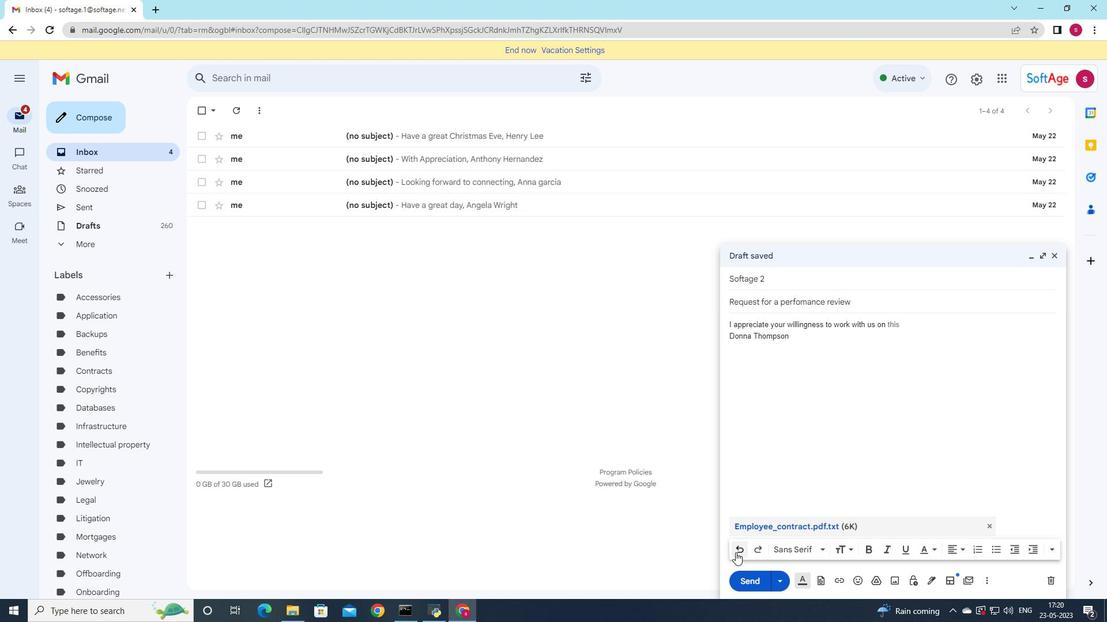 
Action: Mouse pressed left at (735, 553)
Screenshot: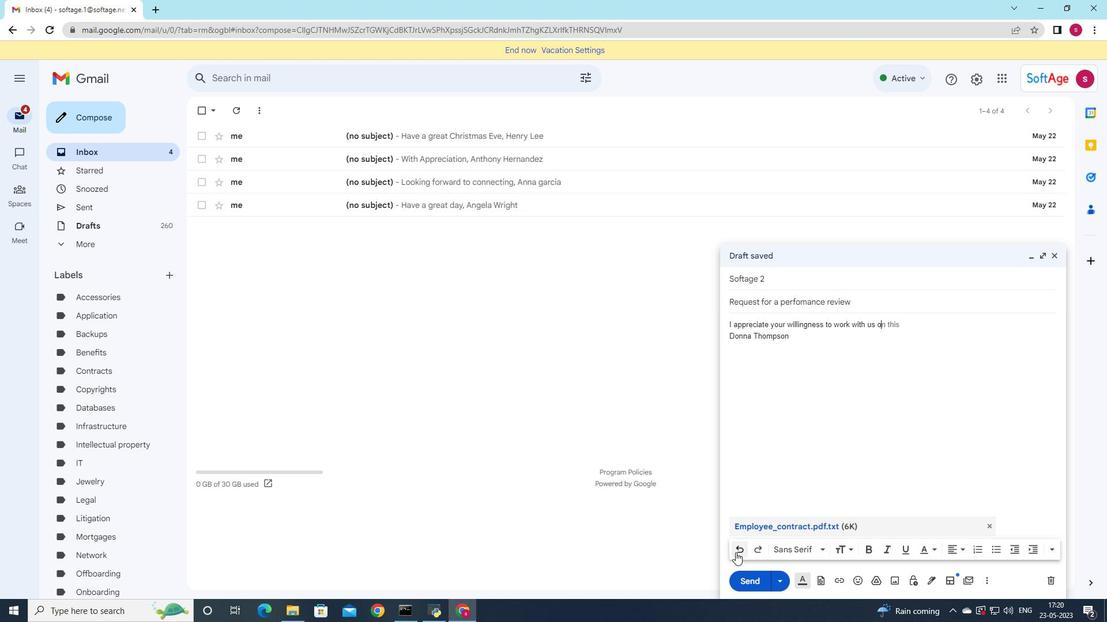 
Action: Mouse pressed left at (735, 553)
Screenshot: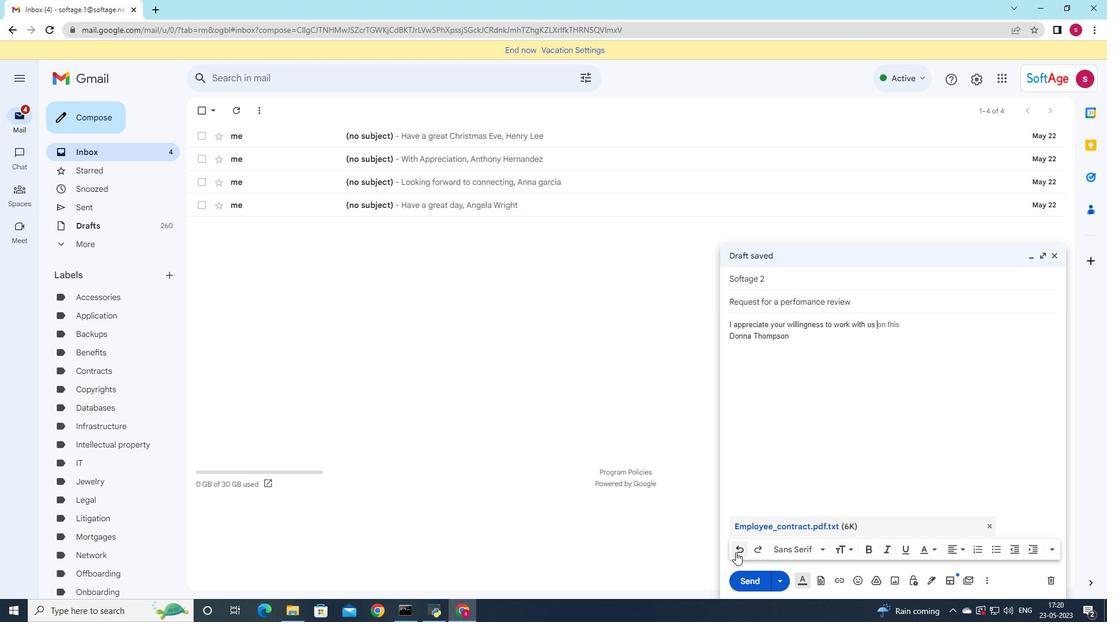 
Action: Mouse pressed left at (735, 553)
Screenshot: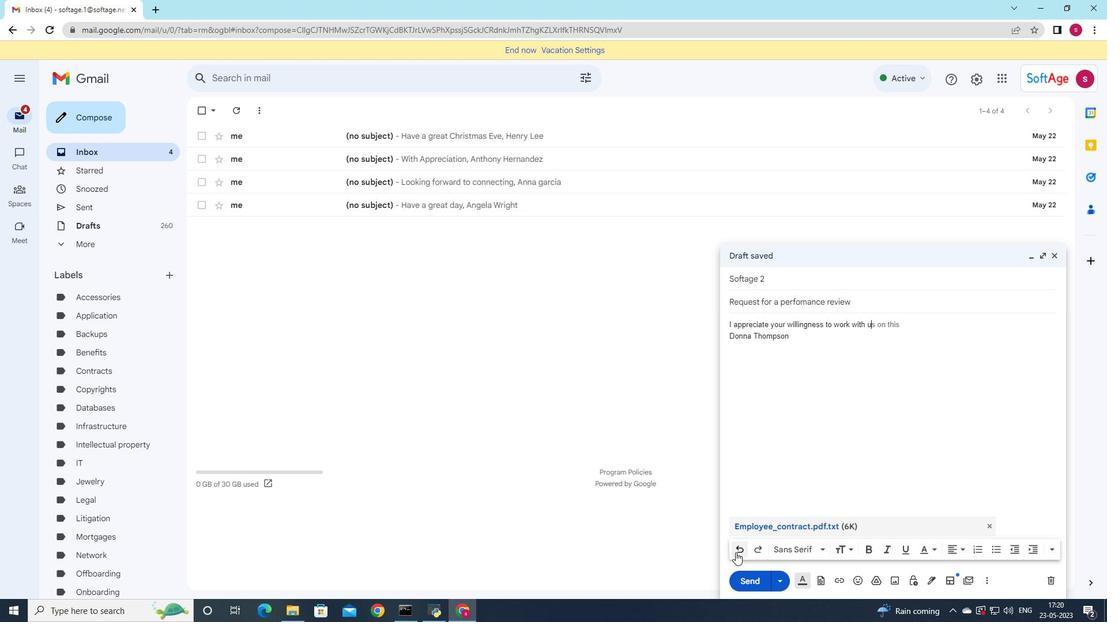 
Action: Mouse pressed left at (735, 553)
Screenshot: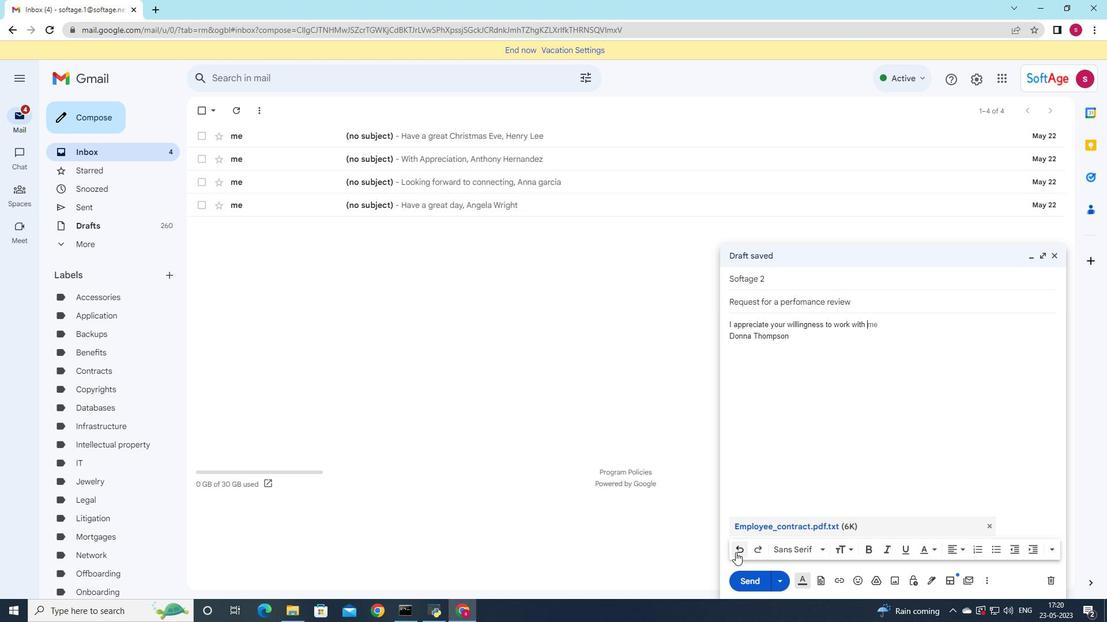 
Action: Mouse pressed left at (735, 553)
Screenshot: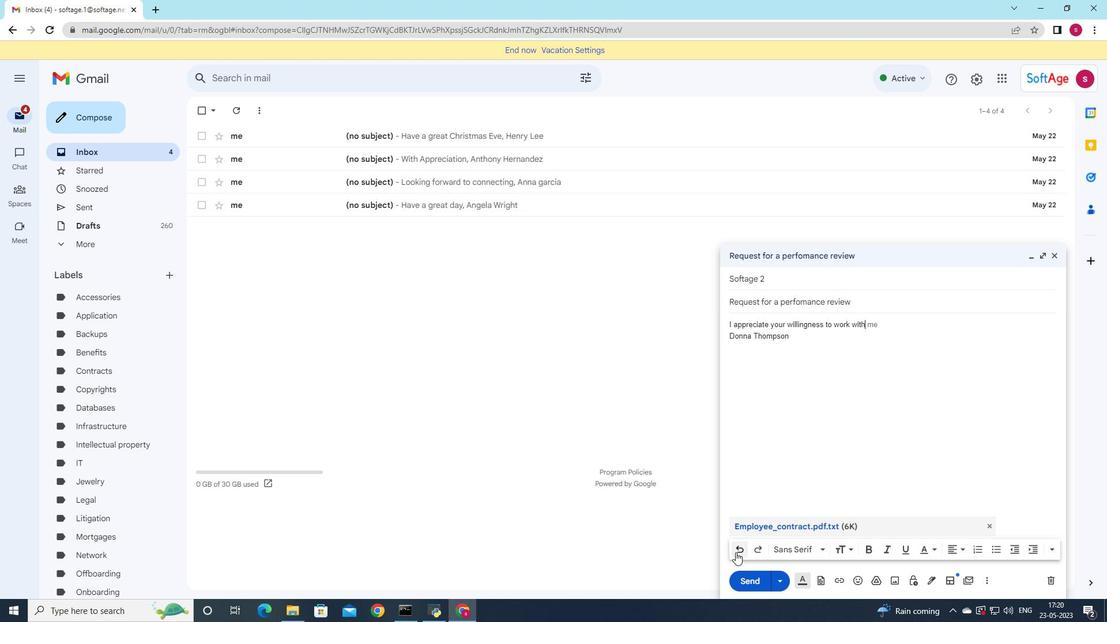
Action: Mouse pressed left at (735, 553)
Screenshot: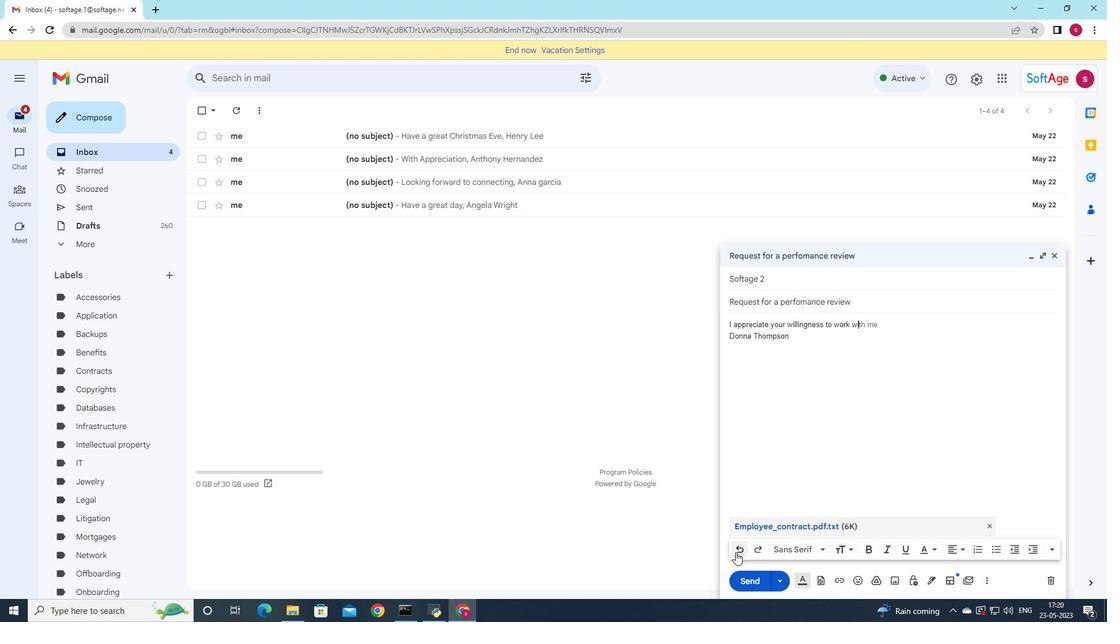 
Action: Mouse pressed left at (735, 553)
Screenshot: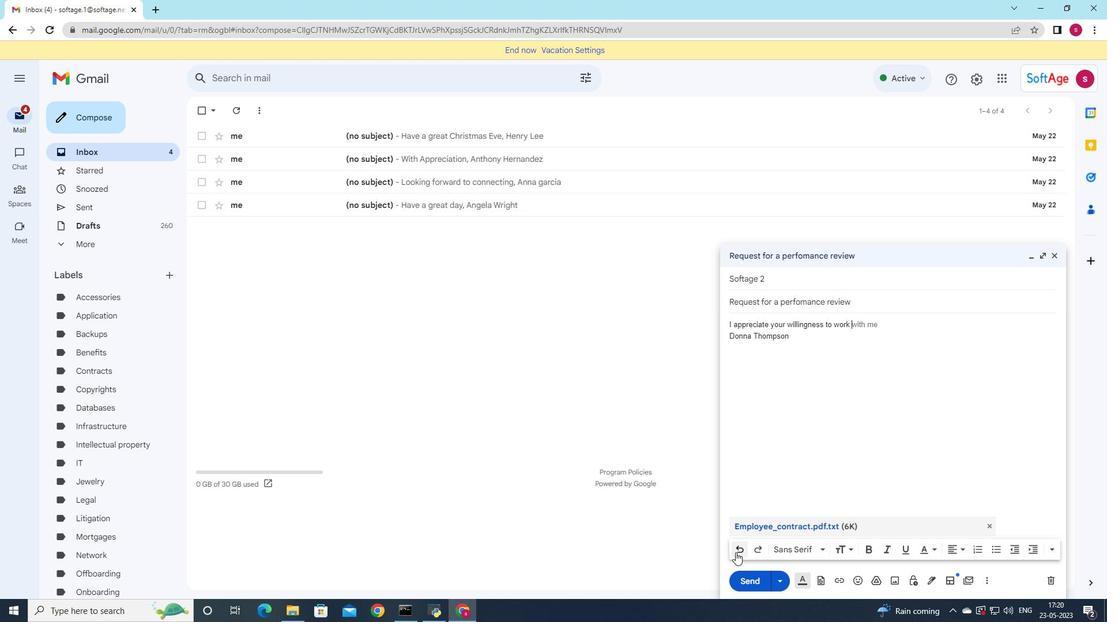 
Action: Mouse pressed left at (735, 553)
Screenshot: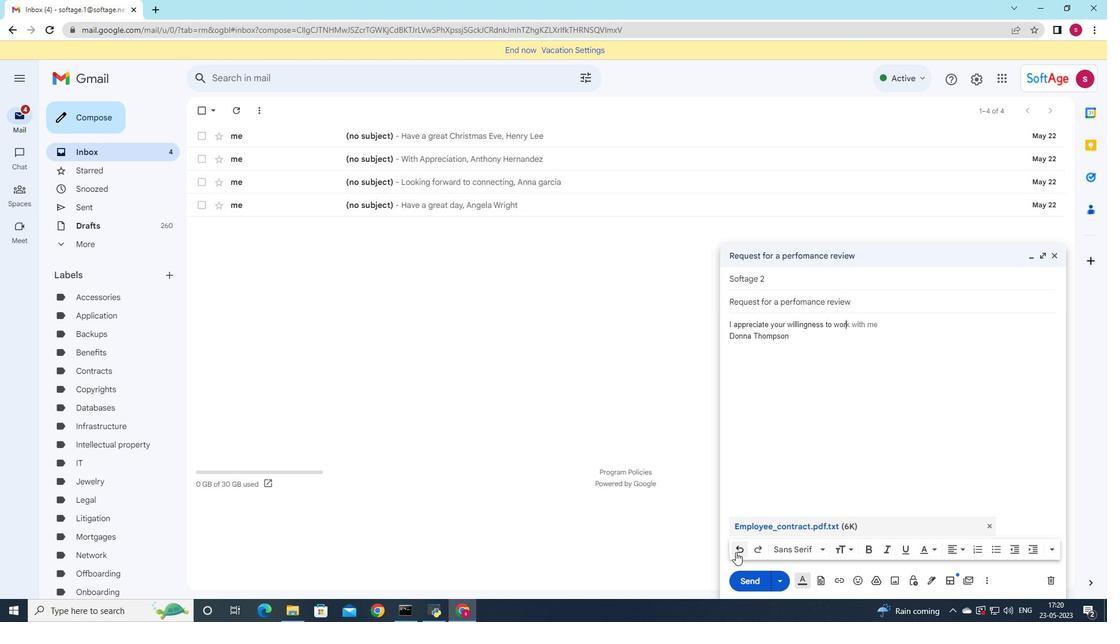 
Action: Mouse pressed left at (735, 553)
Screenshot: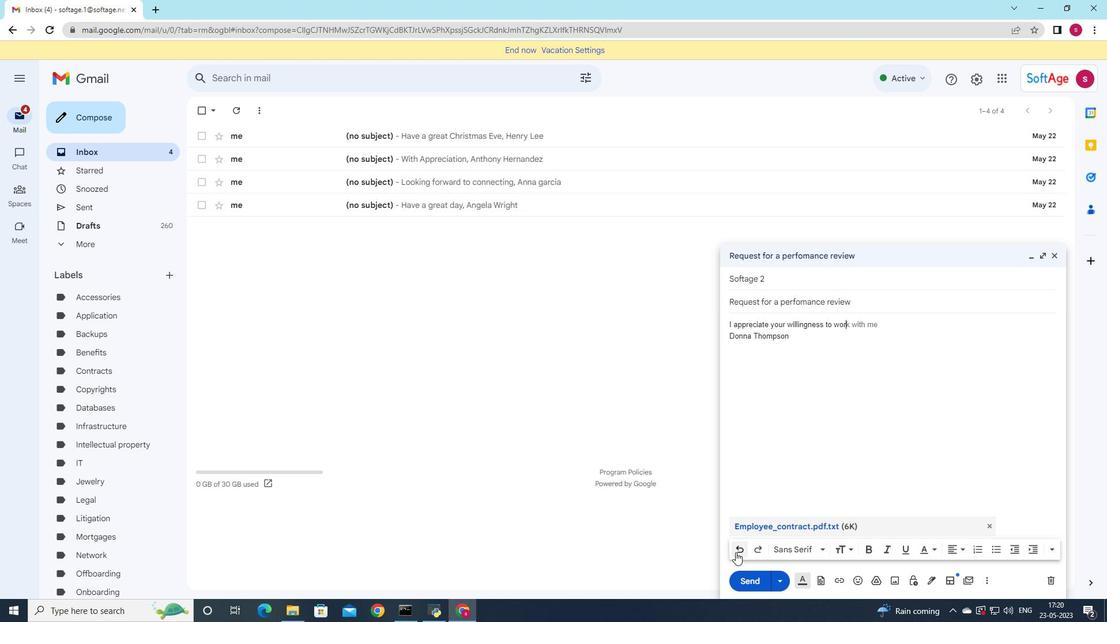 
Action: Mouse pressed left at (735, 553)
Screenshot: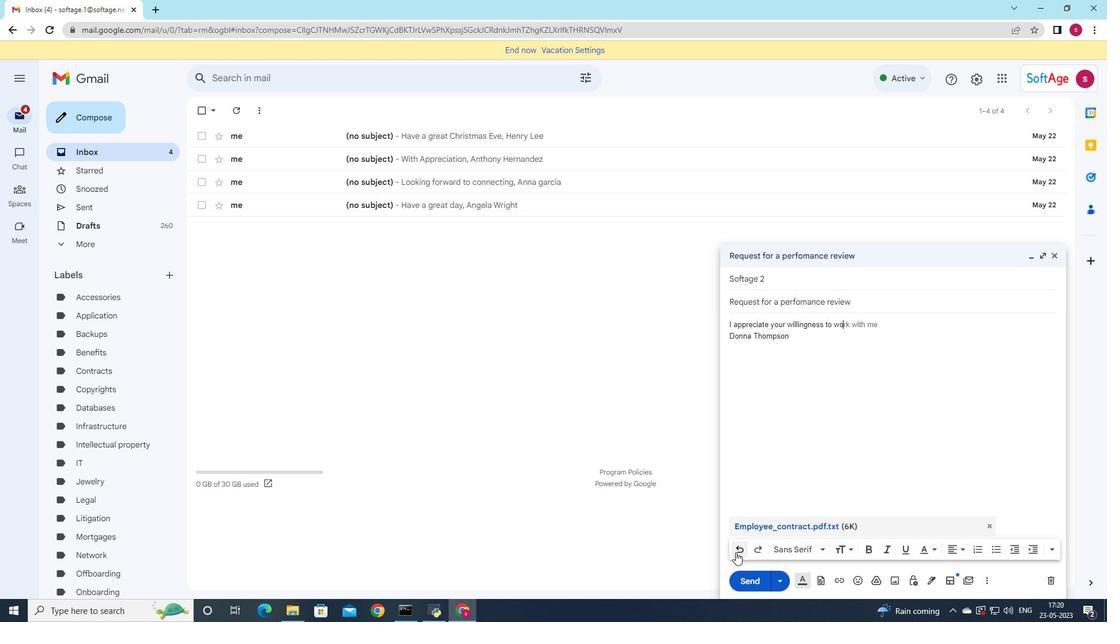 
Action: Mouse pressed left at (735, 553)
Screenshot: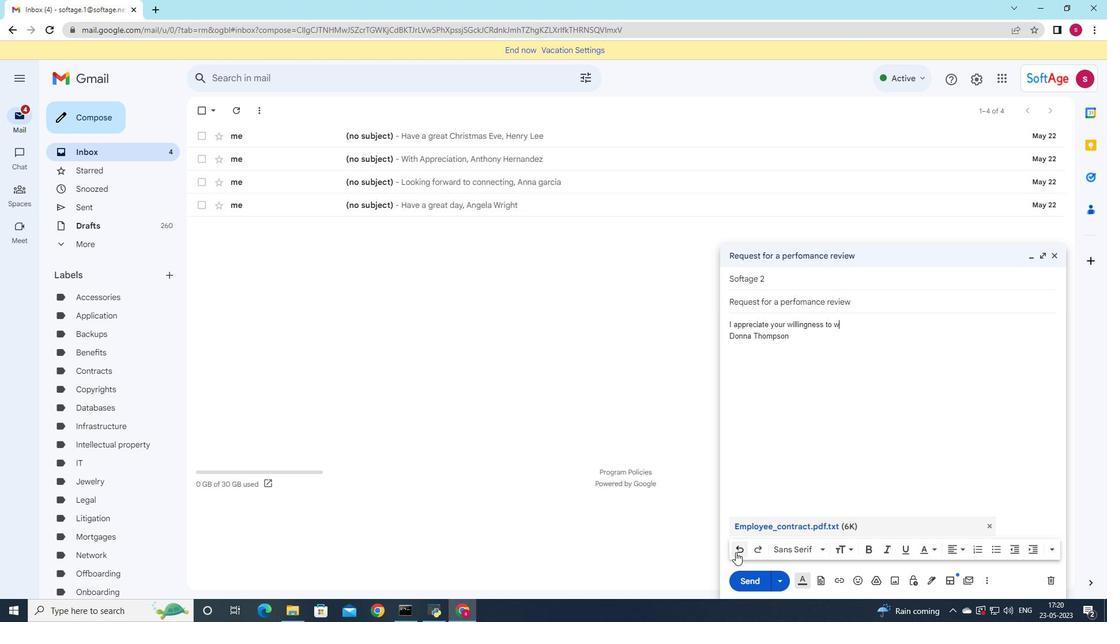 
Action: Mouse pressed left at (735, 553)
Screenshot: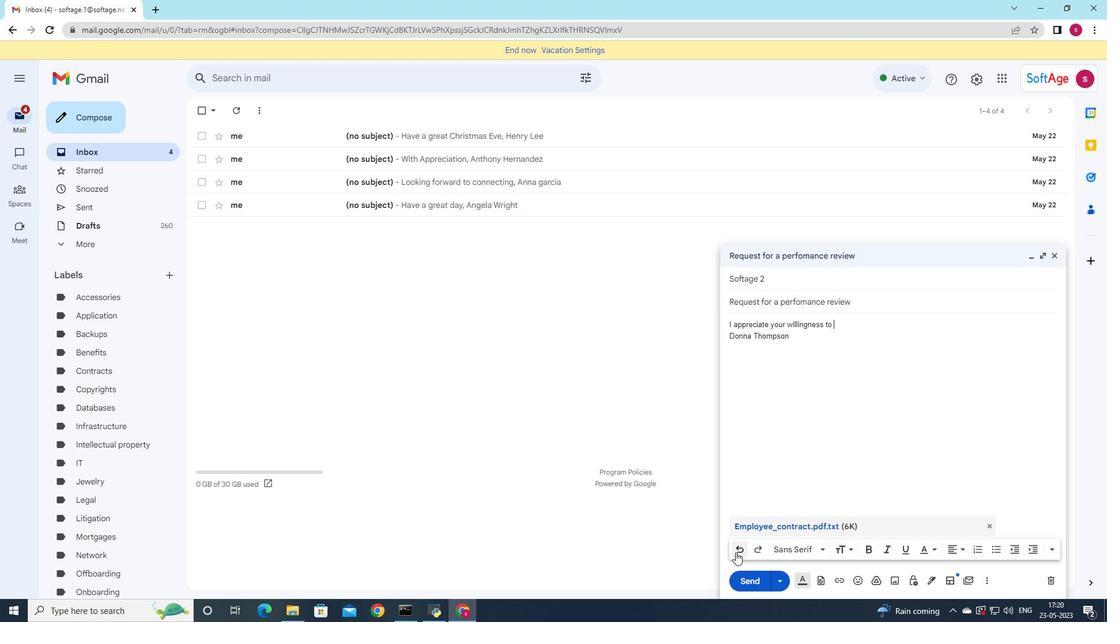 
Action: Mouse pressed left at (735, 553)
Screenshot: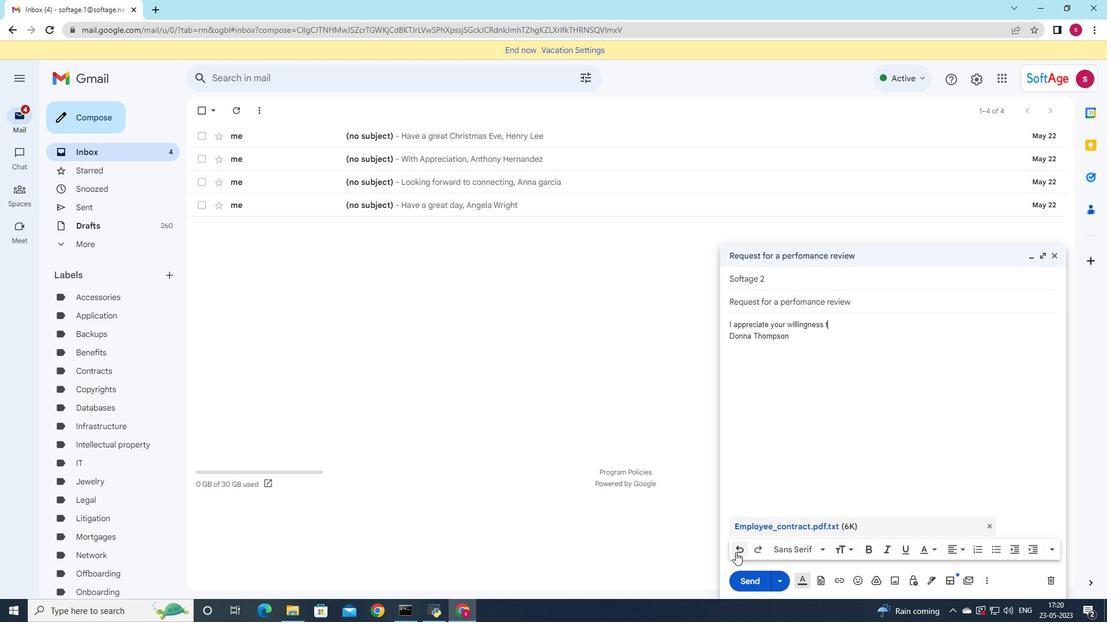 
Action: Mouse pressed left at (735, 553)
Screenshot: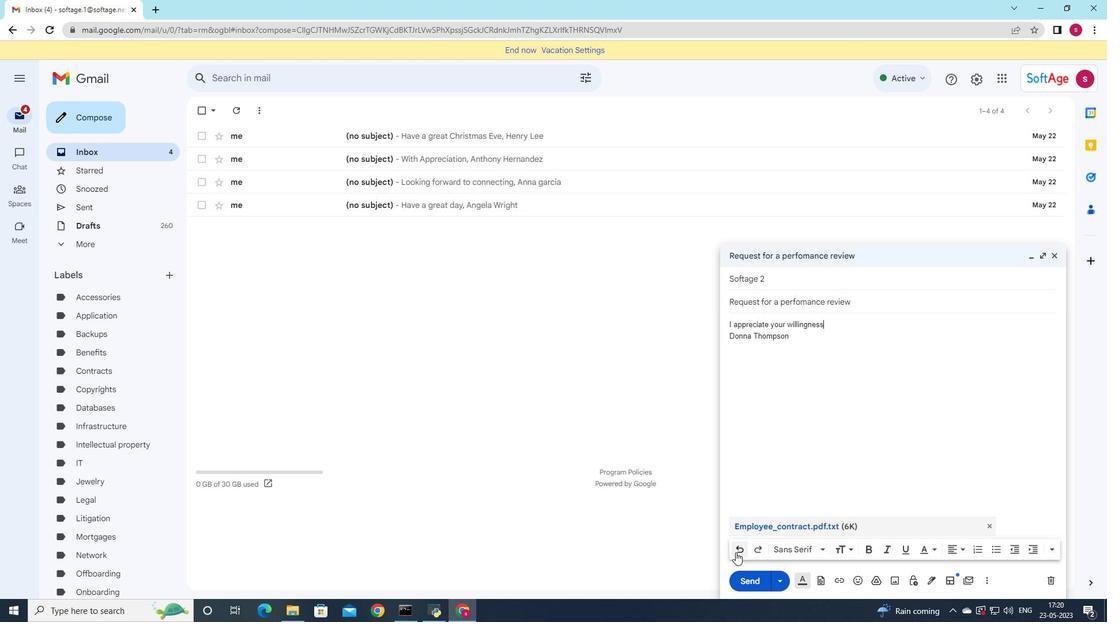 
Action: Mouse pressed left at (735, 553)
Screenshot: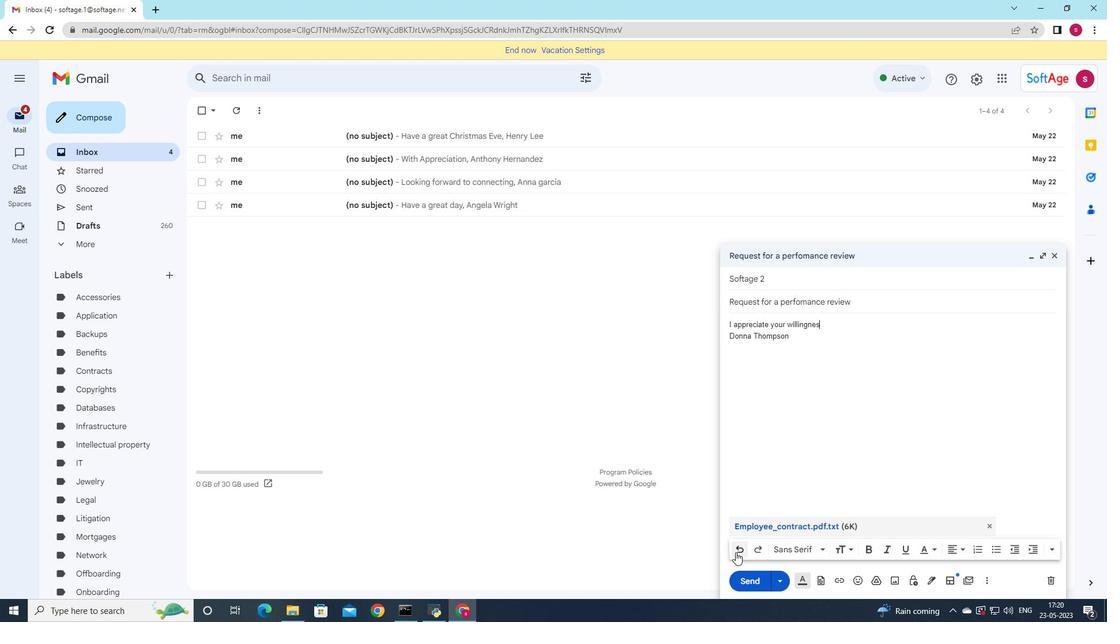 
Action: Mouse pressed left at (735, 553)
Screenshot: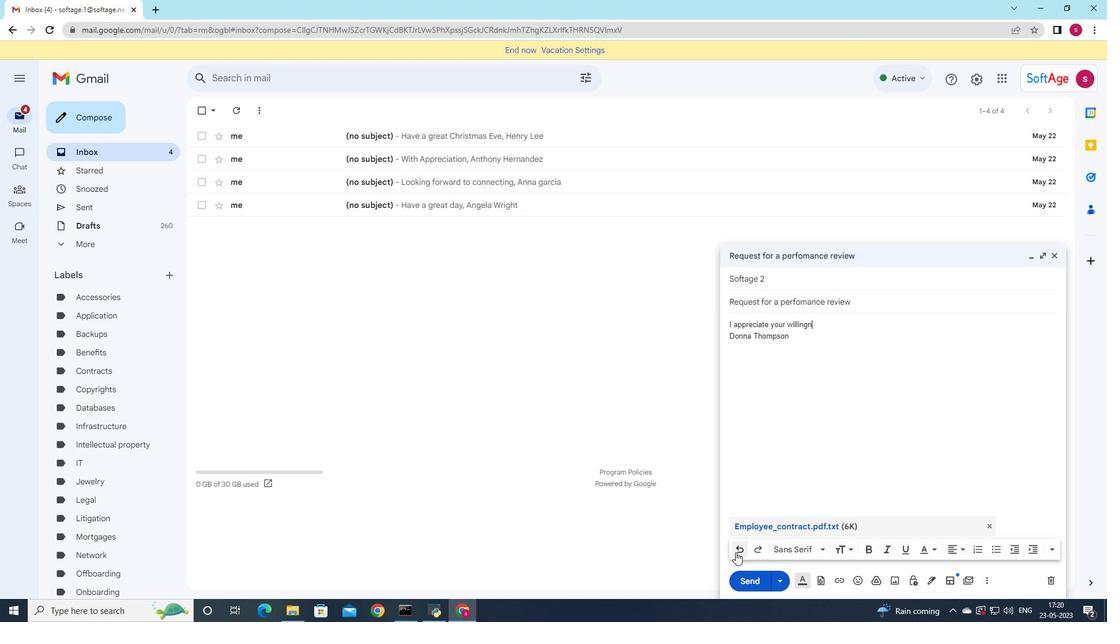 
Action: Mouse pressed left at (735, 553)
Screenshot: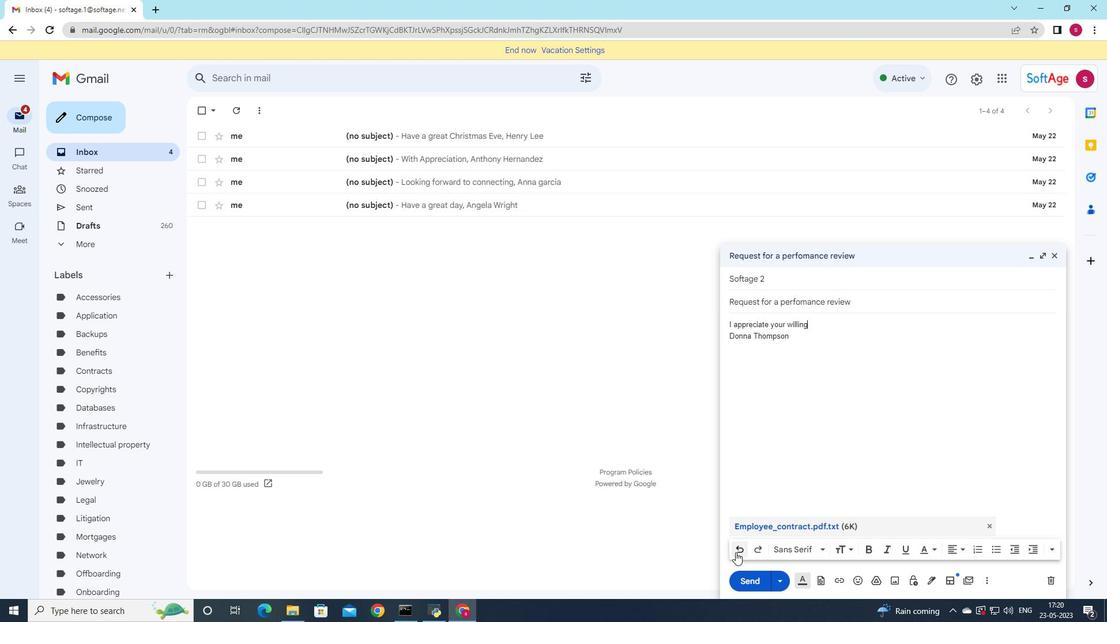 
Action: Mouse pressed left at (735, 553)
Screenshot: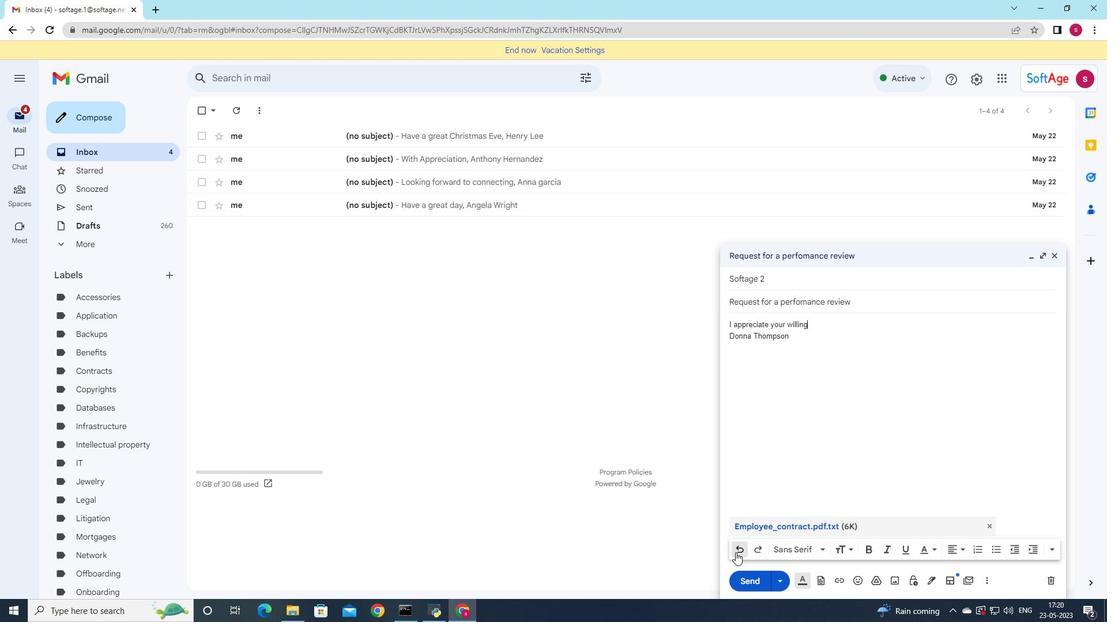 
Action: Mouse pressed left at (735, 553)
Screenshot: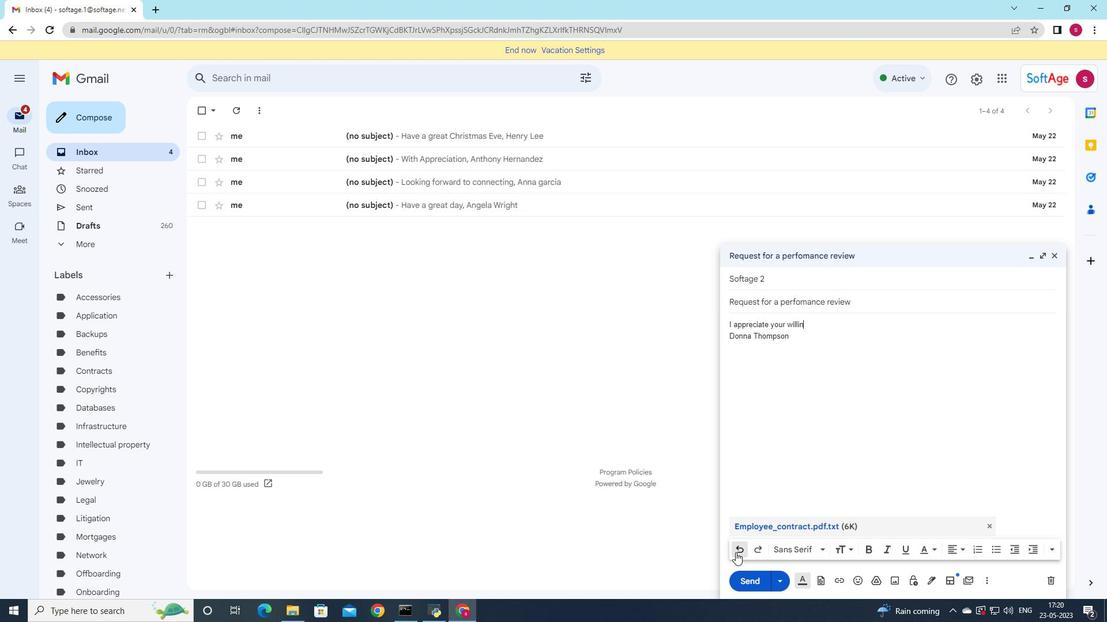 
Action: Mouse pressed left at (735, 553)
Screenshot: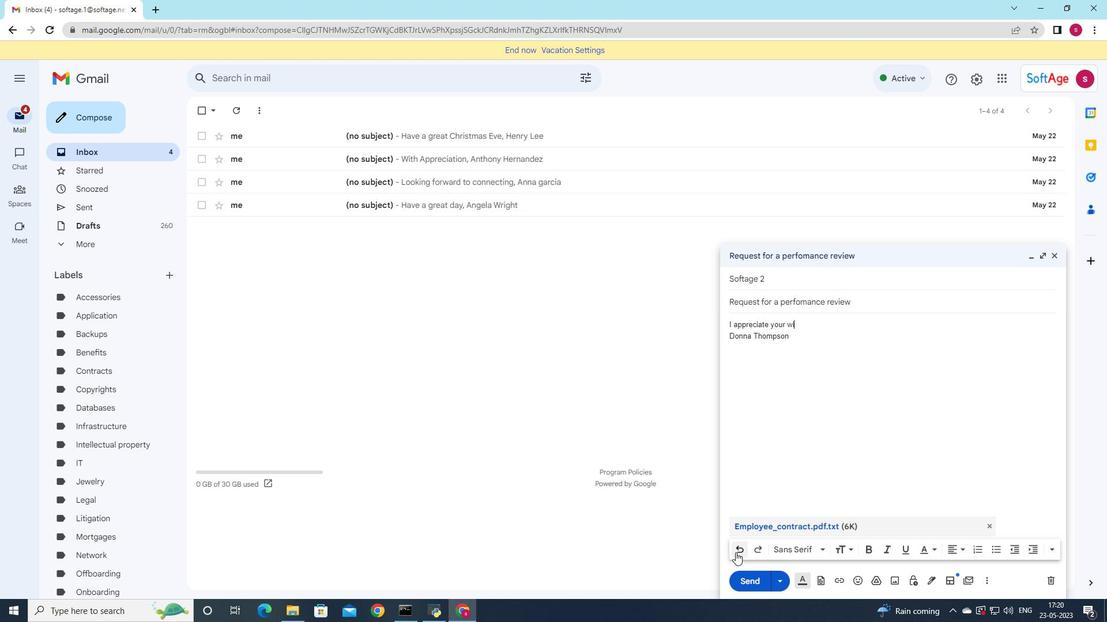 
Action: Mouse pressed left at (735, 553)
Screenshot: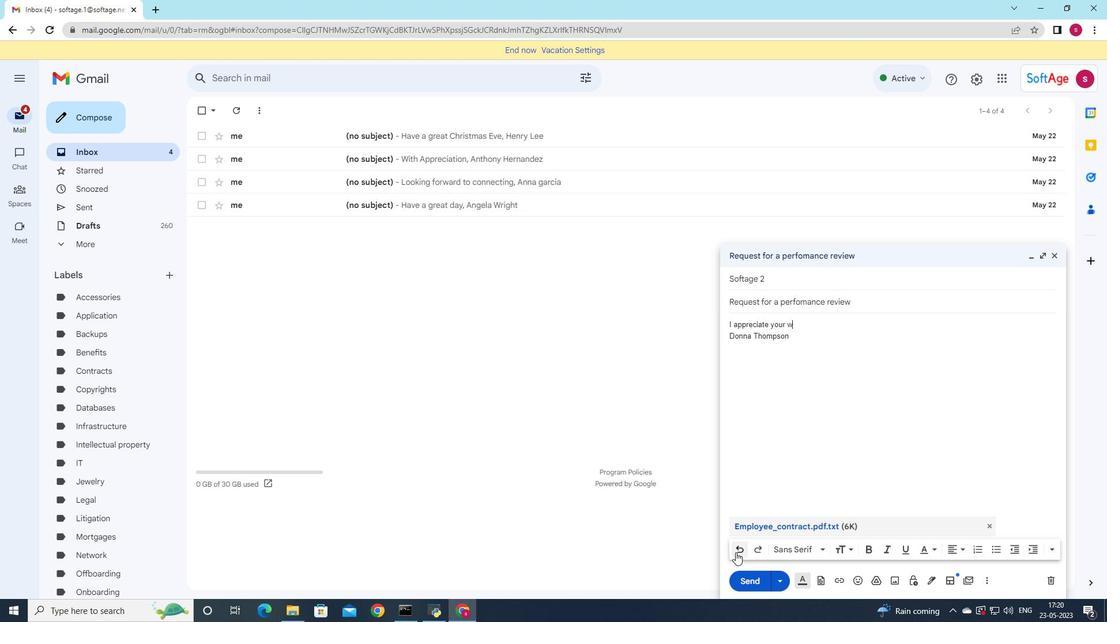 
Action: Mouse pressed left at (735, 553)
Screenshot: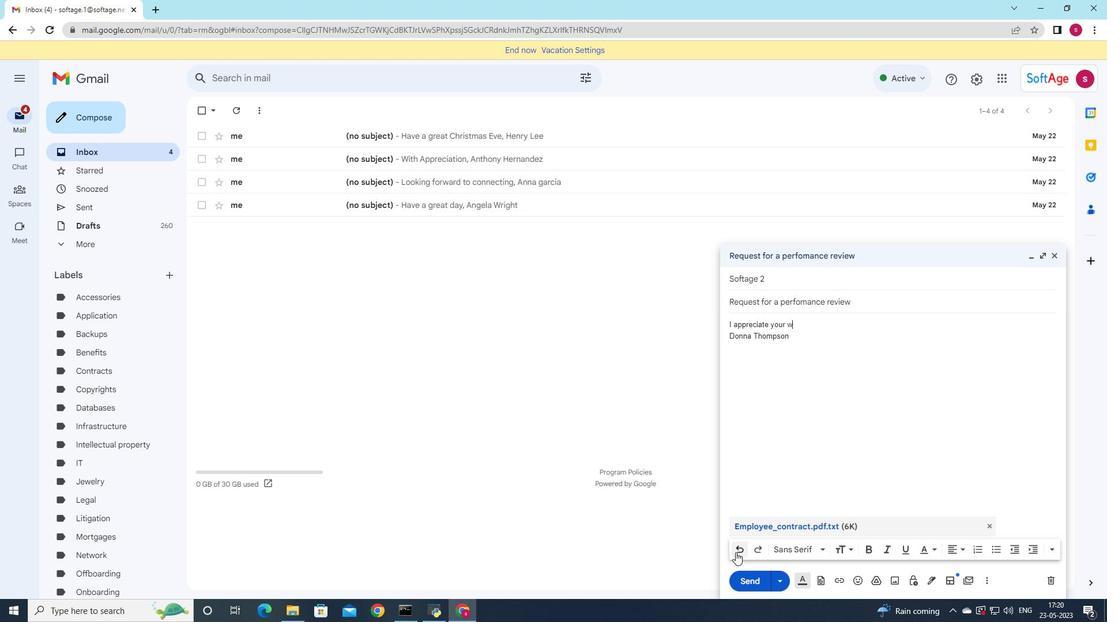 
Action: Mouse pressed left at (735, 553)
Screenshot: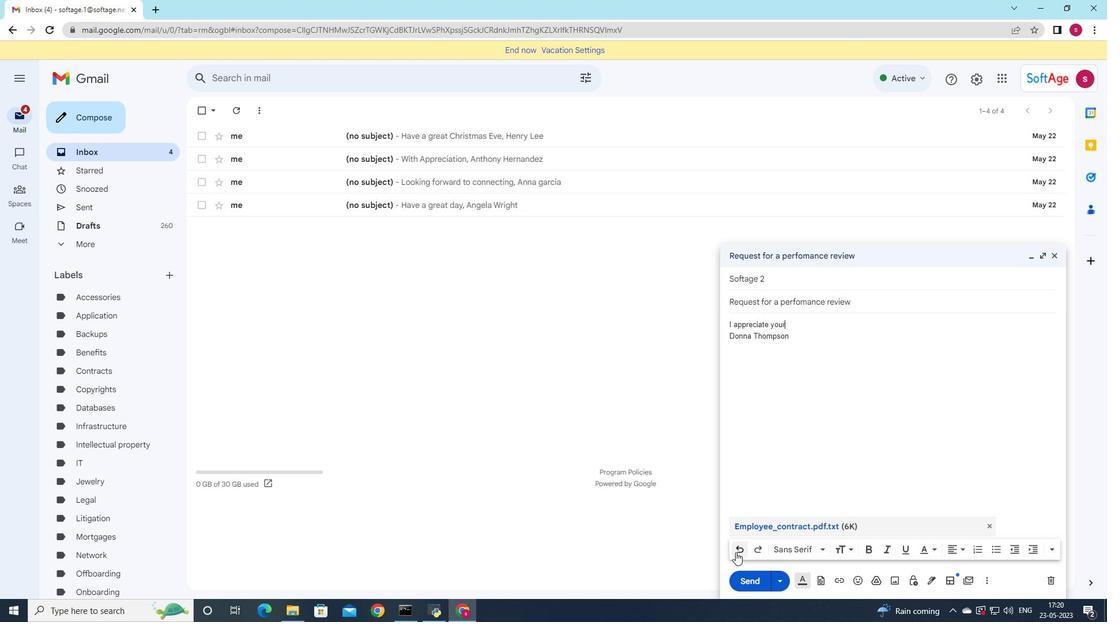 
Action: Mouse pressed left at (735, 553)
Screenshot: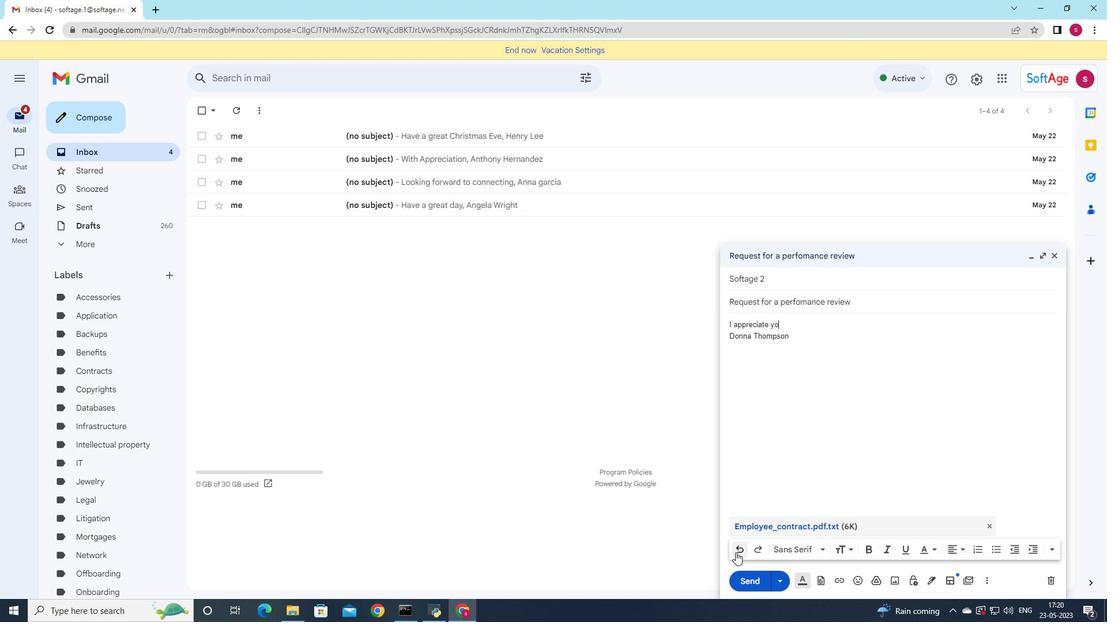 
Action: Mouse pressed left at (735, 553)
Screenshot: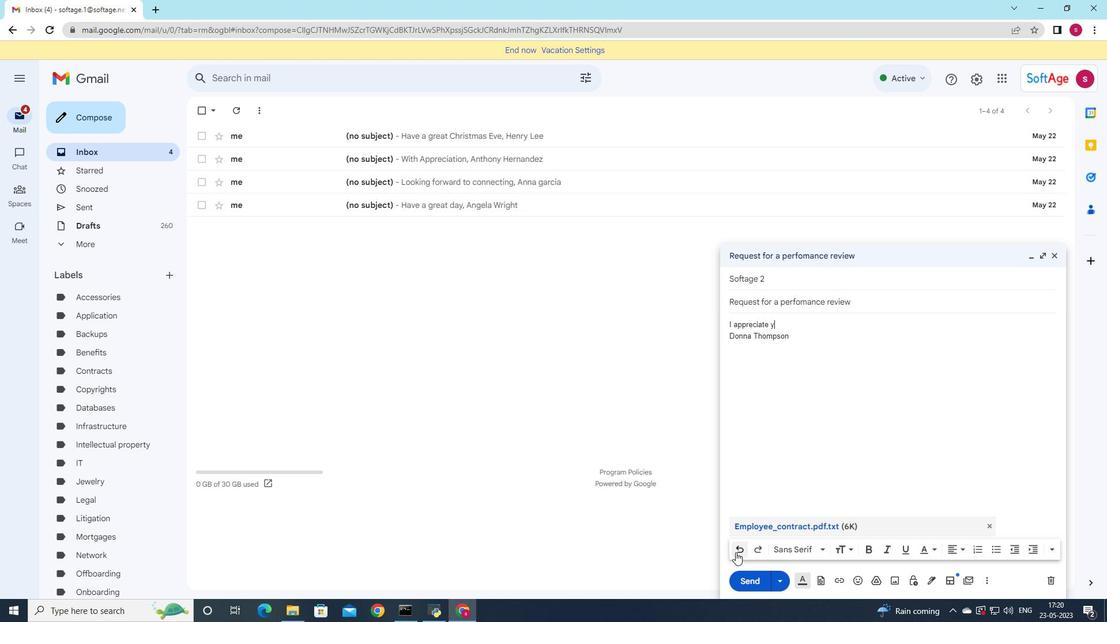 
Action: Mouse pressed left at (735, 553)
Screenshot: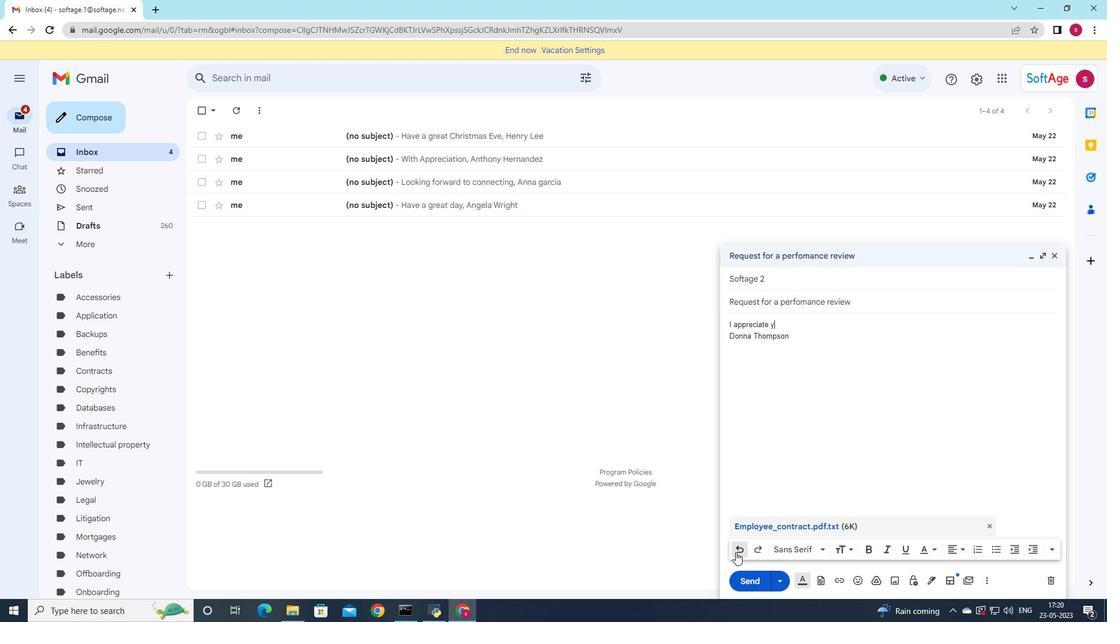 
Action: Mouse pressed left at (735, 553)
Screenshot: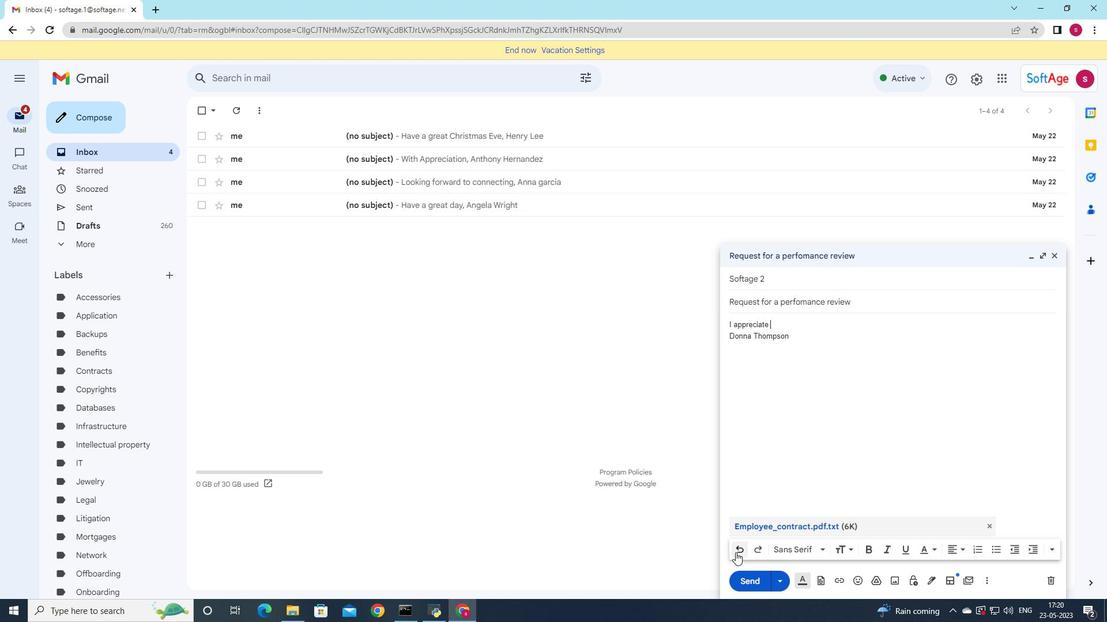 
Action: Mouse pressed left at (735, 553)
Screenshot: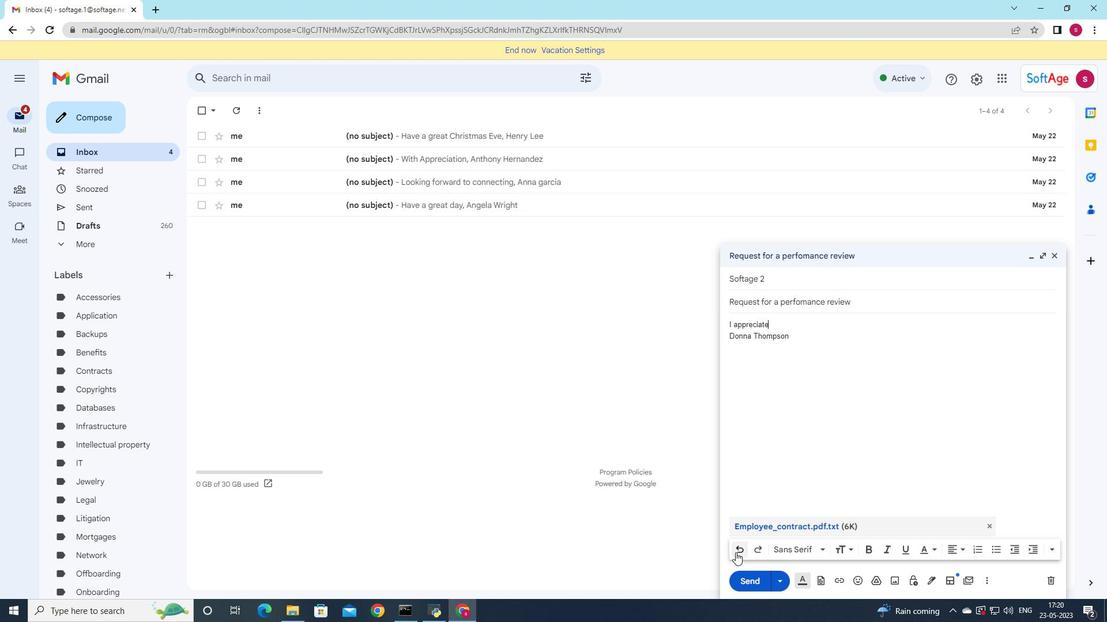 
Action: Mouse pressed left at (735, 553)
Screenshot: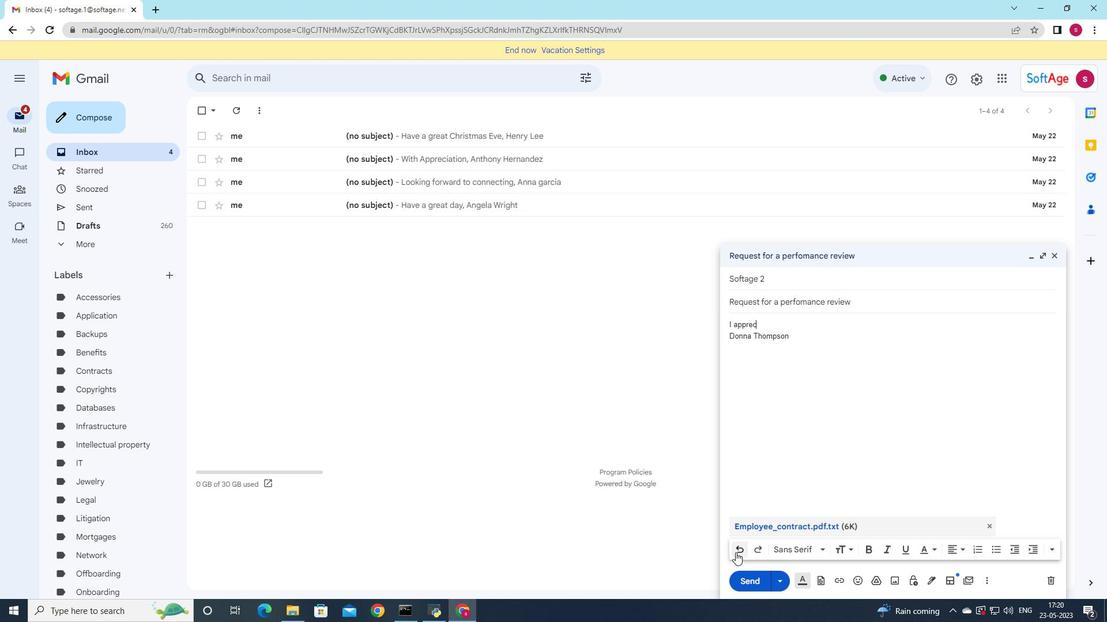
Action: Mouse pressed left at (735, 553)
Screenshot: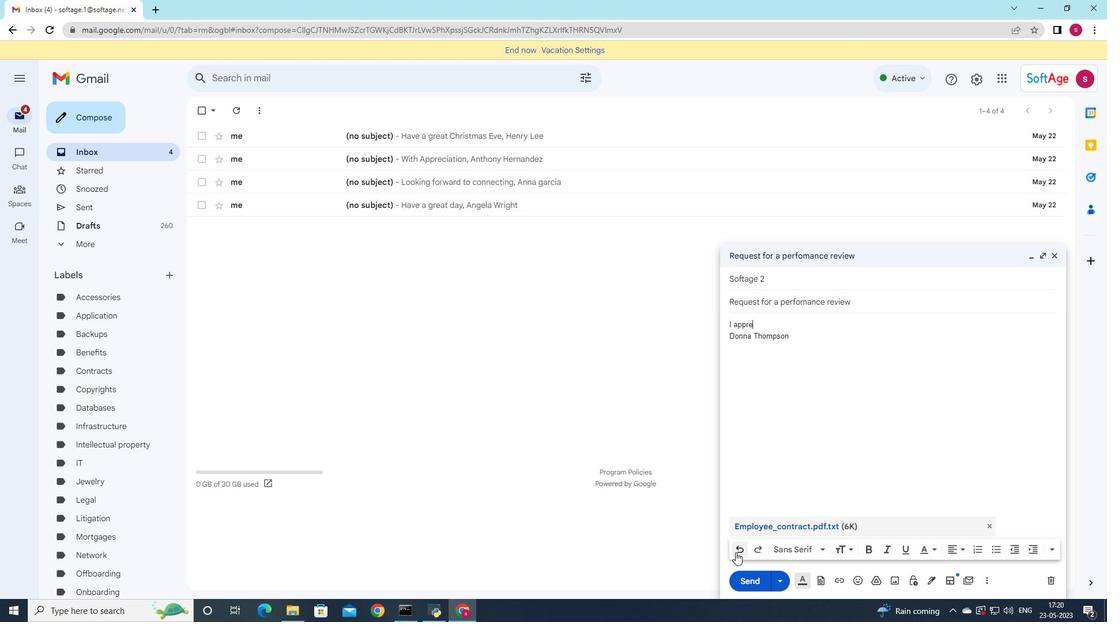 
Action: Mouse pressed left at (735, 553)
Screenshot: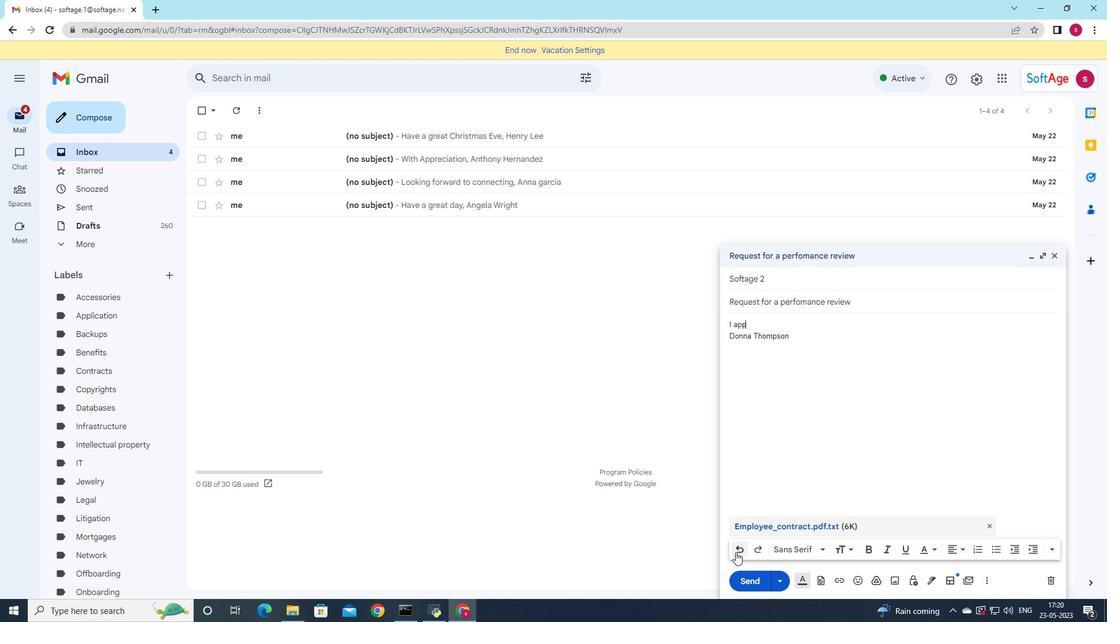 
Action: Mouse pressed left at (735, 553)
Screenshot: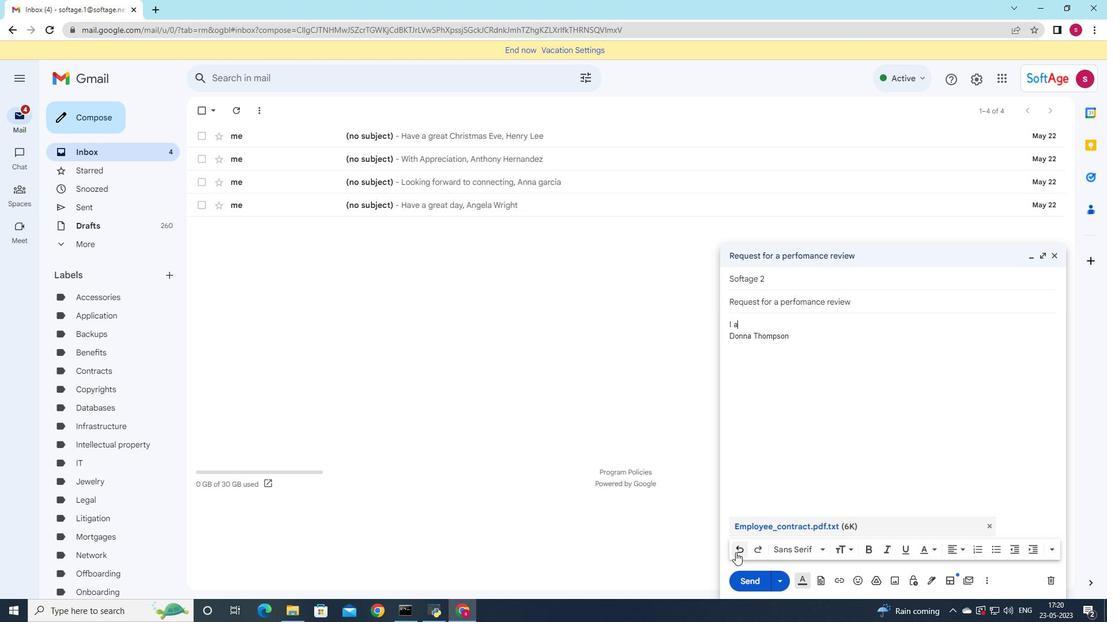 
Action: Mouse pressed left at (735, 553)
Screenshot: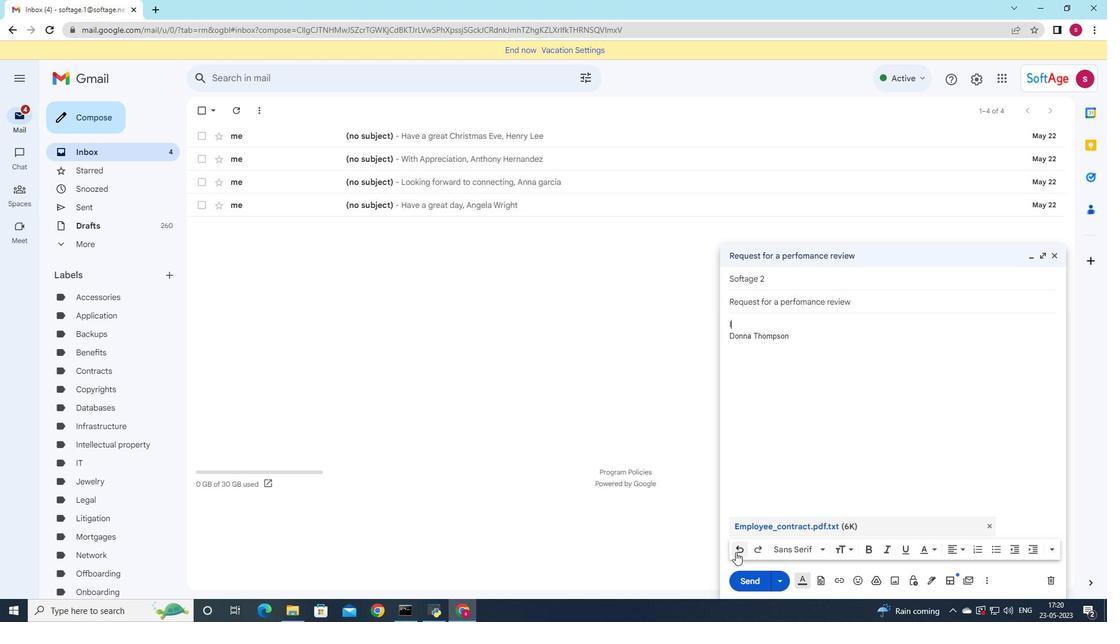 
Action: Key pressed <Key.shift>Could<Key.space>you<Key.space>please<Key.space>provide<Key.space>a<Key.space>time<Key.space>line<Key.backspace><Key.backspace><Key.backspace><Key.backspace><Key.backspace>line<Key.space>for<Key.space>tj<Key.backspace>his<Key.space>project<Key.shift_r>?
Screenshot: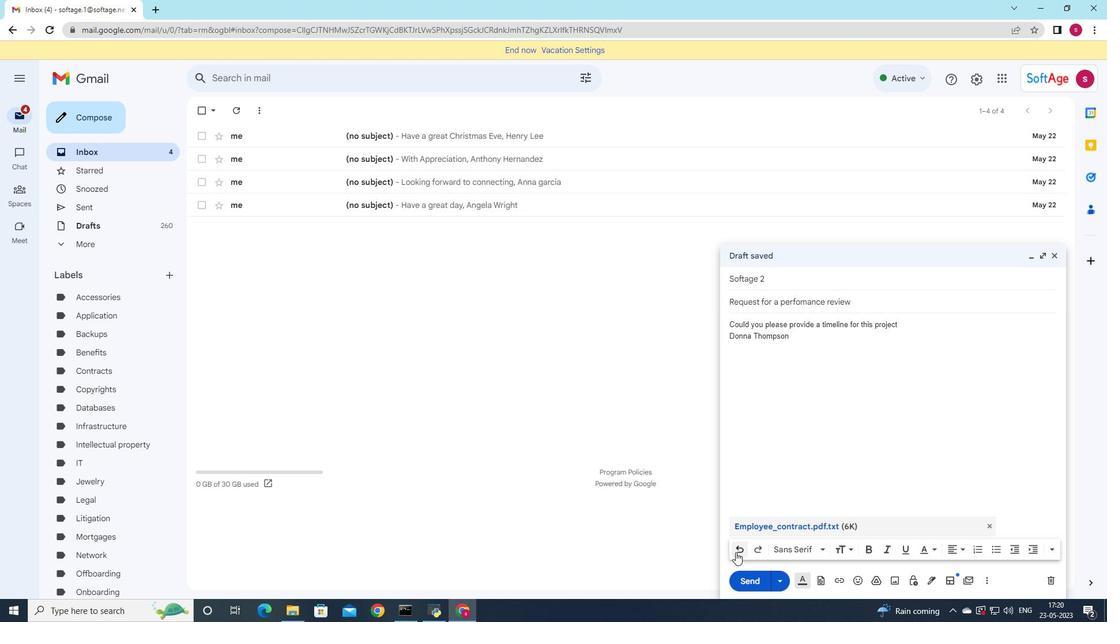 
Action: Mouse moved to (746, 577)
Screenshot: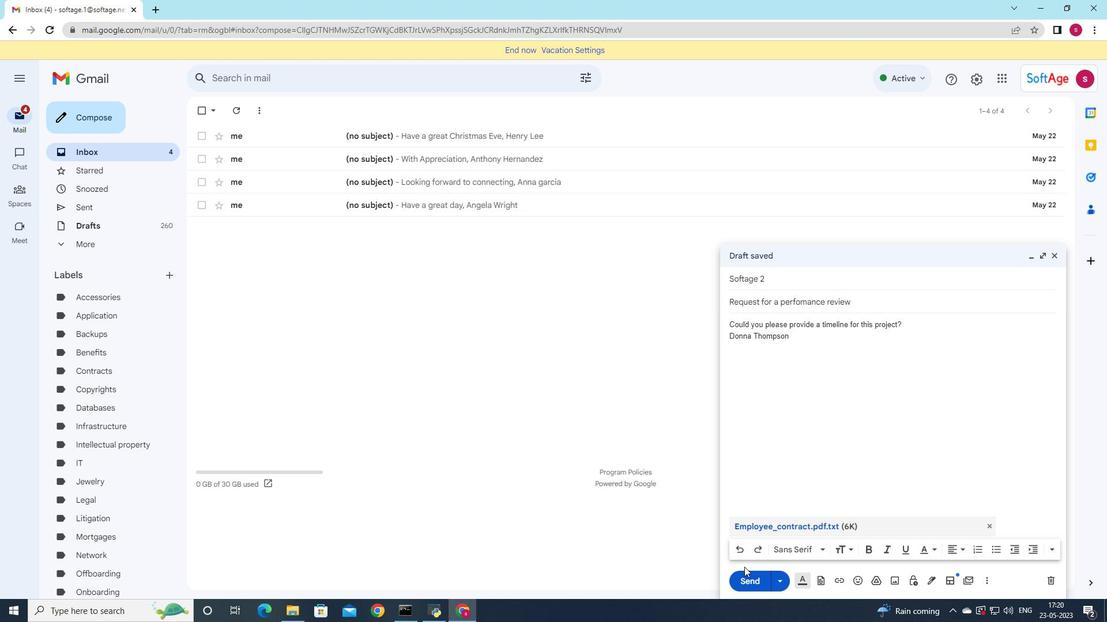 
Action: Mouse pressed left at (746, 577)
Screenshot: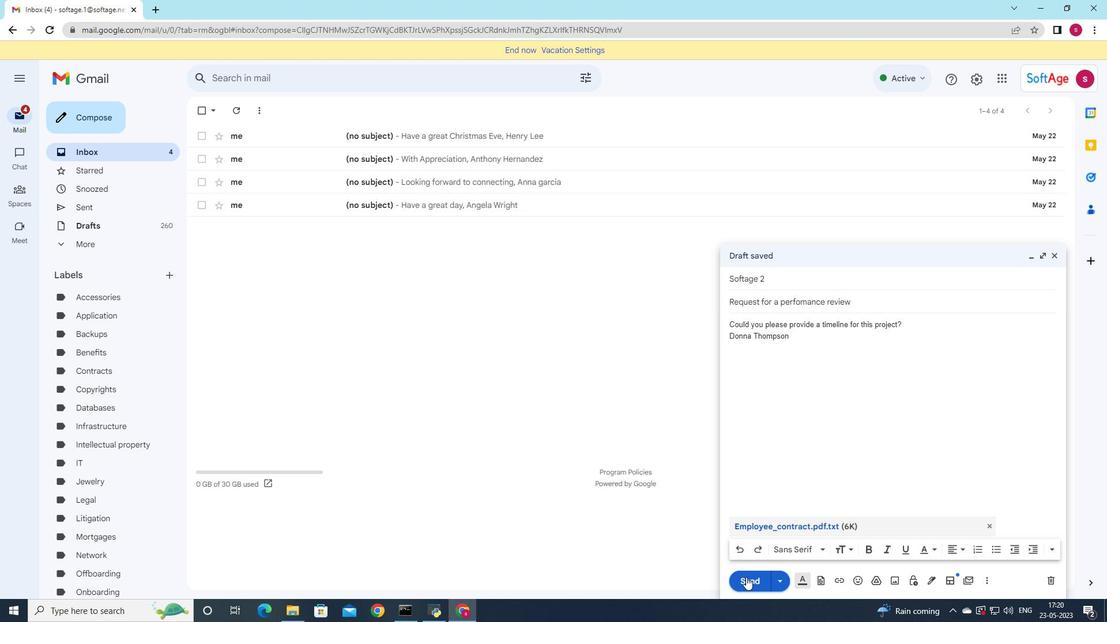 
Action: Mouse moved to (119, 216)
Screenshot: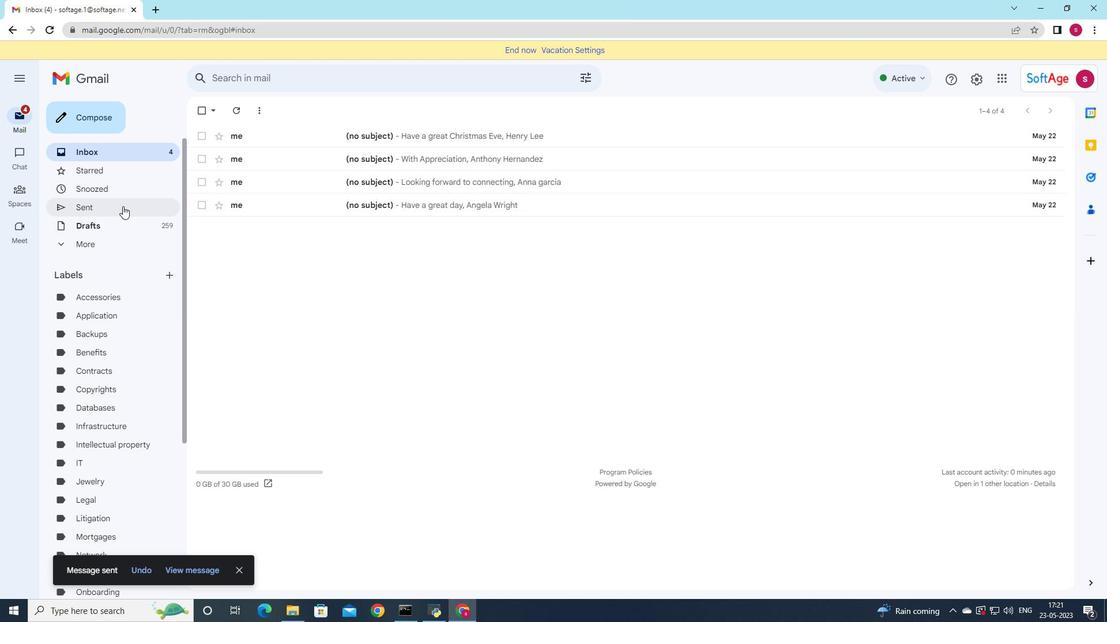 
Action: Mouse pressed left at (119, 216)
Screenshot: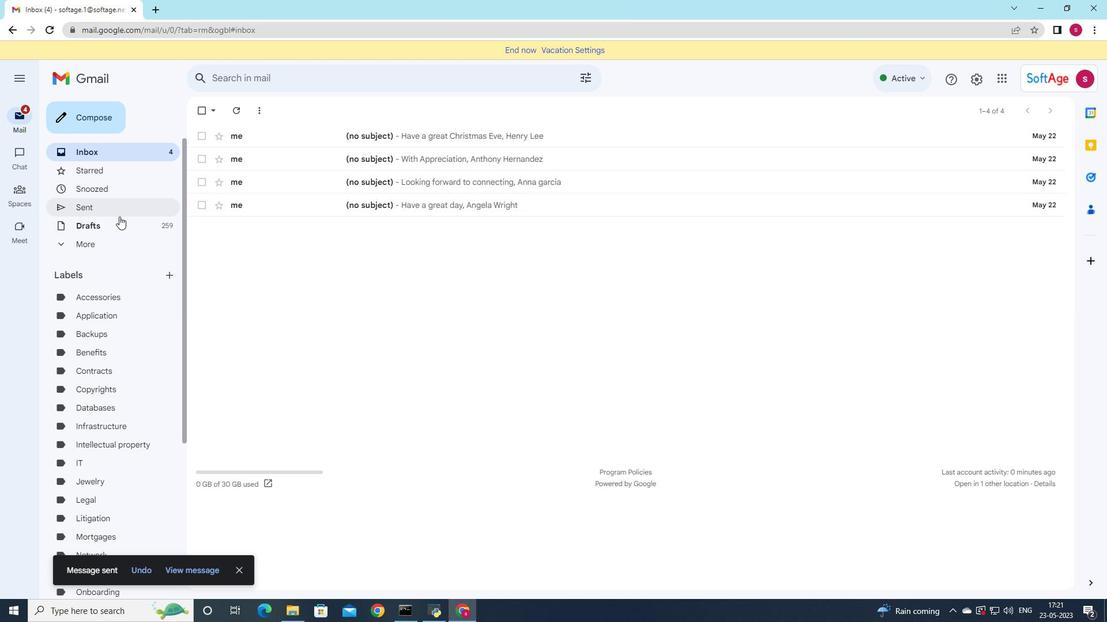 
Action: Mouse moved to (121, 209)
Screenshot: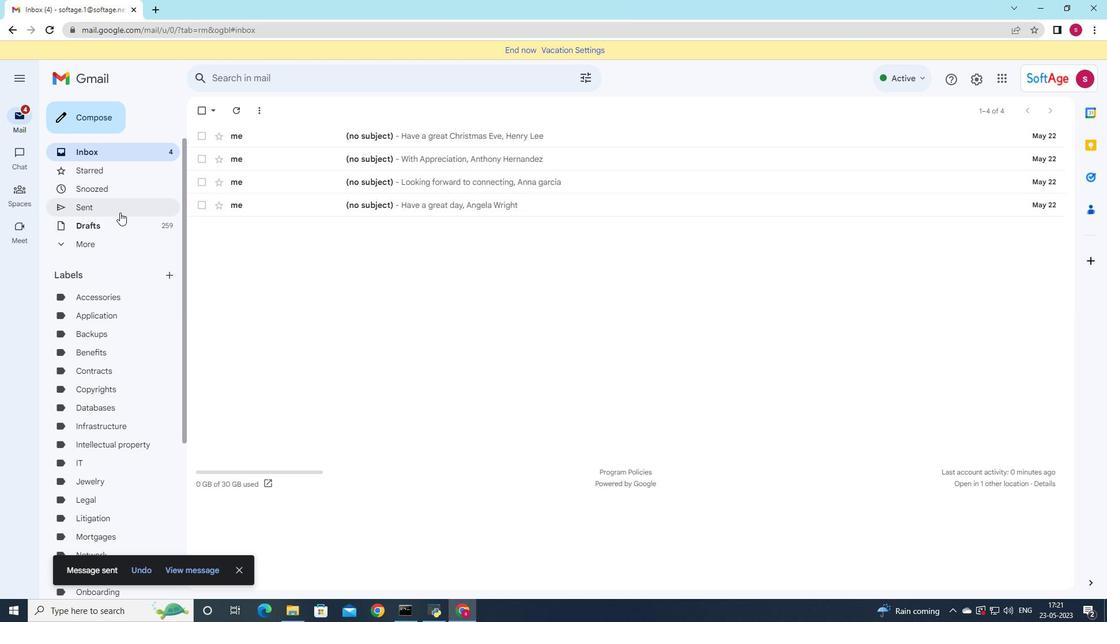 
Action: Mouse pressed left at (121, 209)
Screenshot: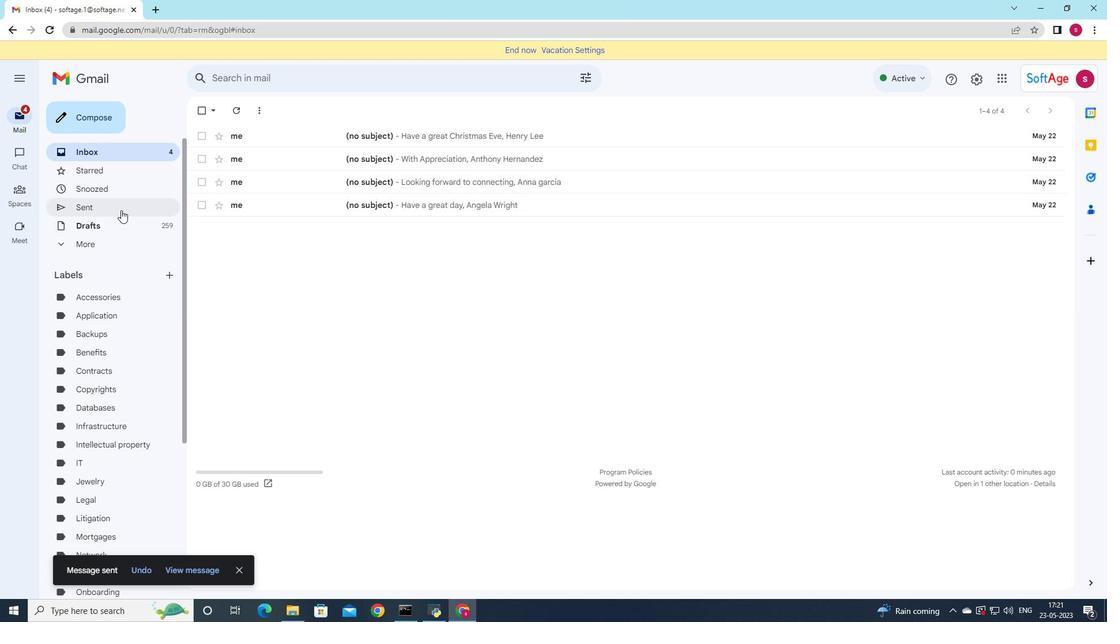 
Action: Mouse moved to (128, 206)
Screenshot: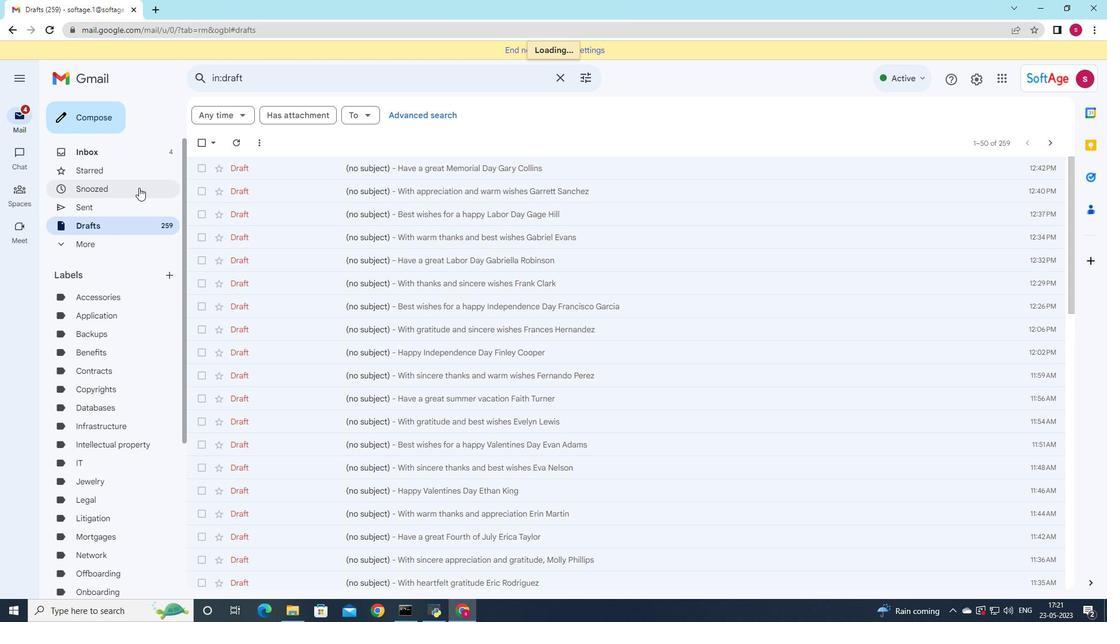 
Action: Mouse pressed left at (128, 206)
Screenshot: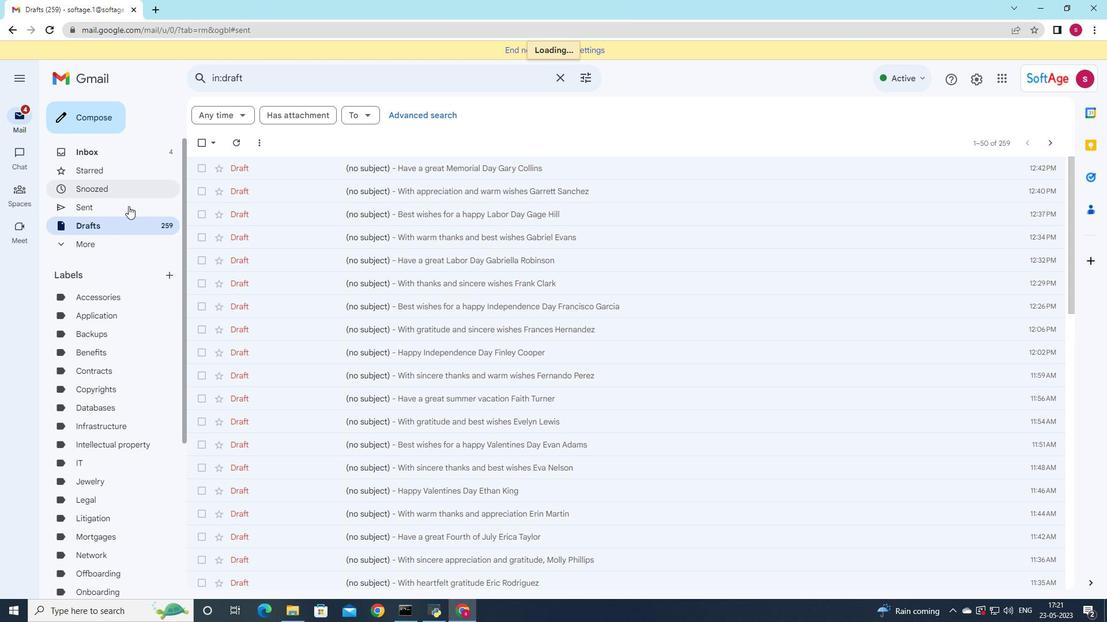 
Action: Mouse moved to (490, 184)
Screenshot: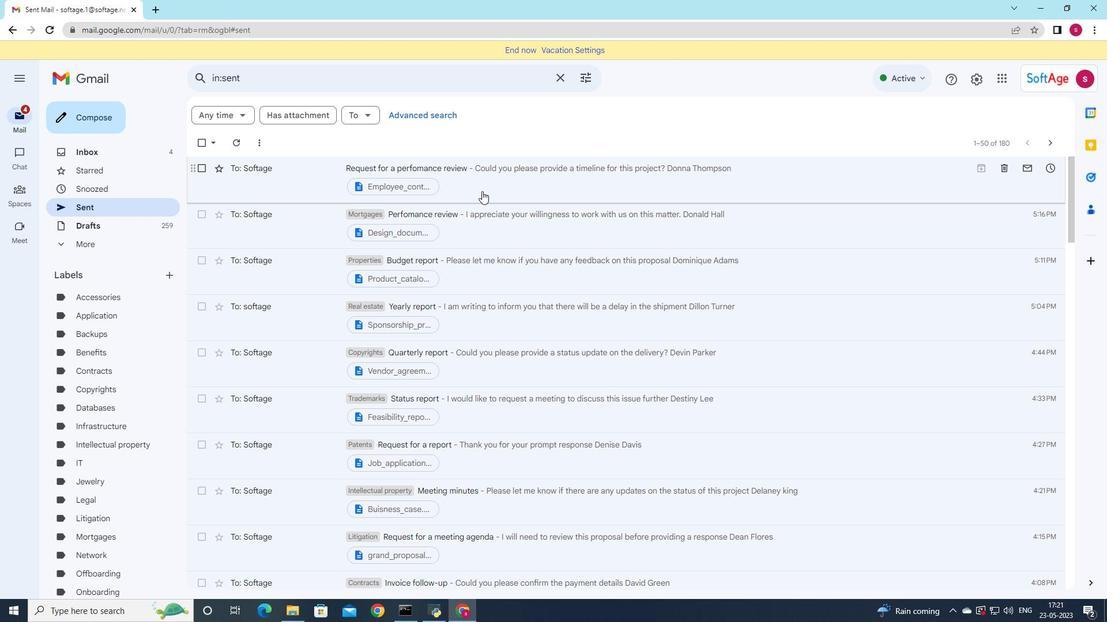 
Action: Mouse pressed left at (490, 184)
Screenshot: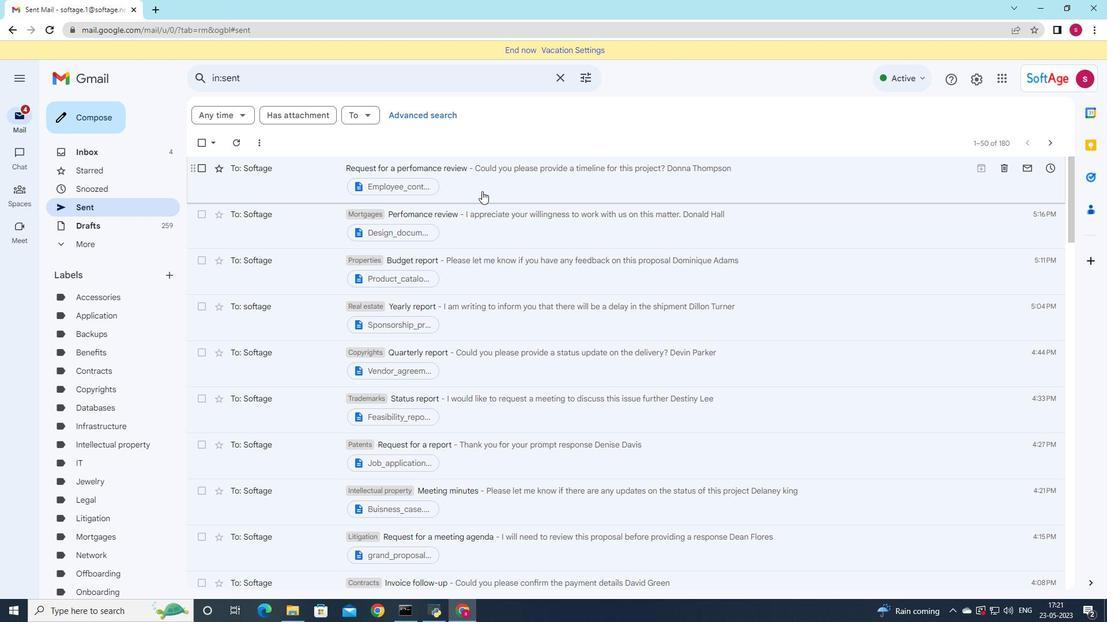 
Action: Mouse moved to (419, 114)
Screenshot: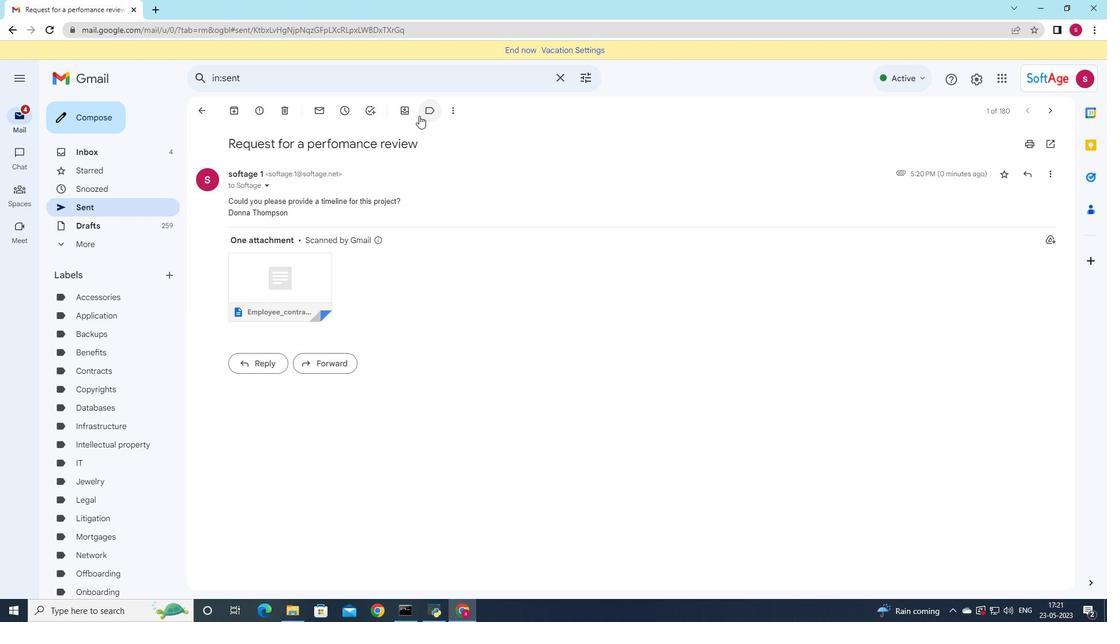 
Action: Mouse pressed left at (419, 114)
Screenshot: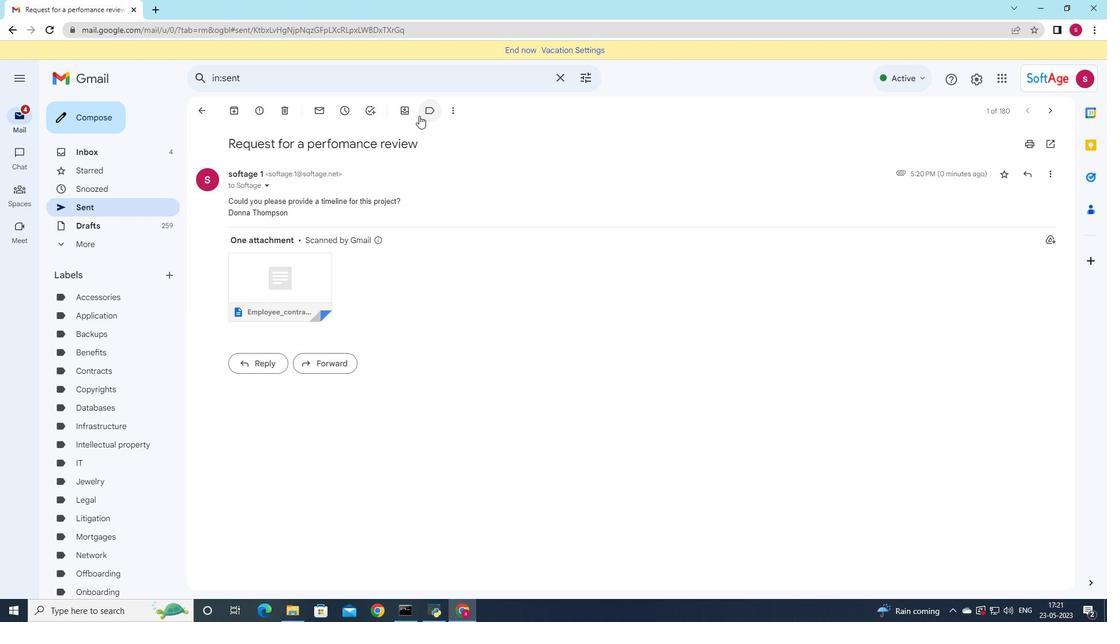 
Action: Mouse moved to (506, 324)
Screenshot: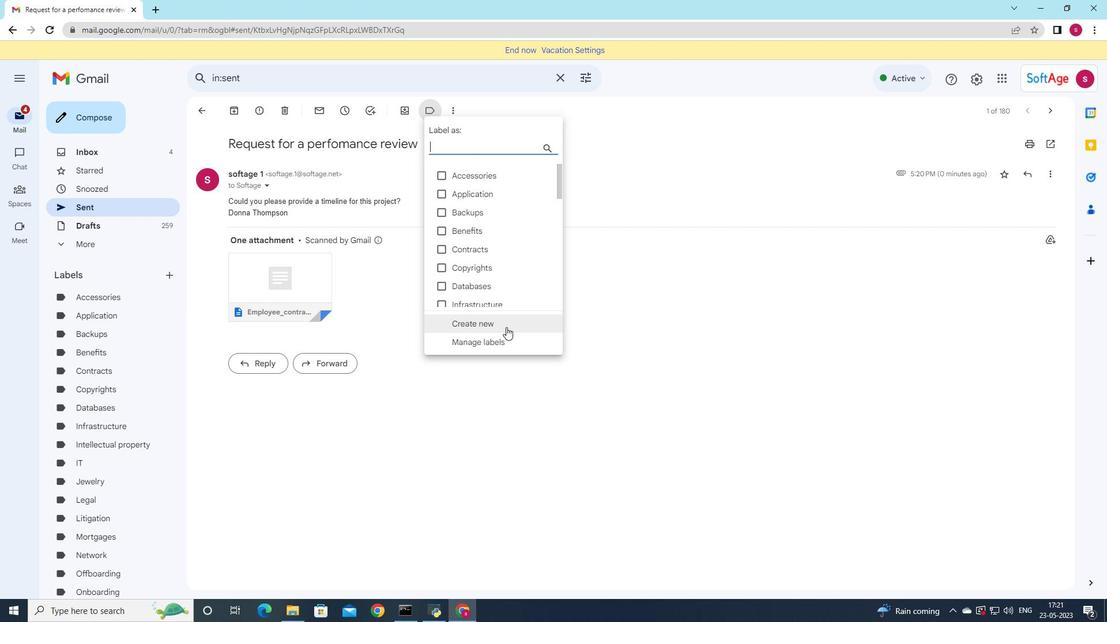 
Action: Mouse pressed left at (506, 324)
Screenshot: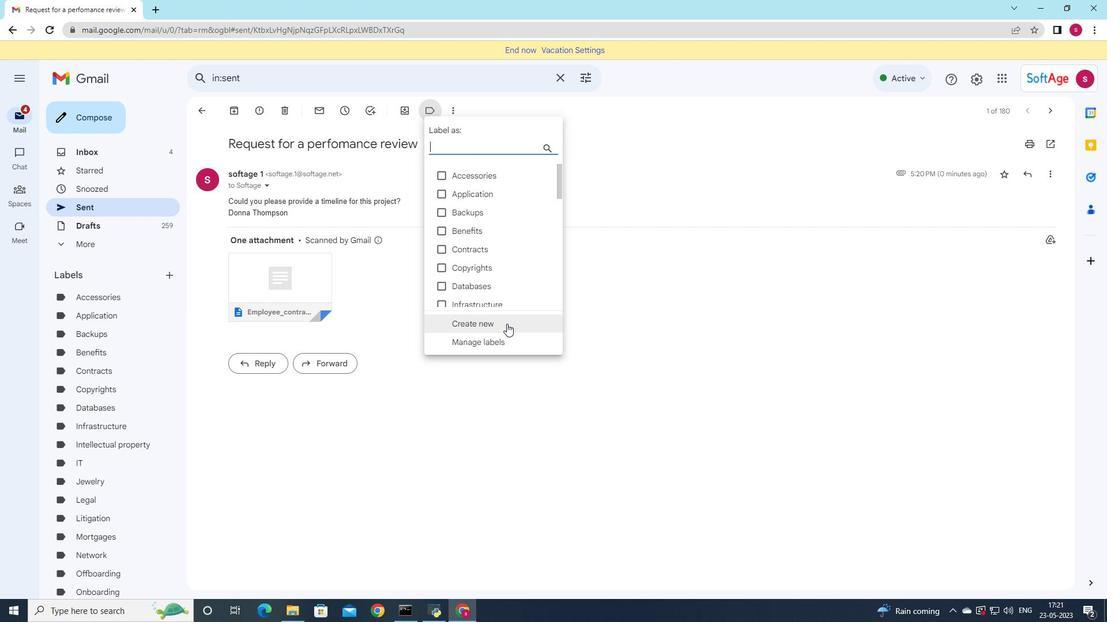 
Action: Mouse moved to (728, 236)
Screenshot: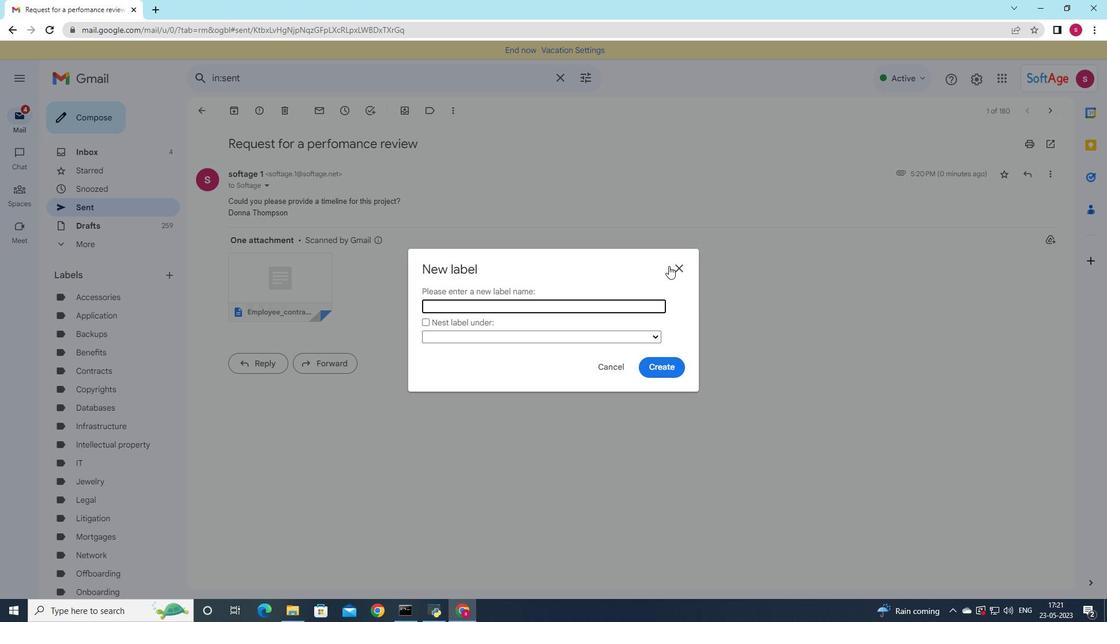 
Action: Key pressed <Key.shift><Key.shift><Key.shift><Key.shift><Key.shift><Key.shift><Key.shift><Key.shift><Key.shift>Home<Key.space>improvements
Screenshot: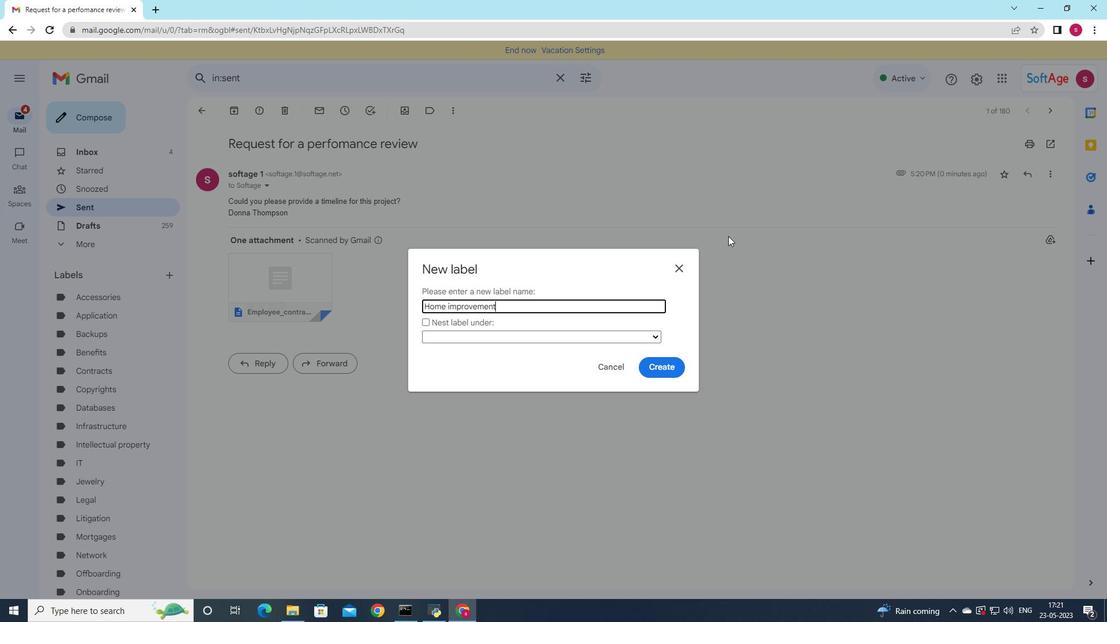 
Action: Mouse moved to (663, 367)
Screenshot: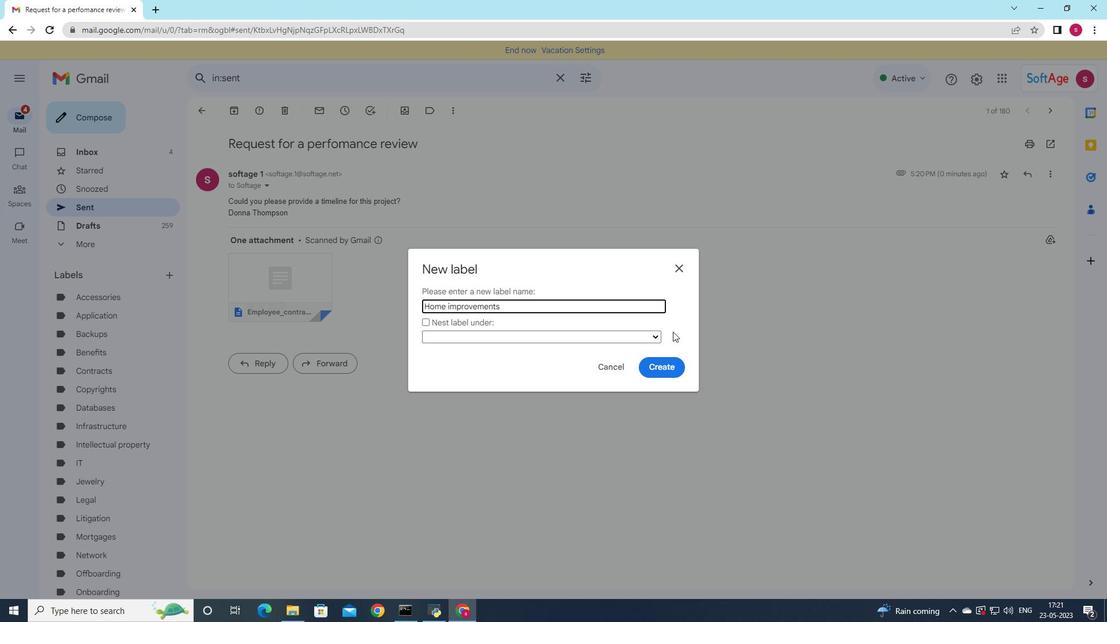 
Action: Mouse pressed left at (663, 367)
Screenshot: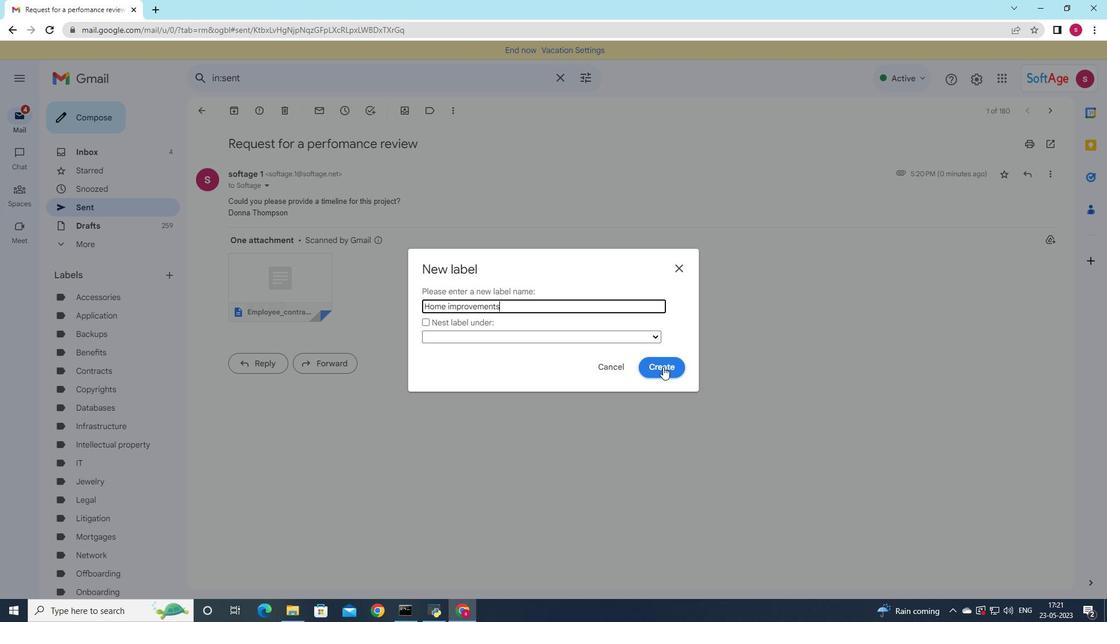 
